 Task: Search one way flight ticket for 4 adults, 2 children, 2 infants in seat and 1 infant on lap in economy from Rochester: Frederick Douglass/greater Rochester International Airport to Rock Springs: Southwest Wyoming Regional Airport (rock Springs Sweetwater County Airport) on 8-5-2023. Choice of flights is Alaska. Number of bags: 1 carry on bag. Price is upto 95000. Outbound departure time preference is 7:30.
Action: Mouse moved to (384, 336)
Screenshot: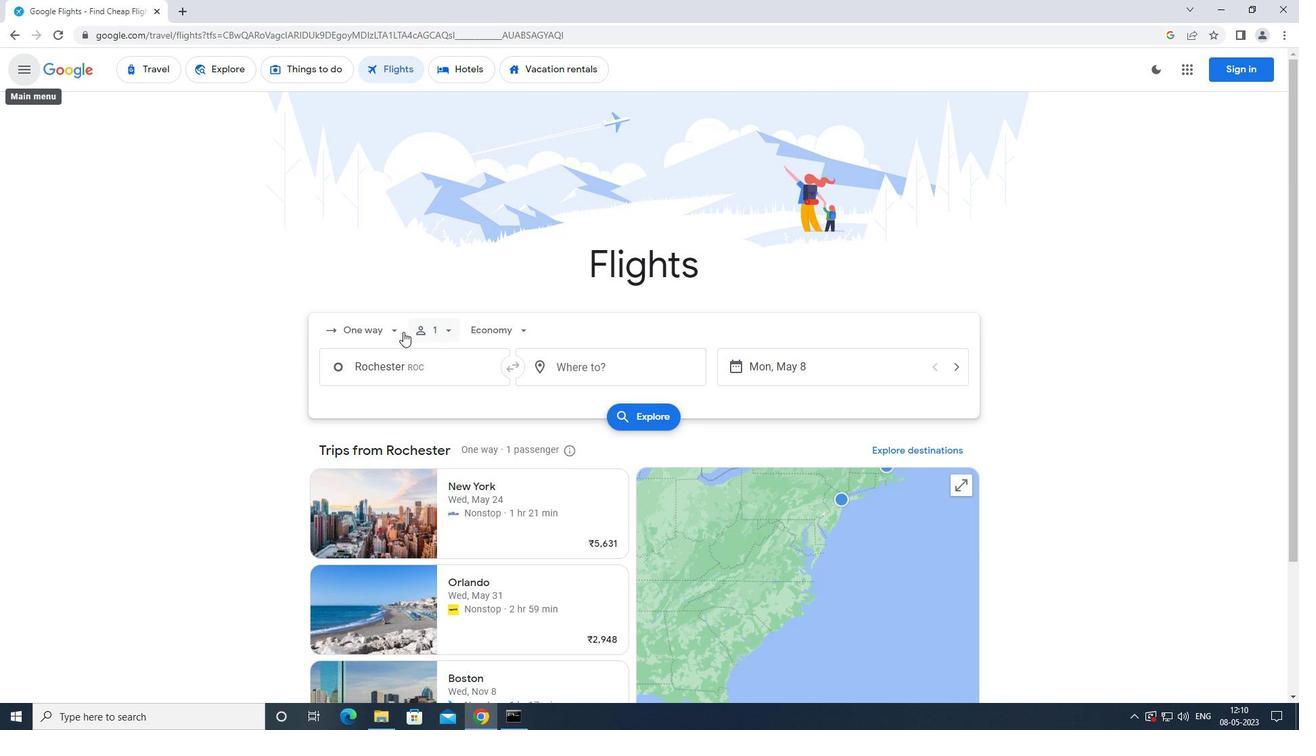 
Action: Mouse pressed left at (384, 336)
Screenshot: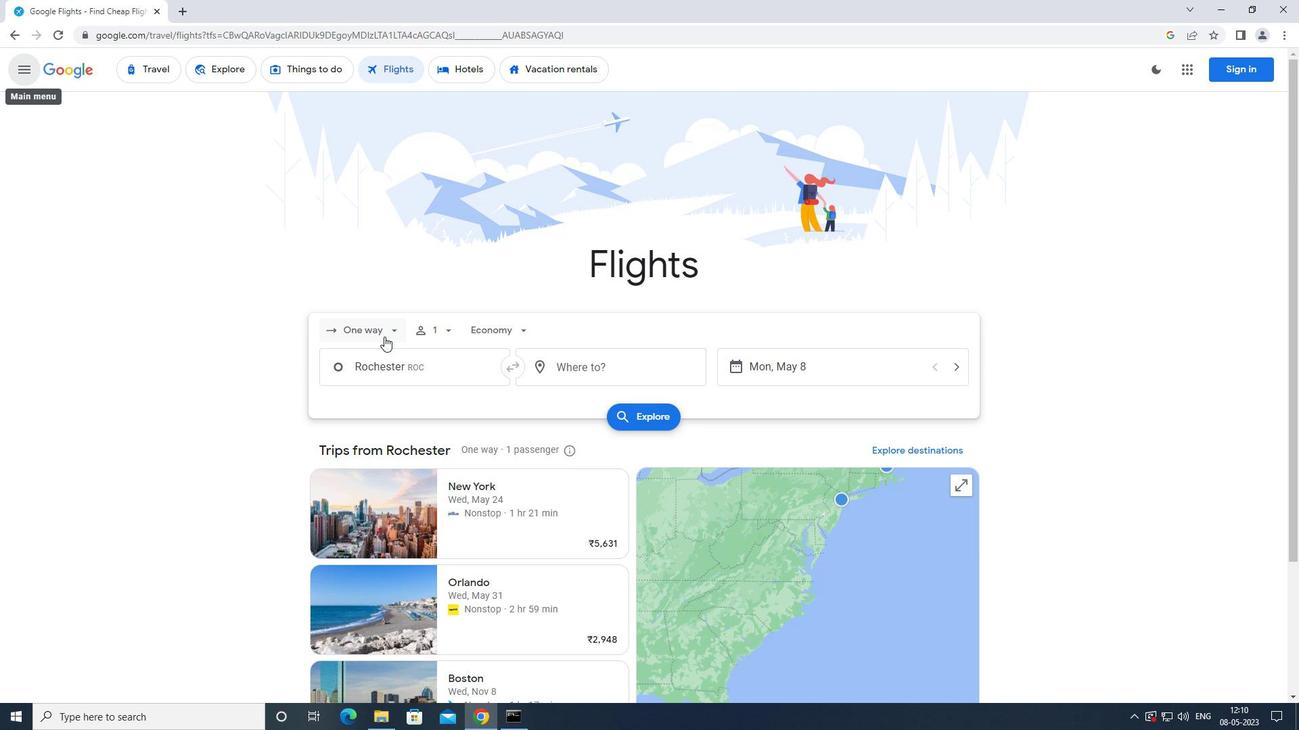 
Action: Mouse moved to (387, 391)
Screenshot: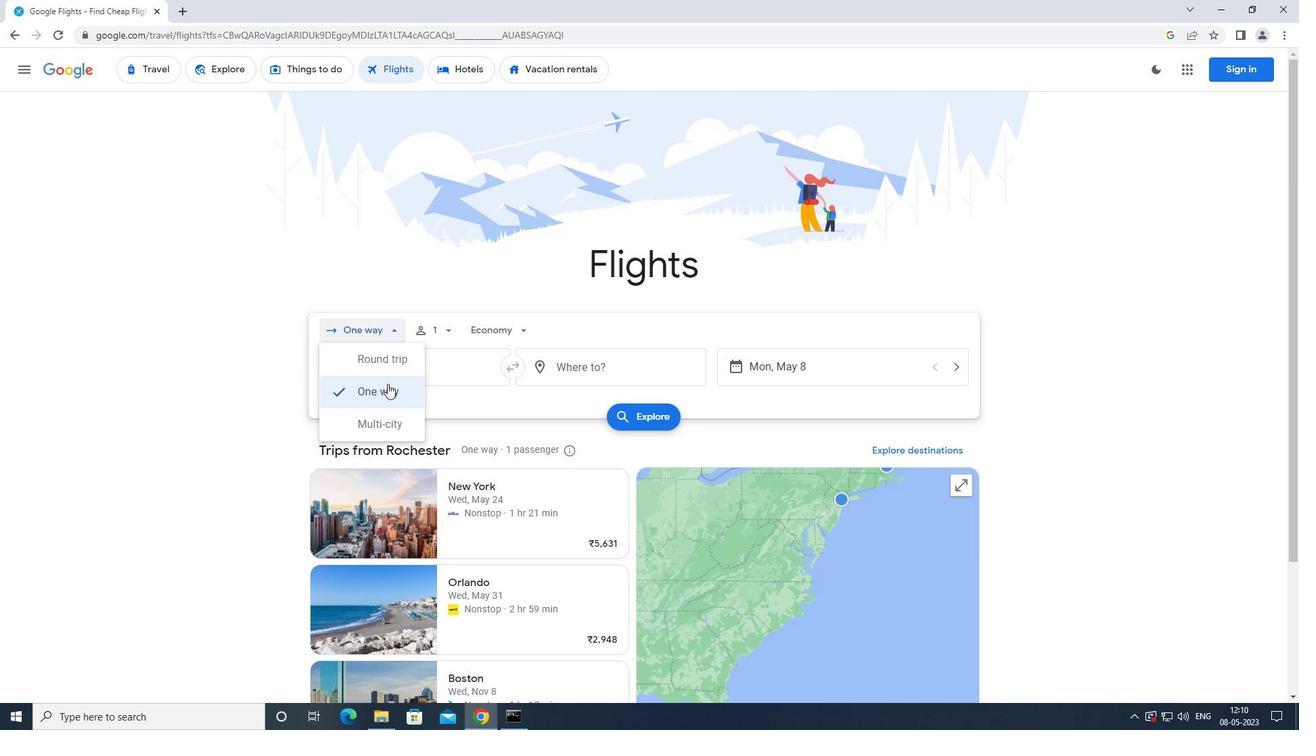 
Action: Mouse pressed left at (387, 391)
Screenshot: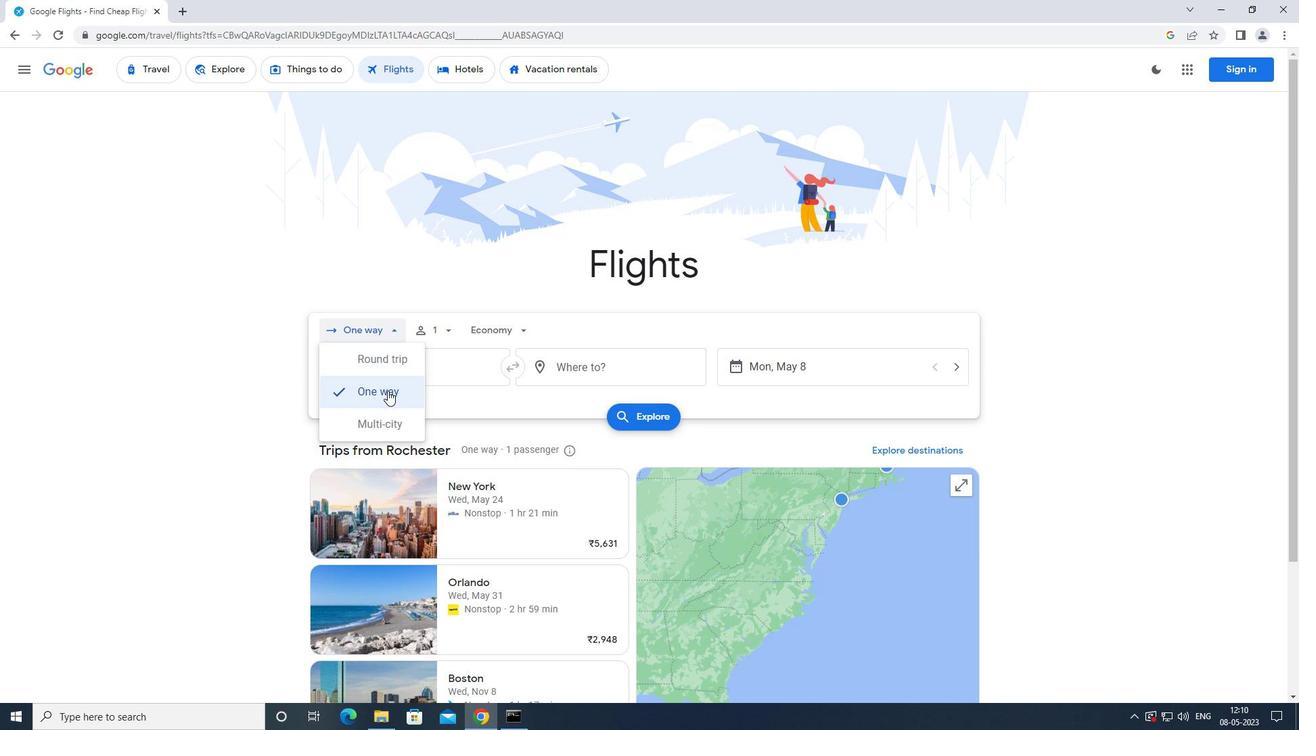 
Action: Mouse moved to (435, 322)
Screenshot: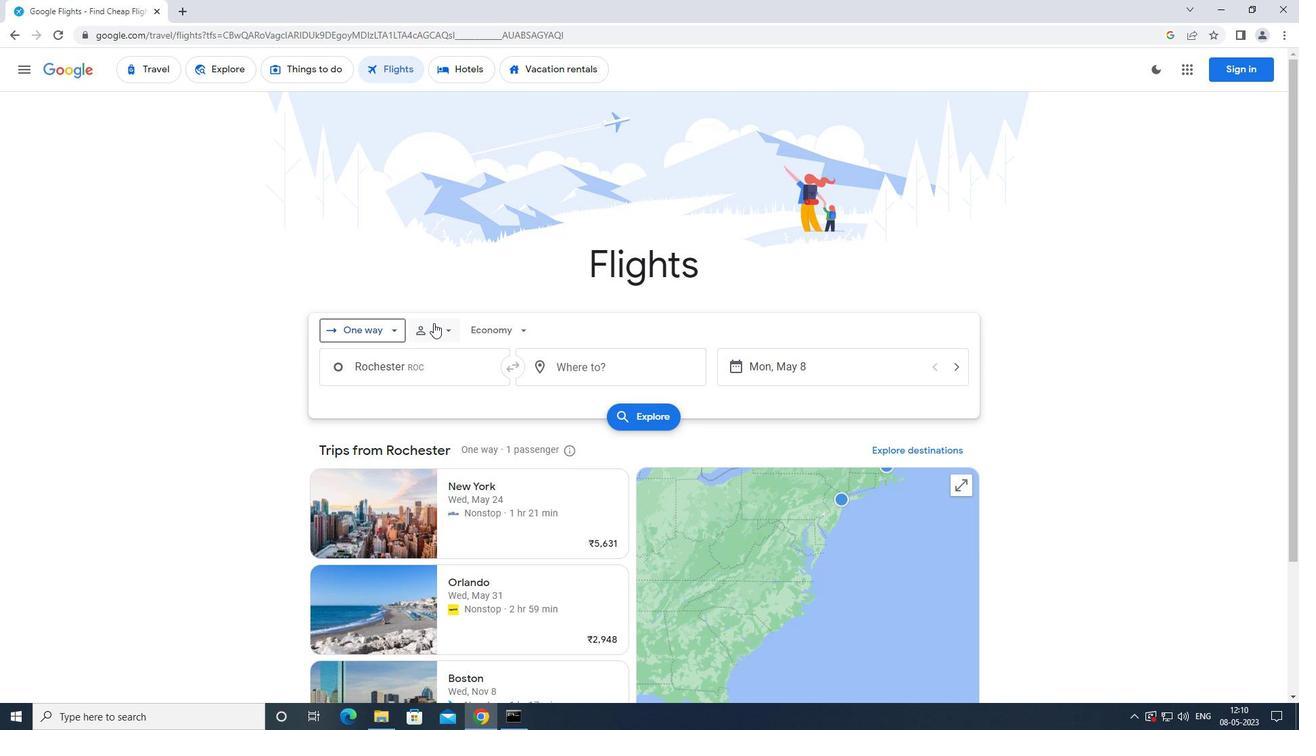 
Action: Mouse pressed left at (435, 322)
Screenshot: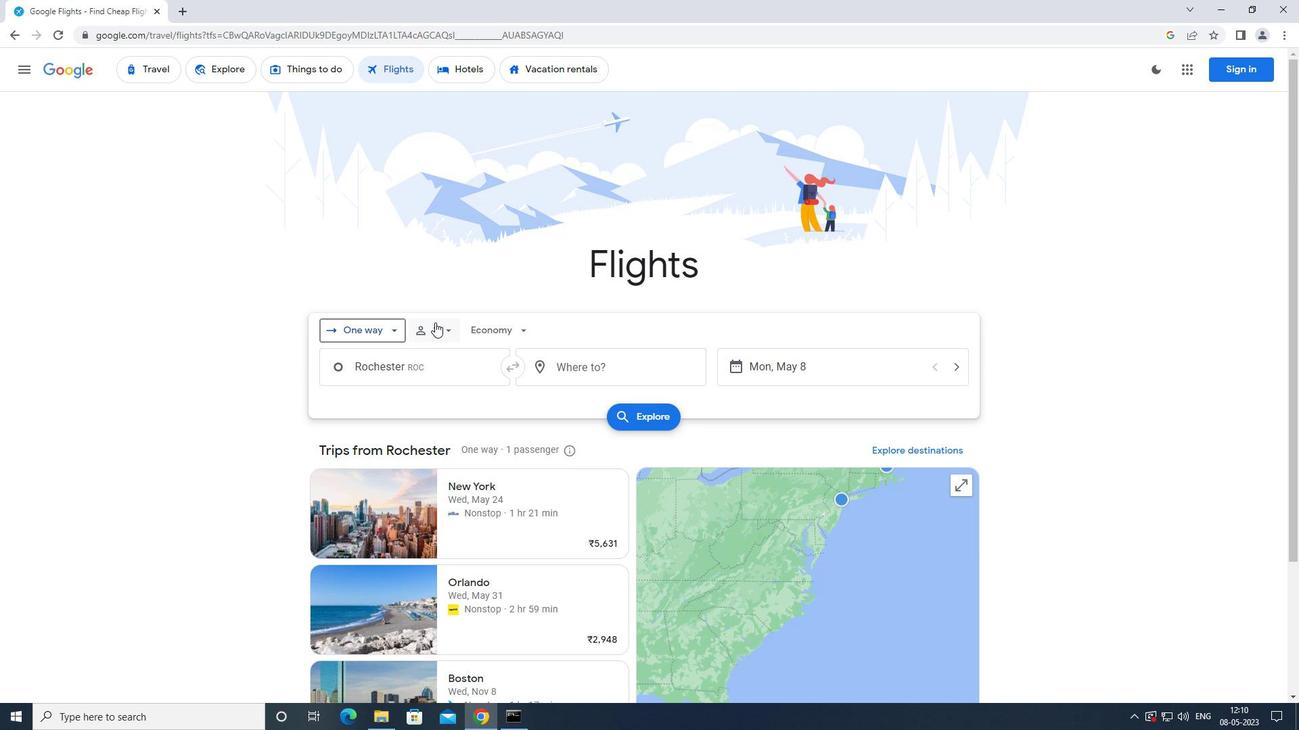 
Action: Mouse moved to (548, 365)
Screenshot: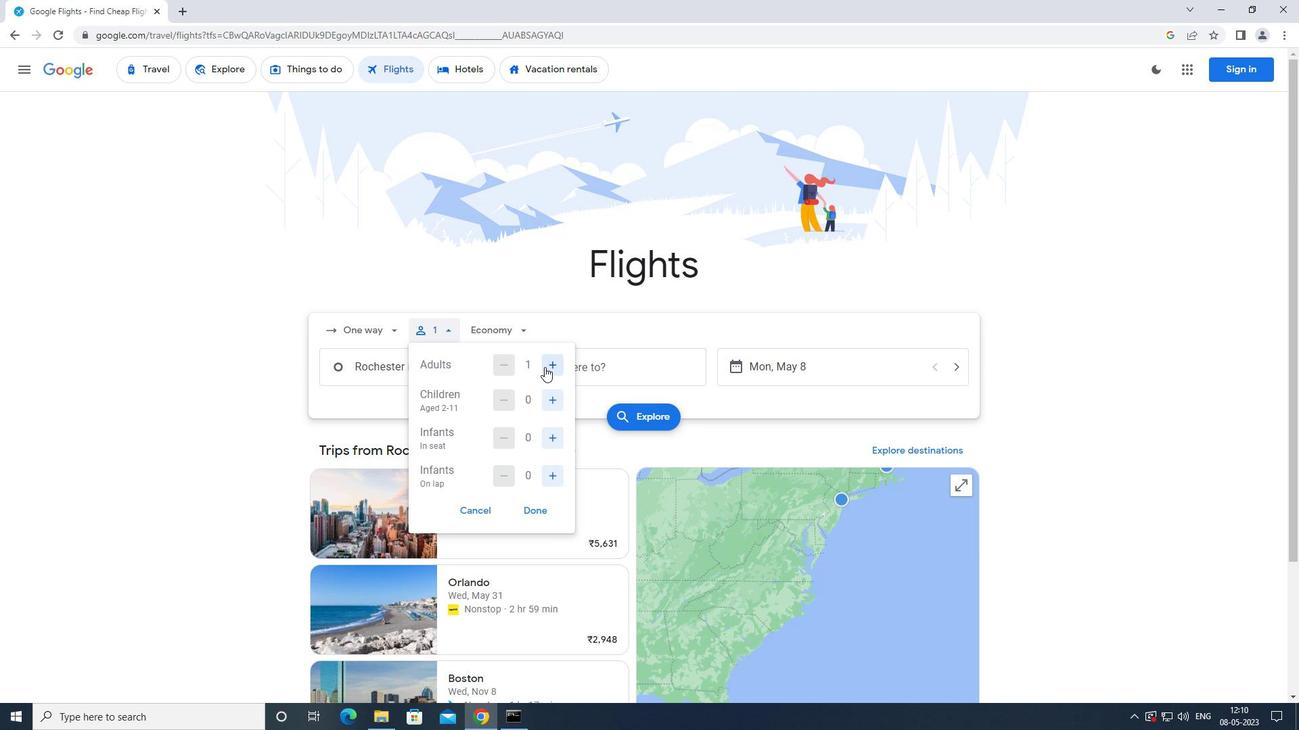 
Action: Mouse pressed left at (548, 365)
Screenshot: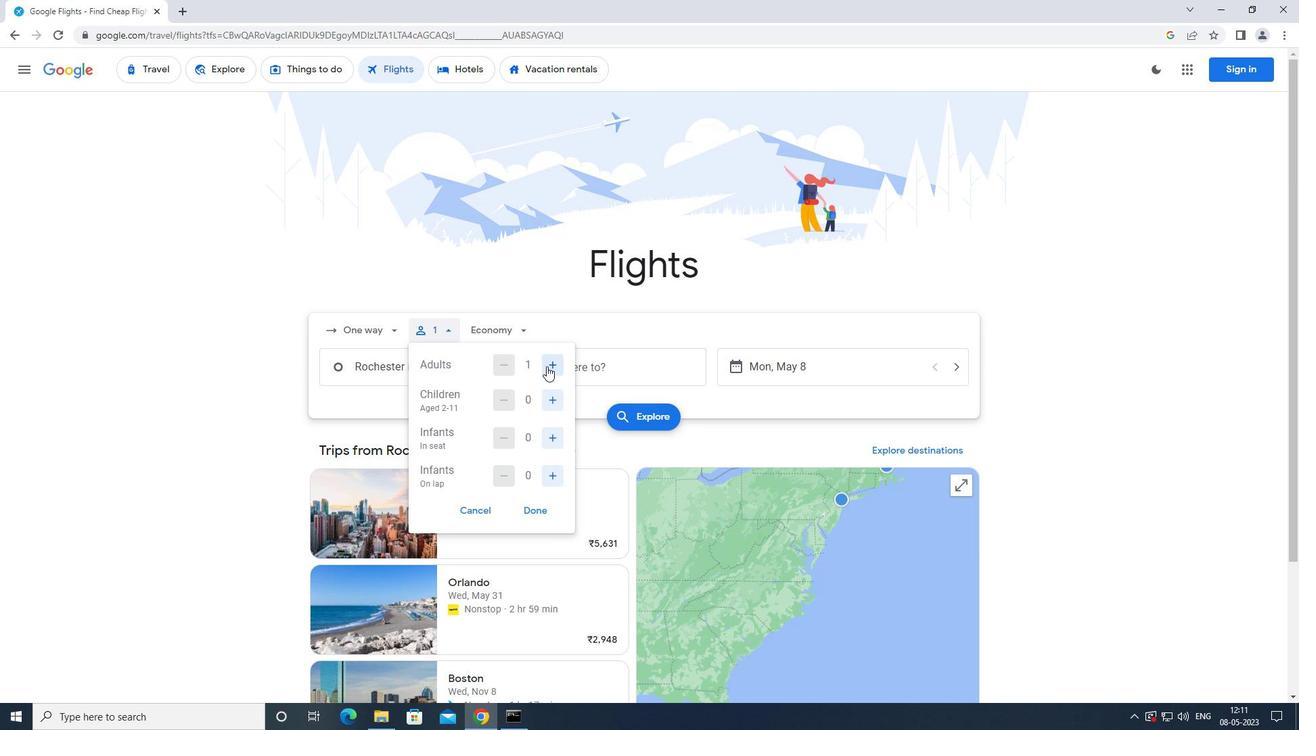 
Action: Mouse moved to (548, 364)
Screenshot: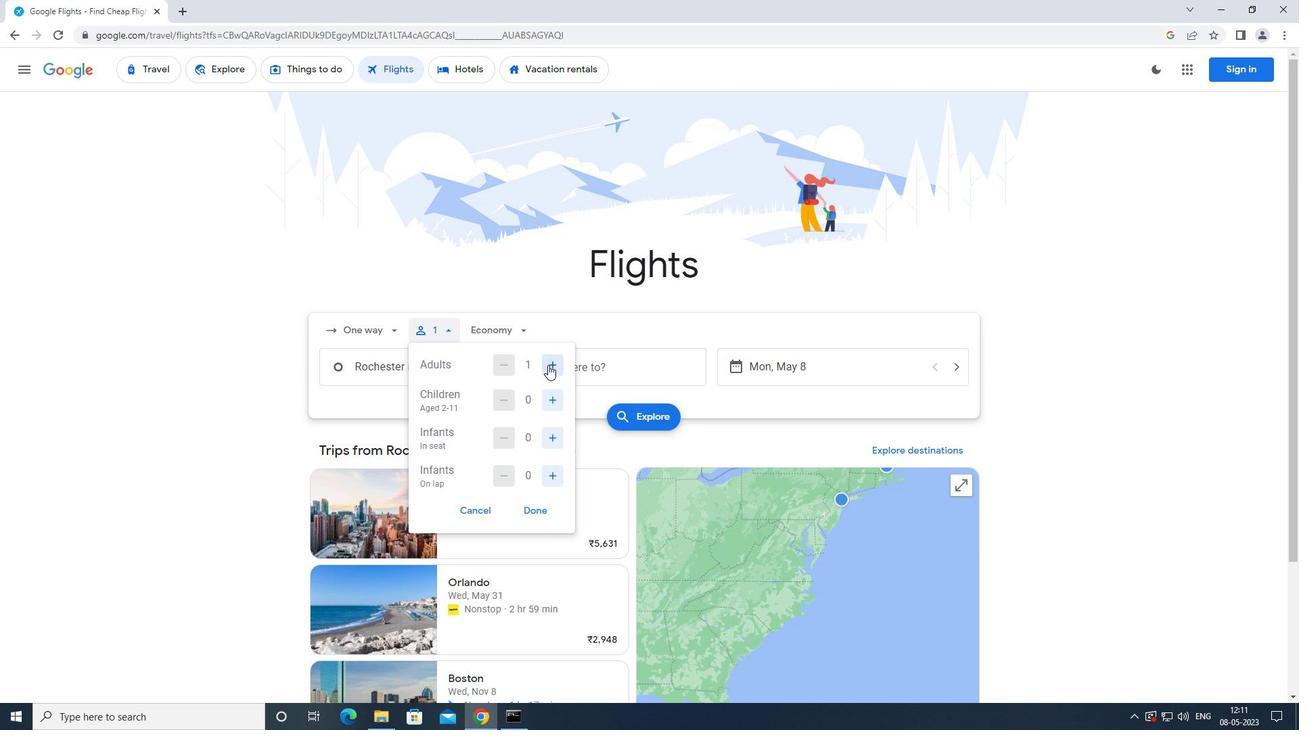 
Action: Mouse pressed left at (548, 364)
Screenshot: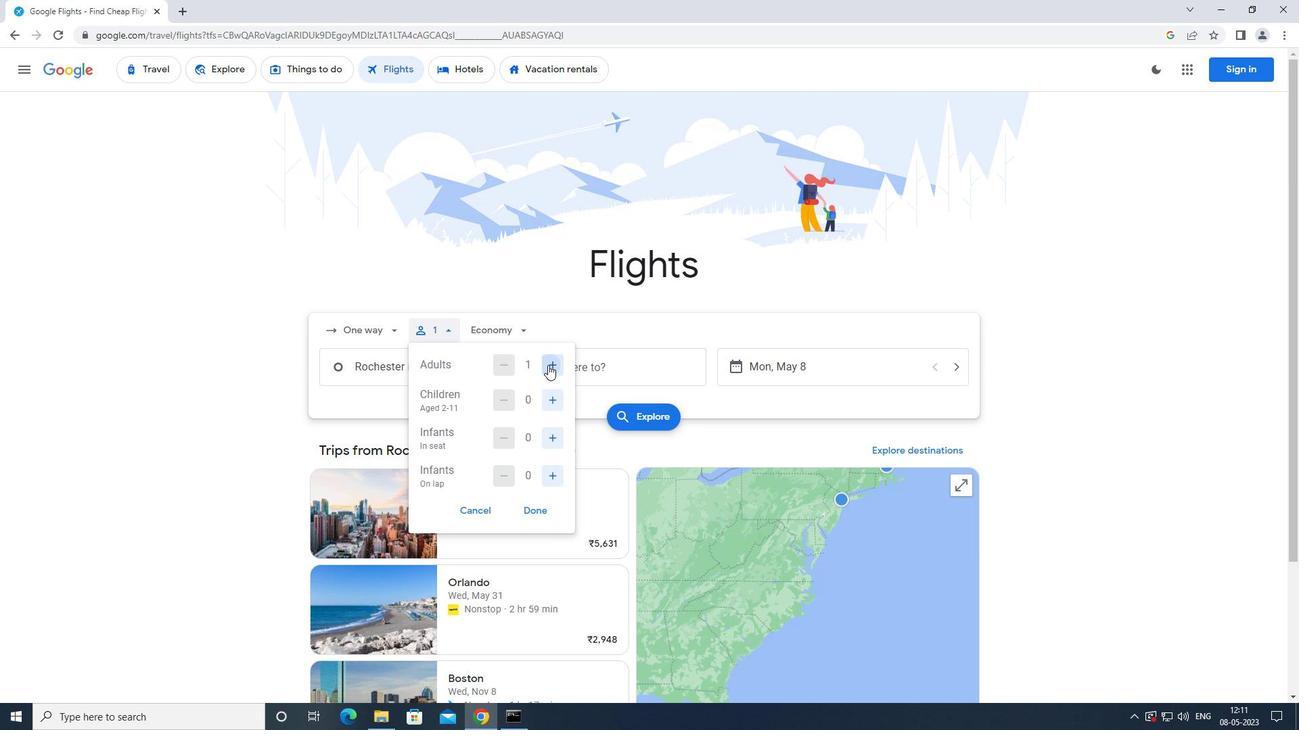 
Action: Mouse pressed left at (548, 364)
Screenshot: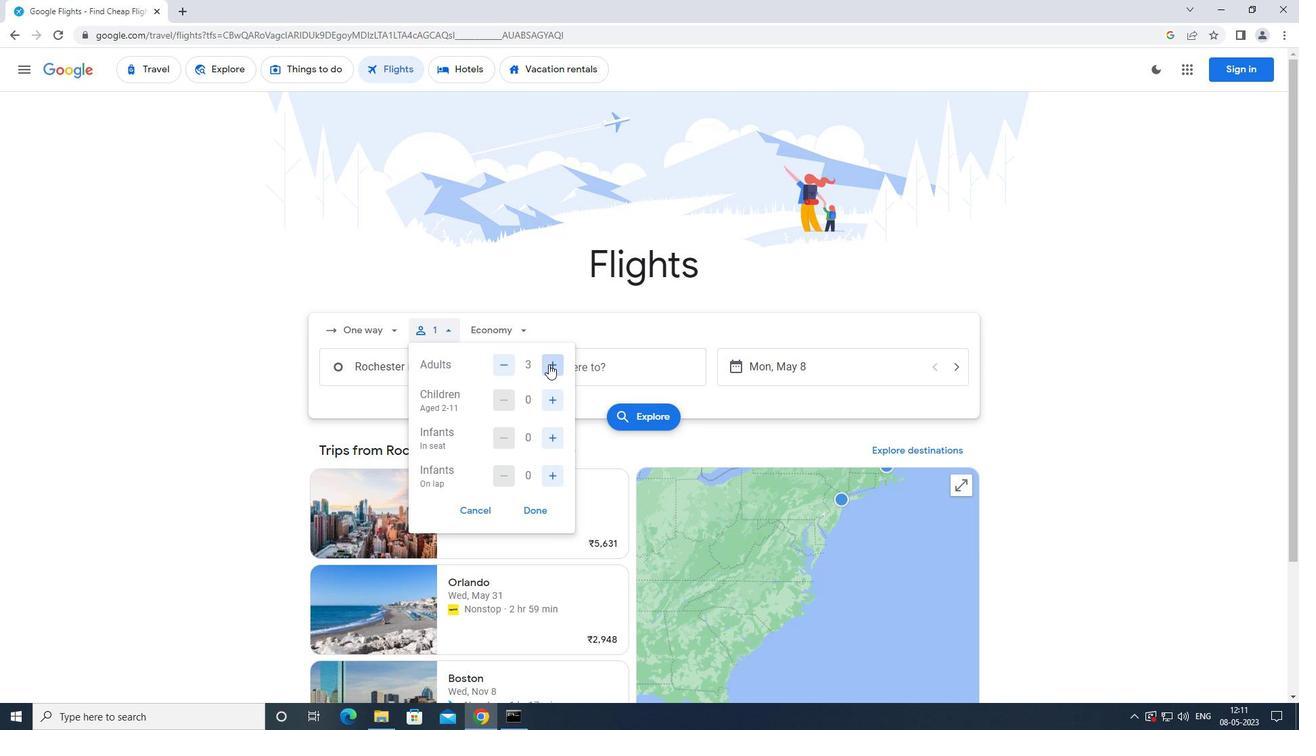 
Action: Mouse moved to (551, 396)
Screenshot: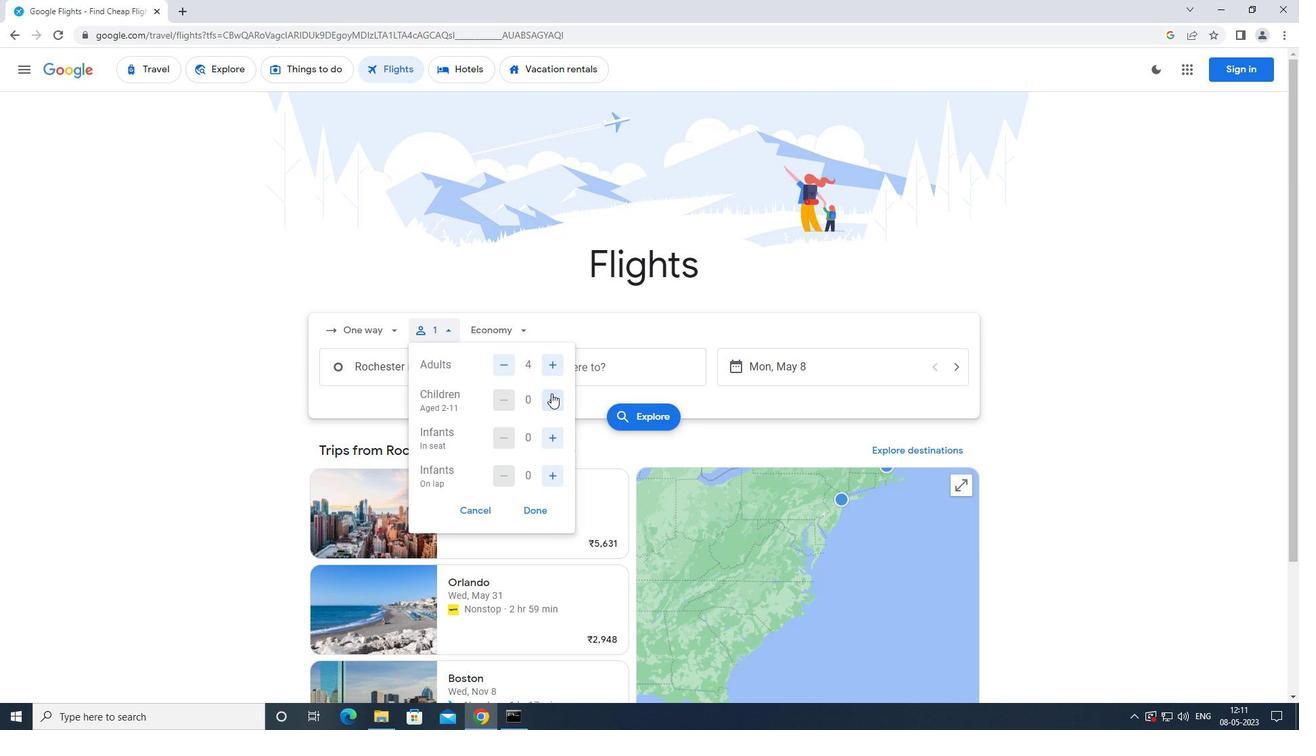 
Action: Mouse pressed left at (551, 396)
Screenshot: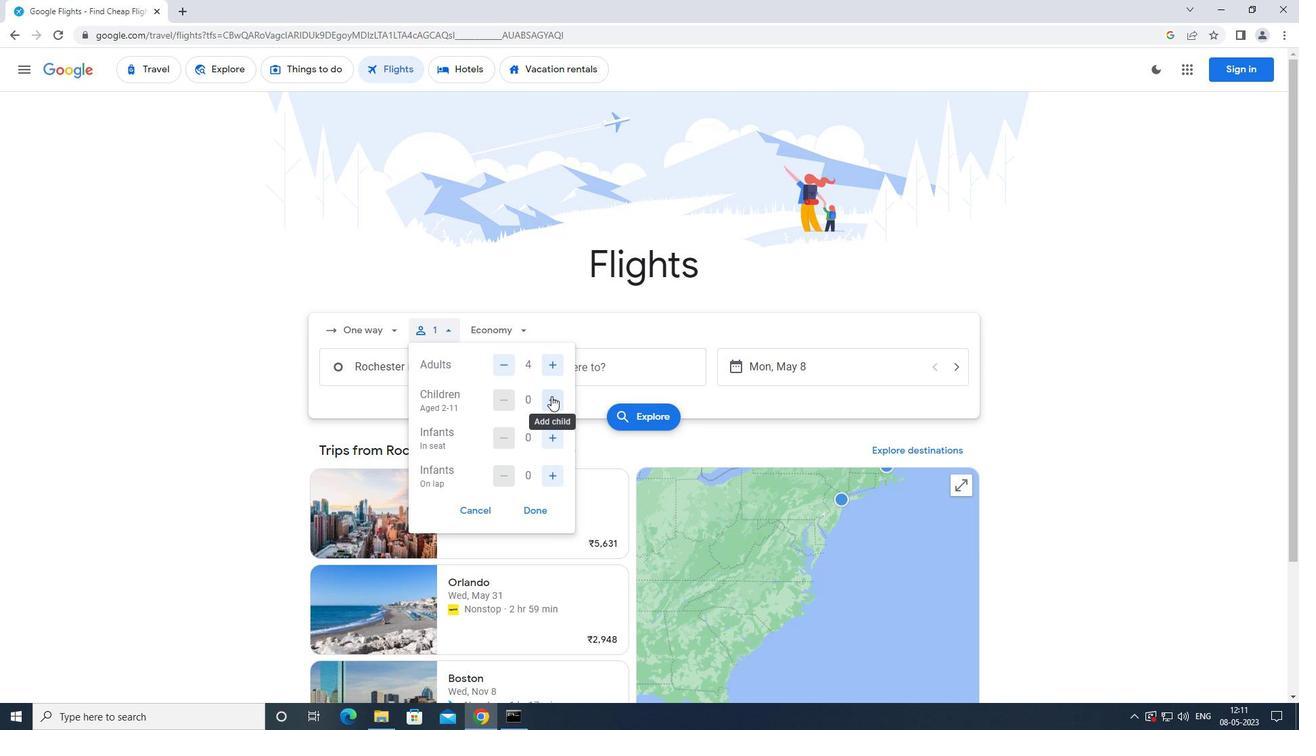 
Action: Mouse pressed left at (551, 396)
Screenshot: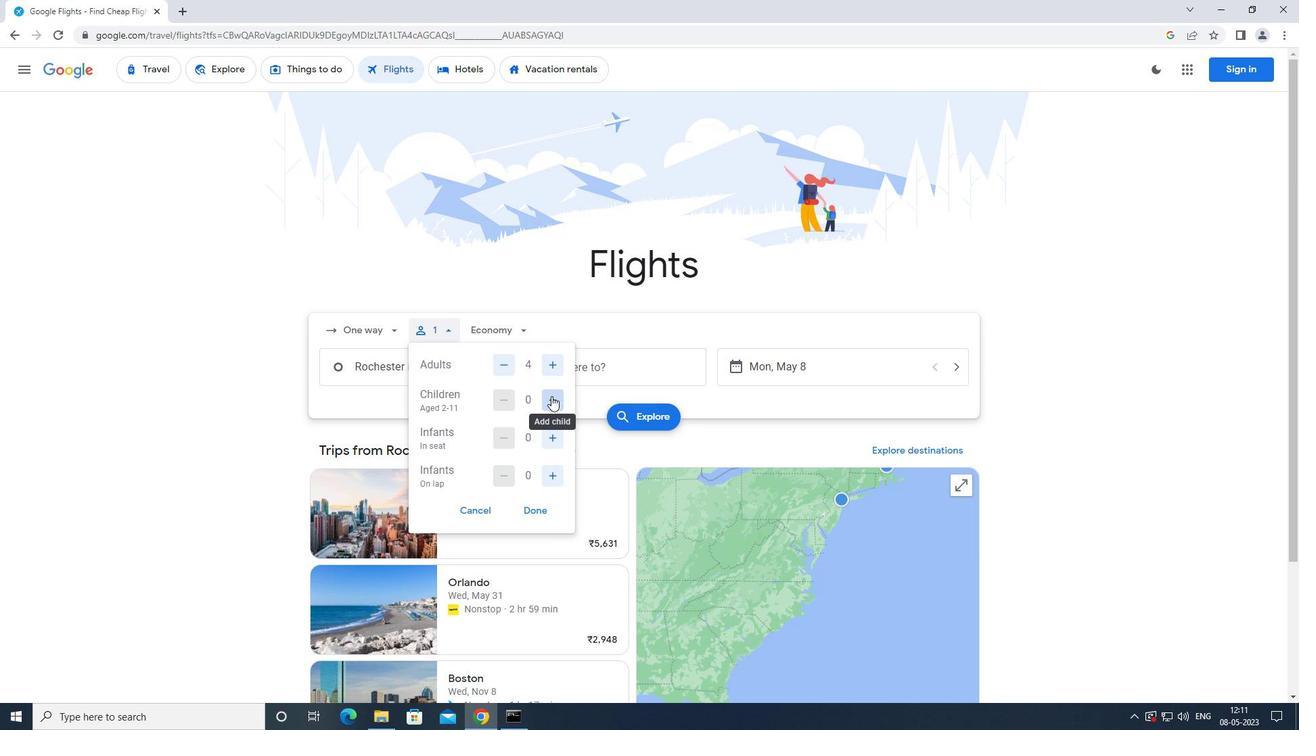 
Action: Mouse moved to (554, 436)
Screenshot: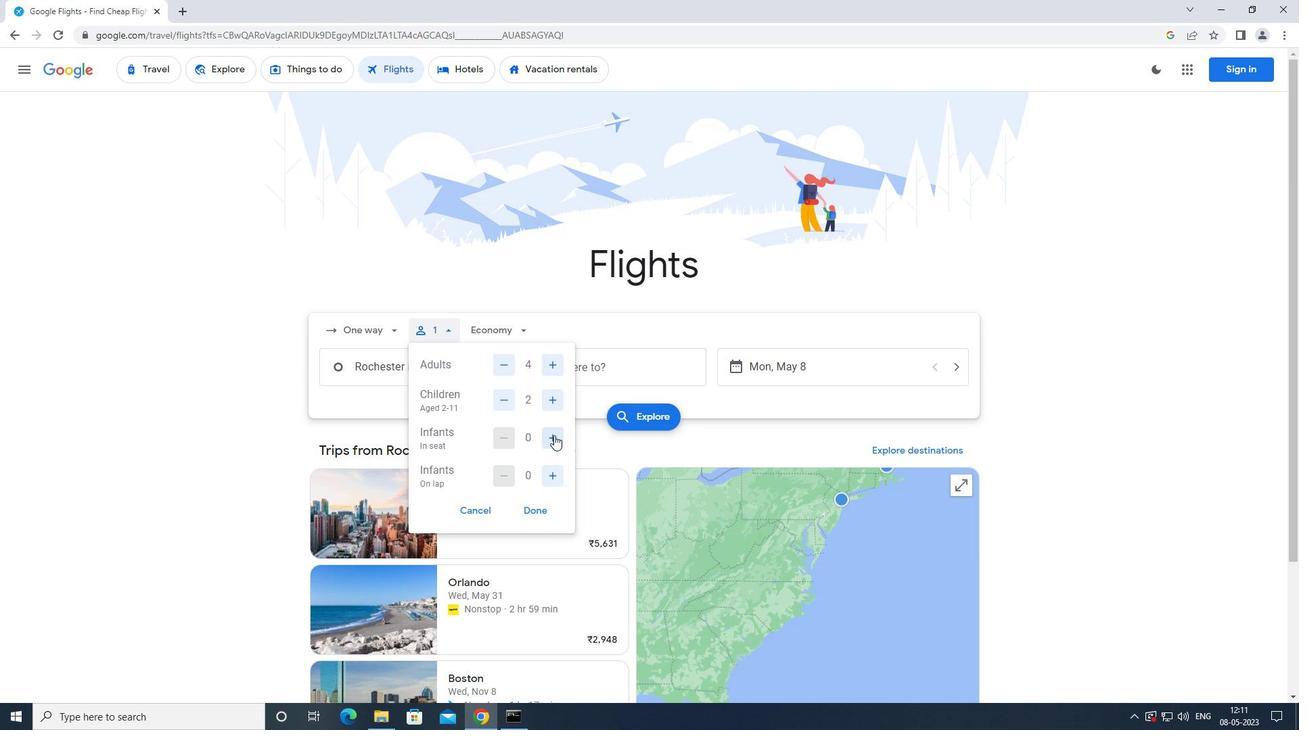 
Action: Mouse pressed left at (554, 436)
Screenshot: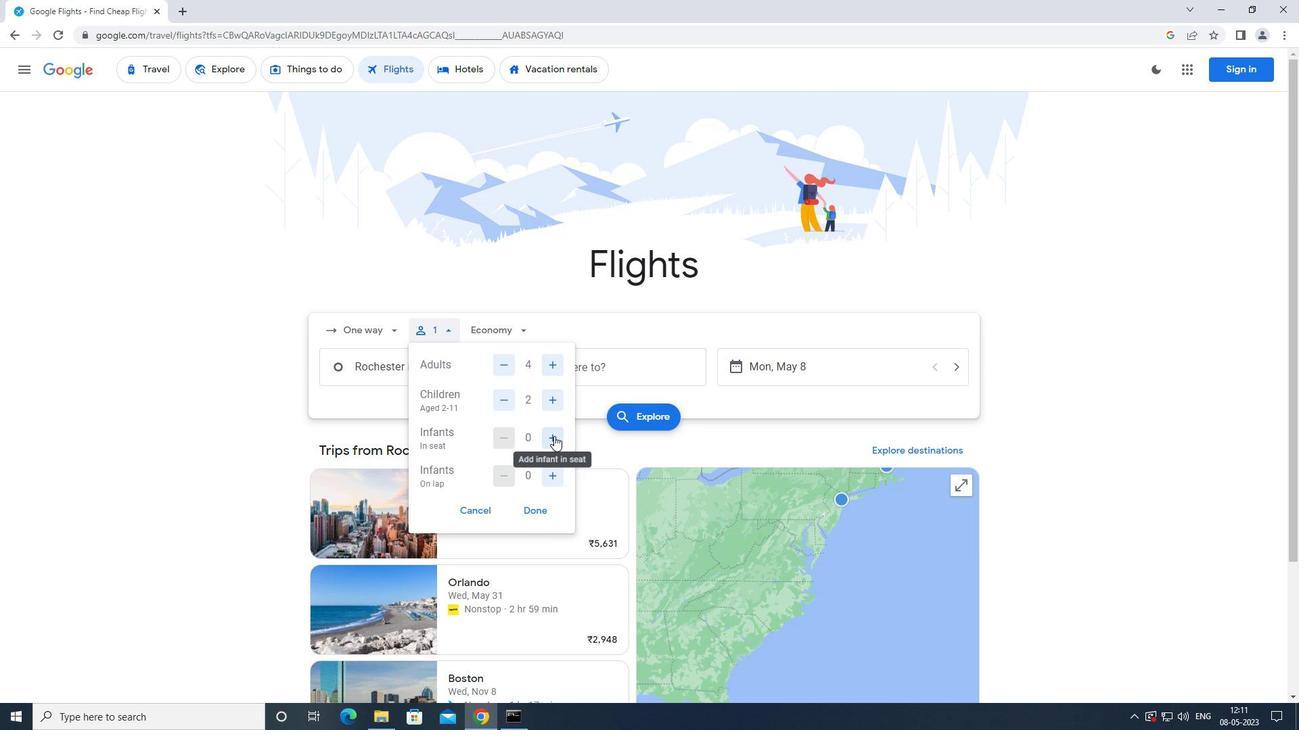 
Action: Mouse pressed left at (554, 436)
Screenshot: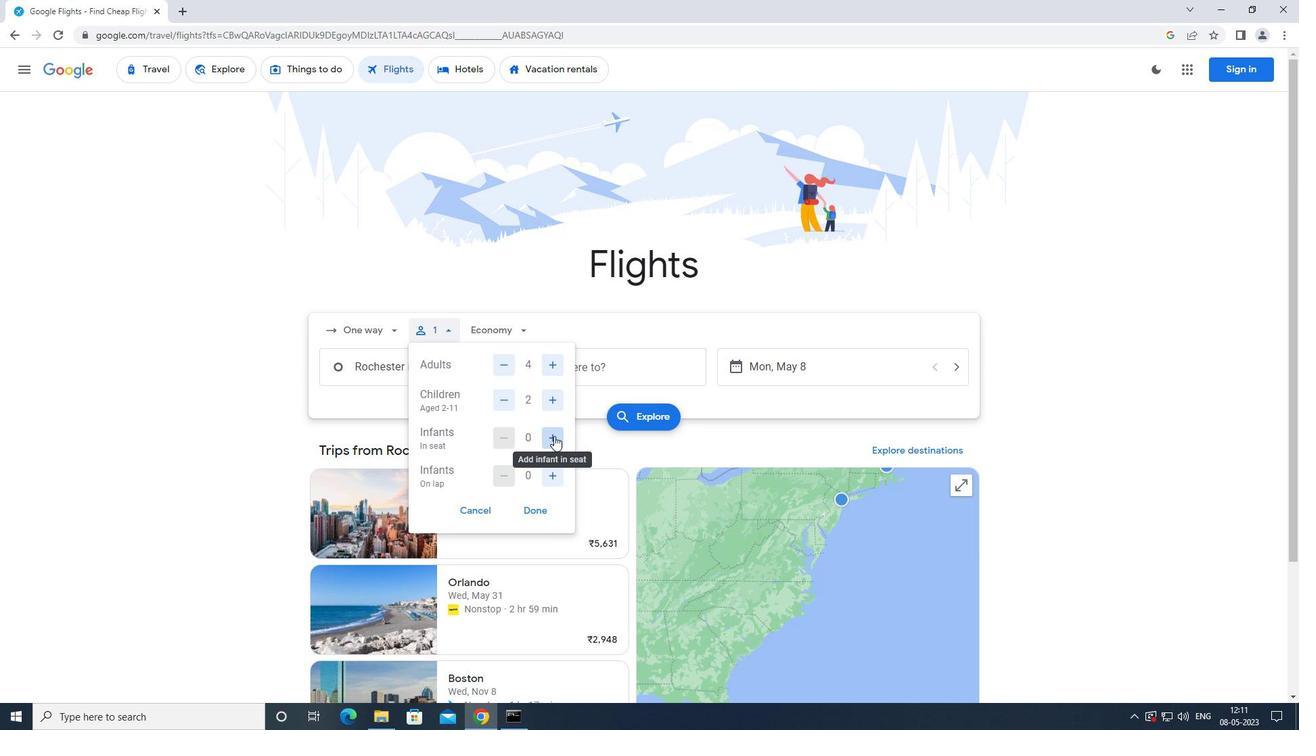 
Action: Mouse moved to (556, 475)
Screenshot: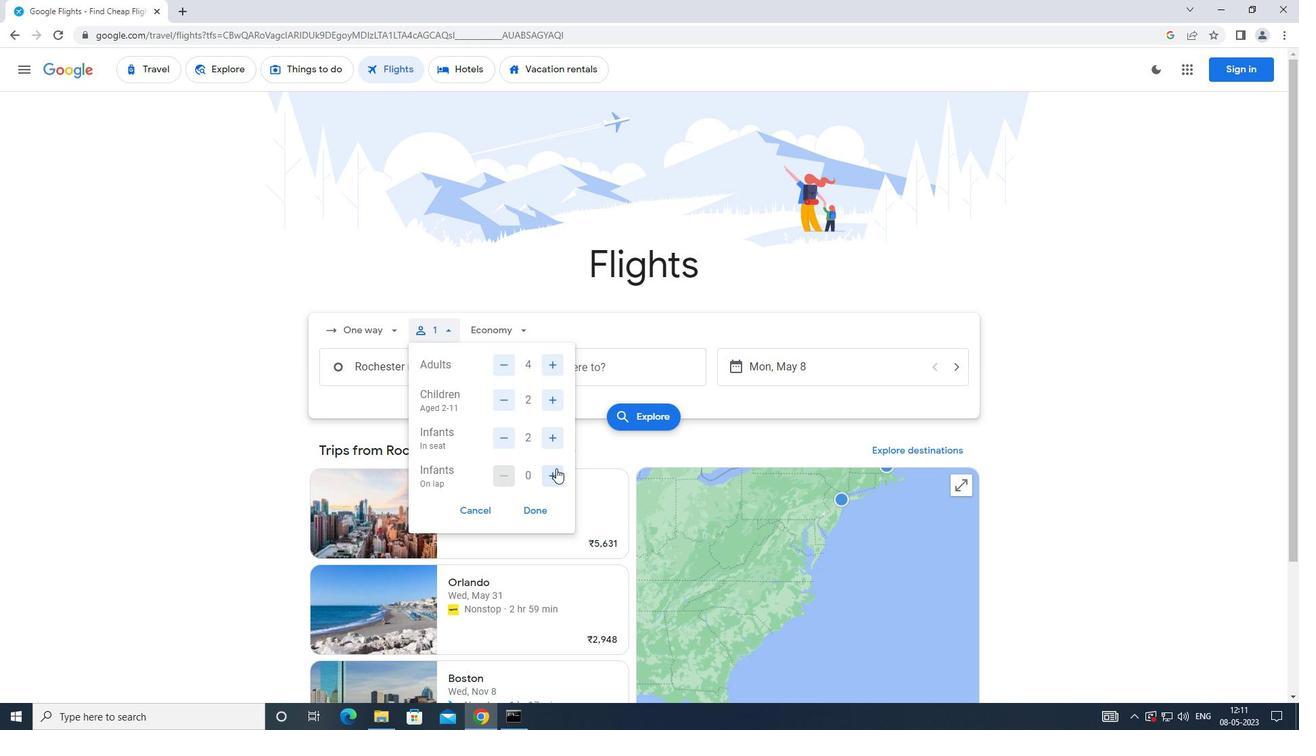 
Action: Mouse pressed left at (556, 475)
Screenshot: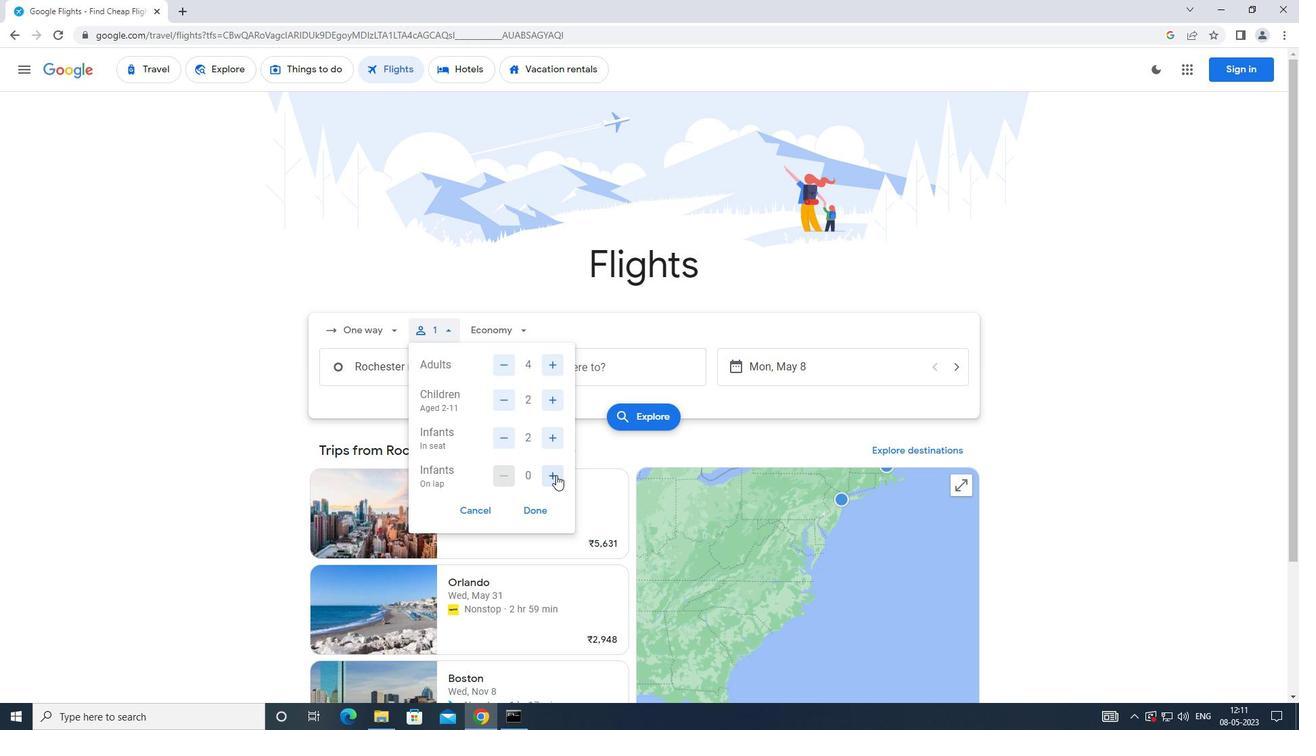 
Action: Mouse moved to (541, 514)
Screenshot: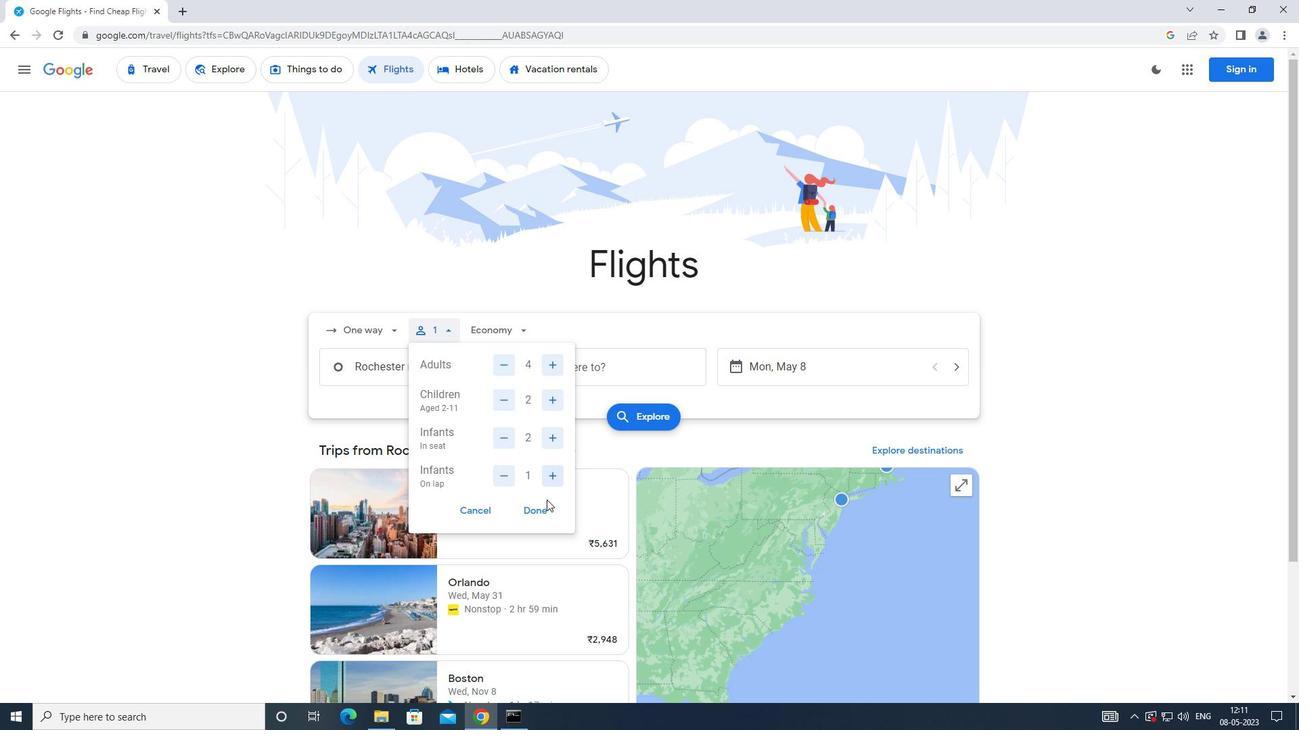 
Action: Mouse pressed left at (541, 514)
Screenshot: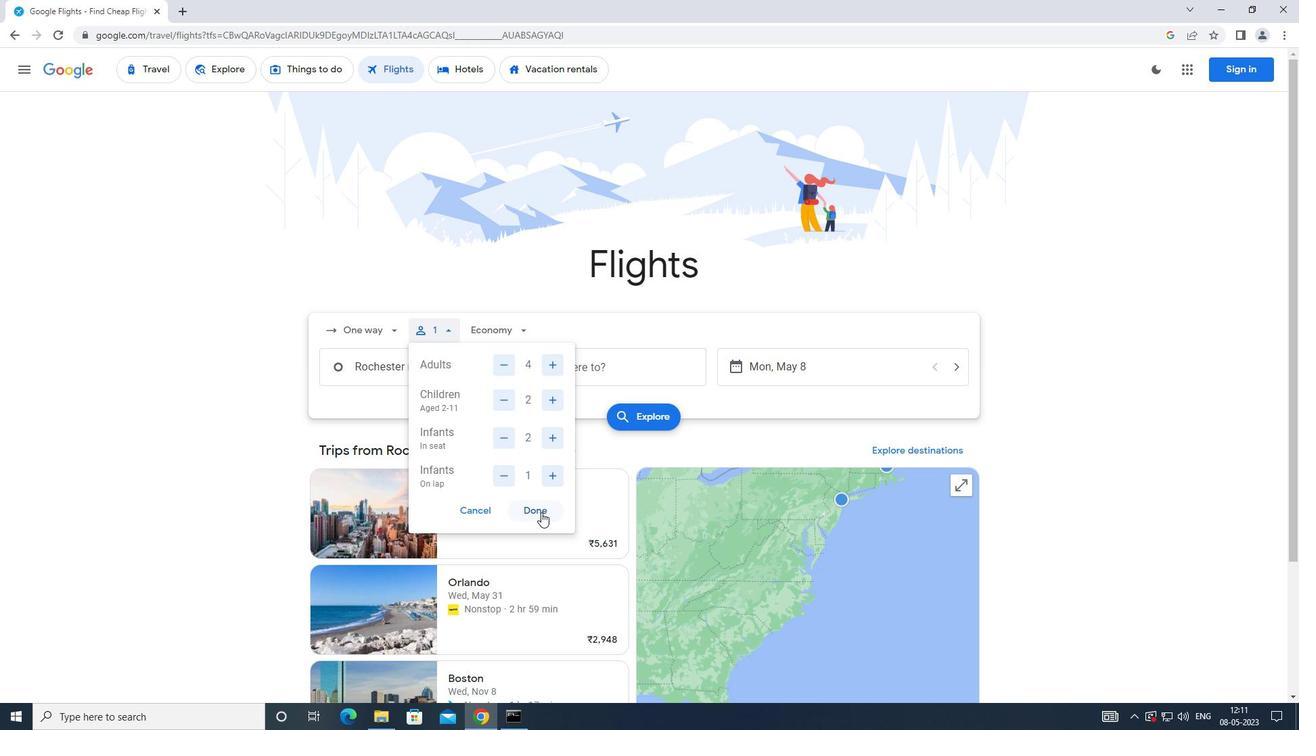 
Action: Mouse moved to (487, 337)
Screenshot: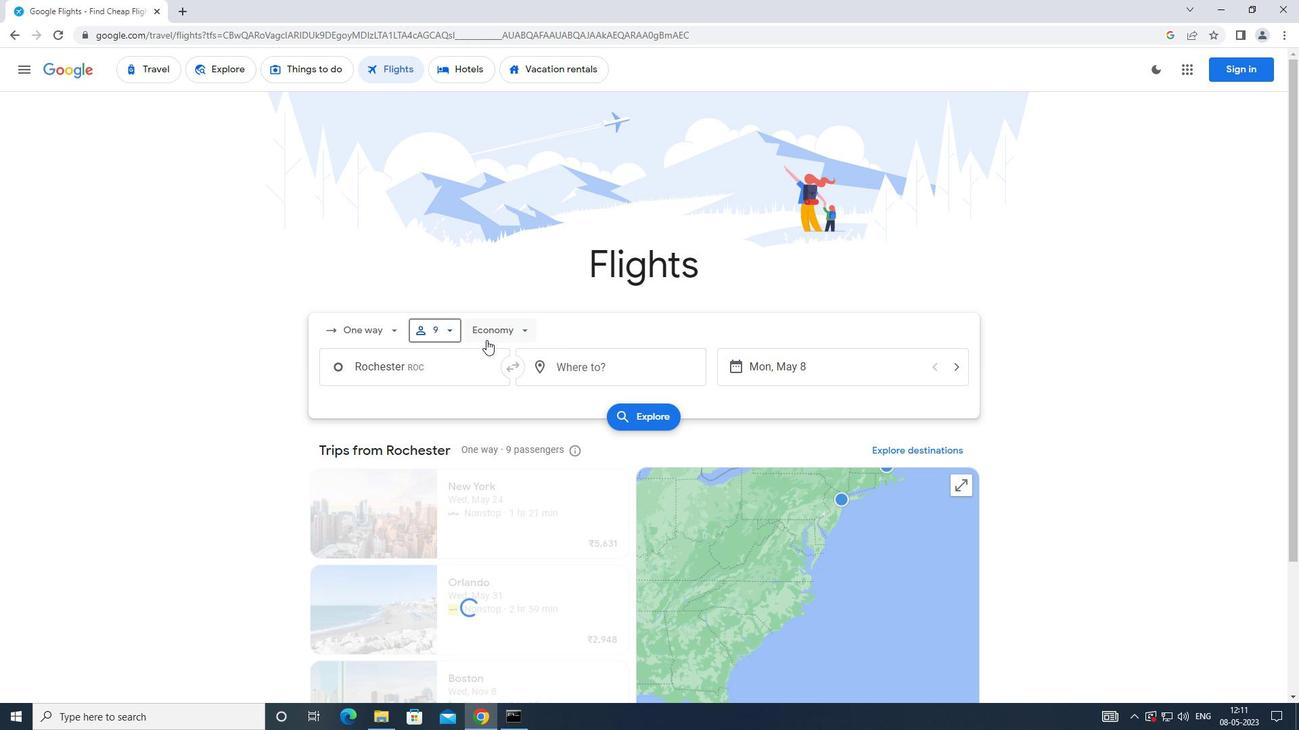 
Action: Mouse pressed left at (487, 337)
Screenshot: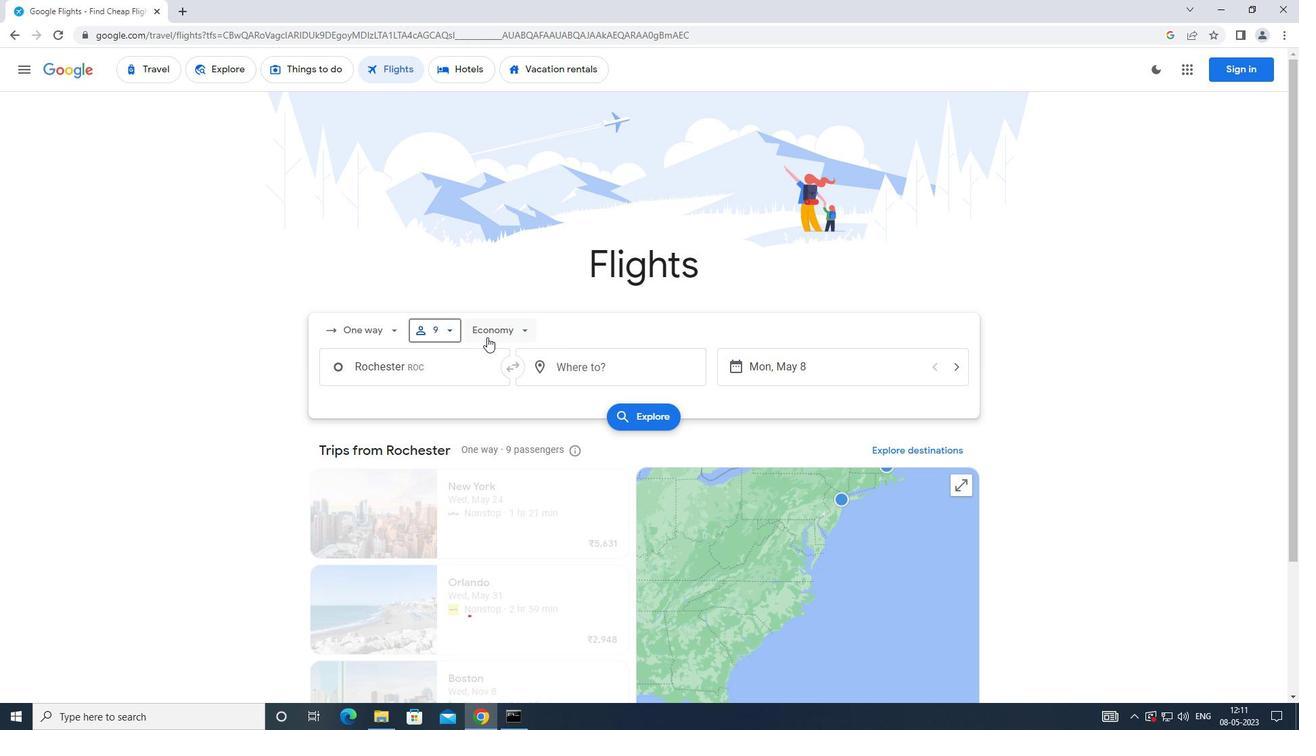 
Action: Mouse moved to (520, 361)
Screenshot: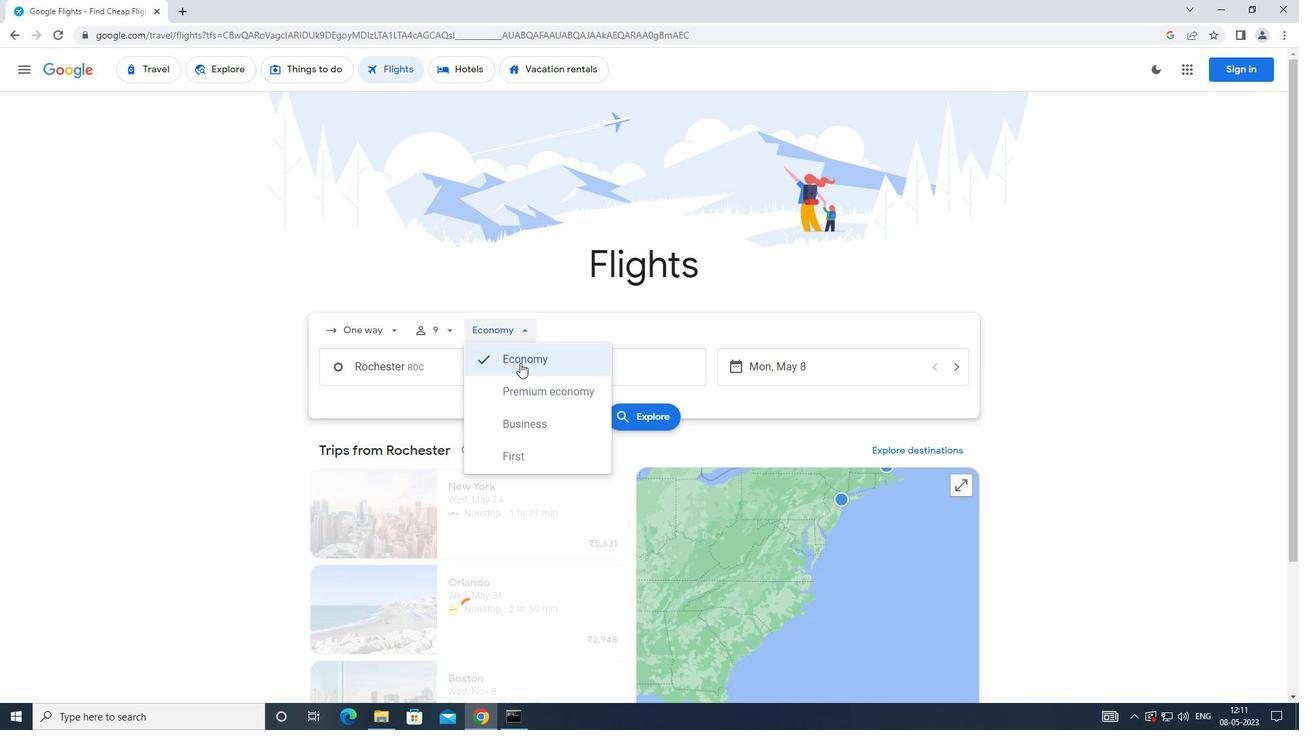 
Action: Mouse pressed left at (520, 361)
Screenshot: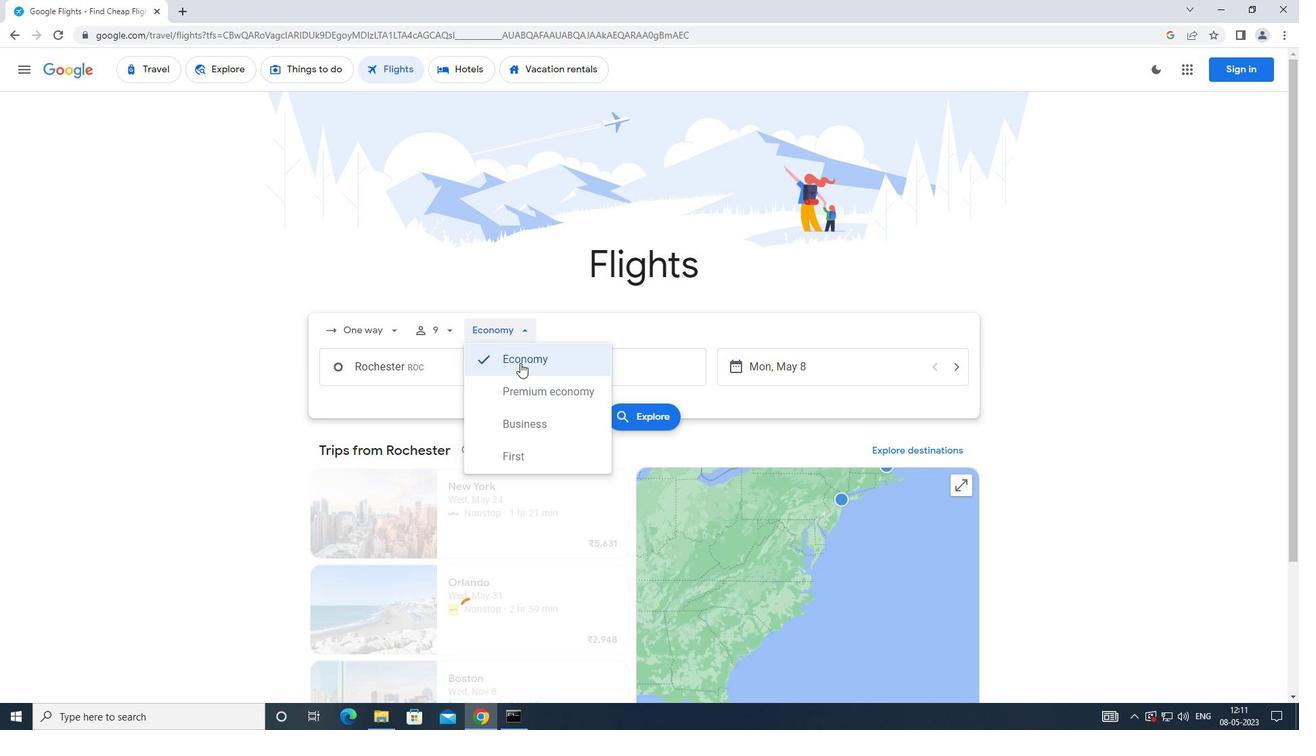 
Action: Mouse moved to (442, 379)
Screenshot: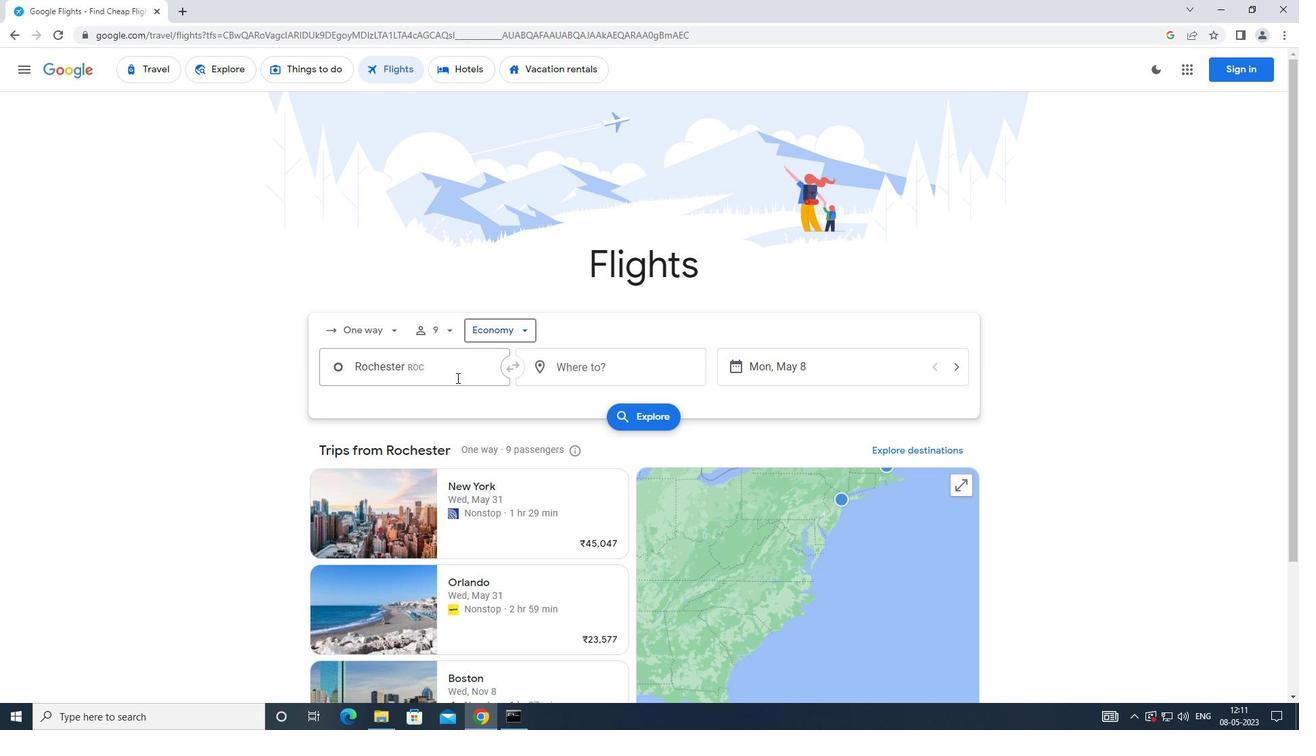 
Action: Mouse pressed left at (442, 379)
Screenshot: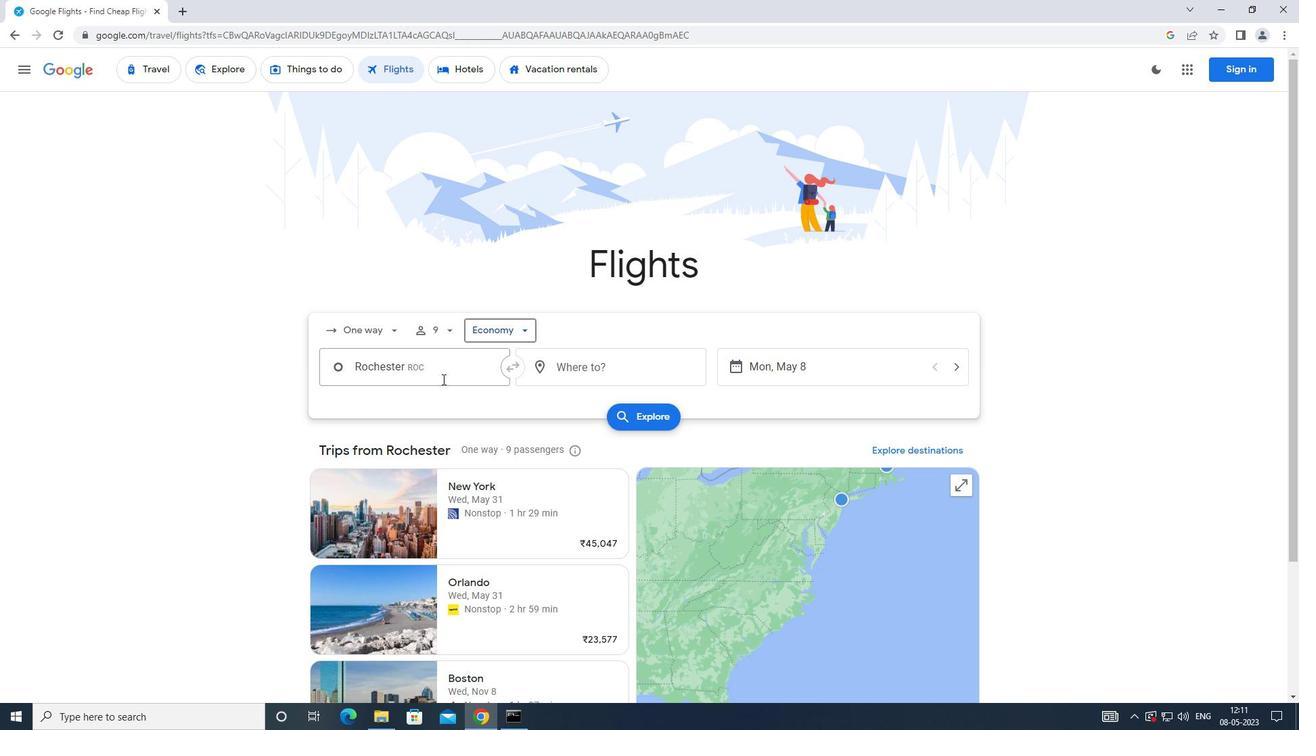 
Action: Mouse moved to (447, 375)
Screenshot: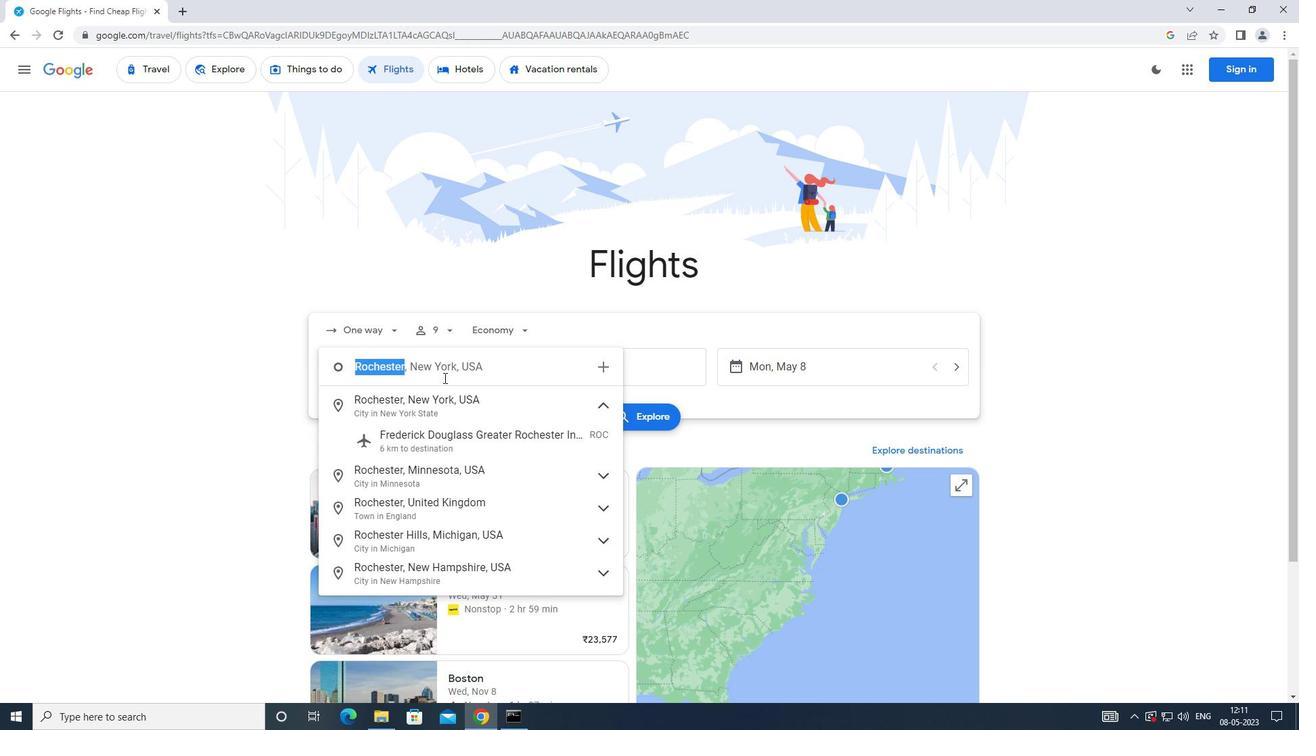 
Action: Key pressed <Key.caps_lock>f<Key.caps_lock>rederick<Key.space>d
Screenshot: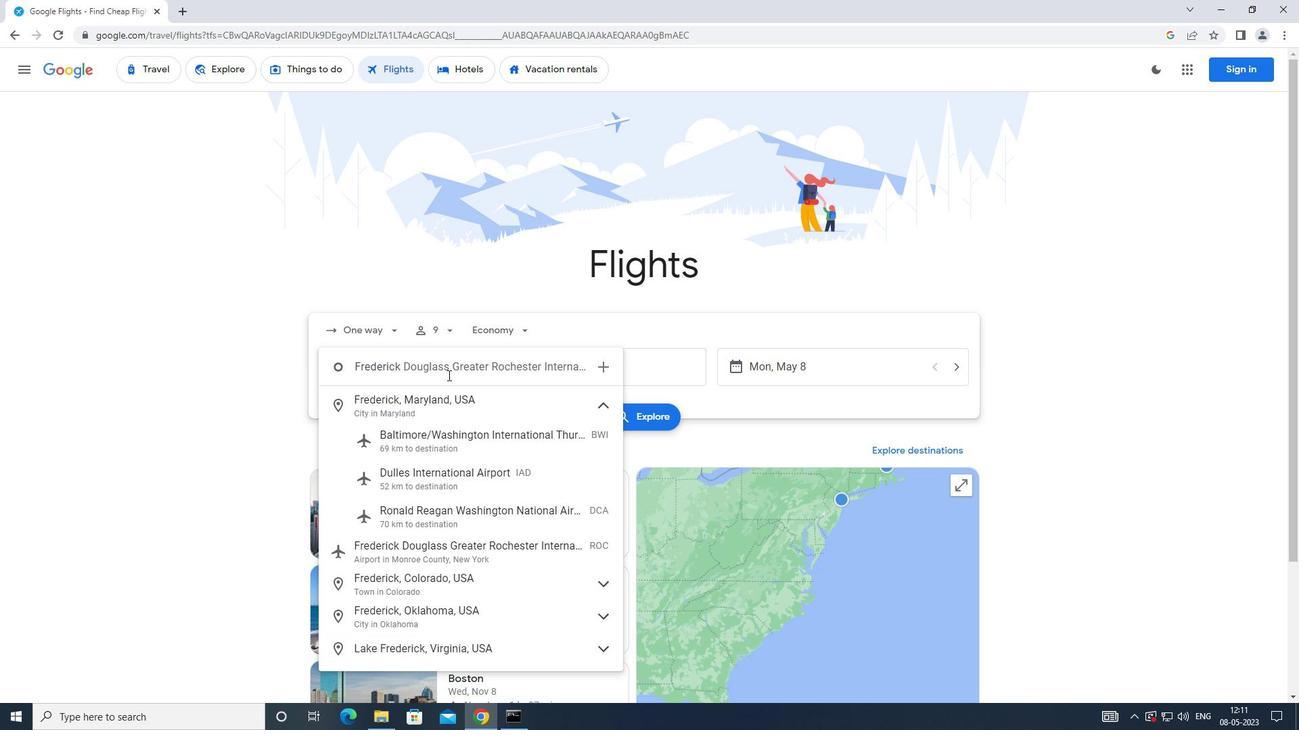 
Action: Mouse moved to (420, 400)
Screenshot: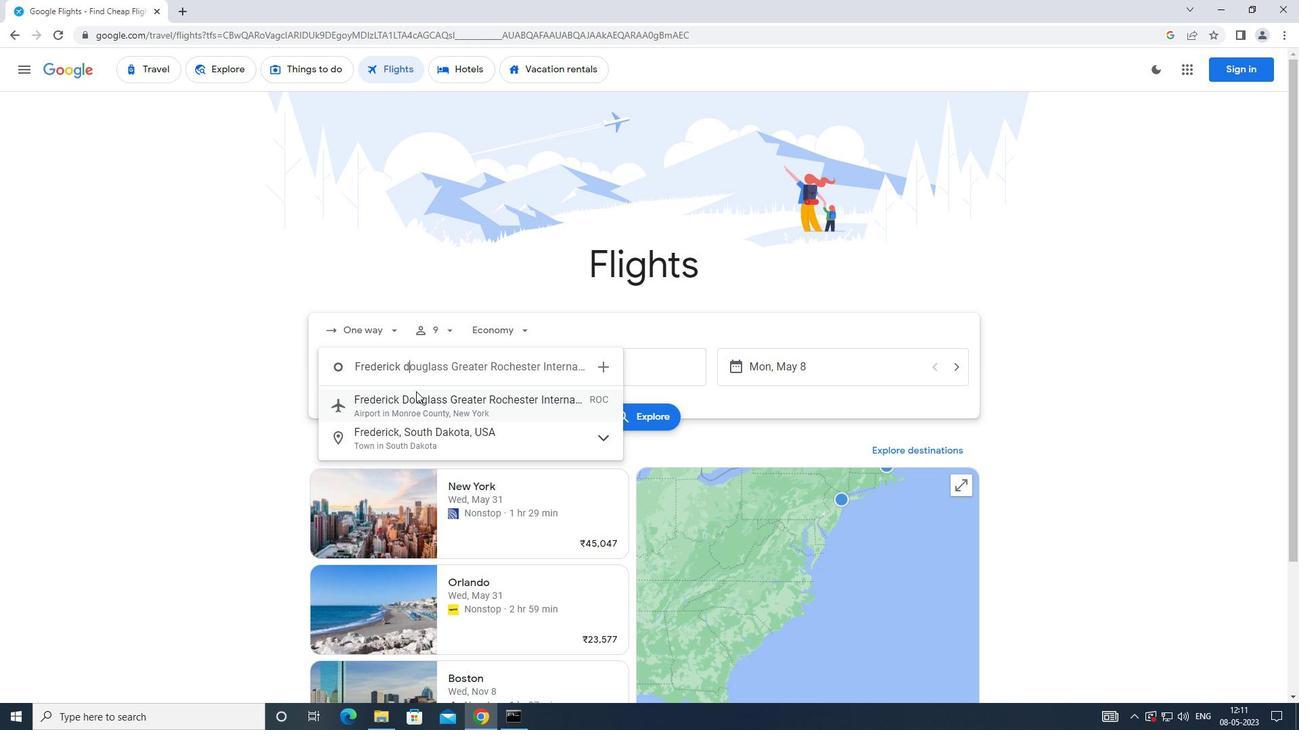 
Action: Mouse pressed left at (420, 400)
Screenshot: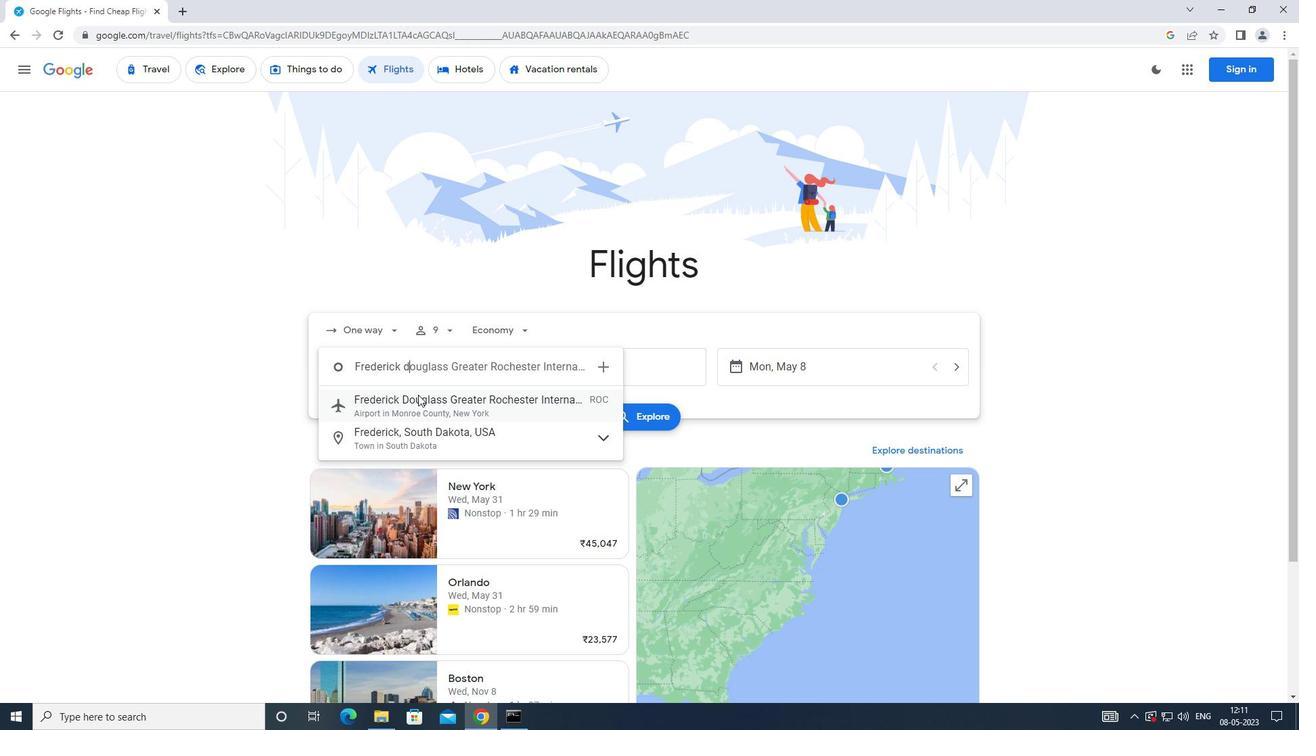 
Action: Mouse moved to (547, 366)
Screenshot: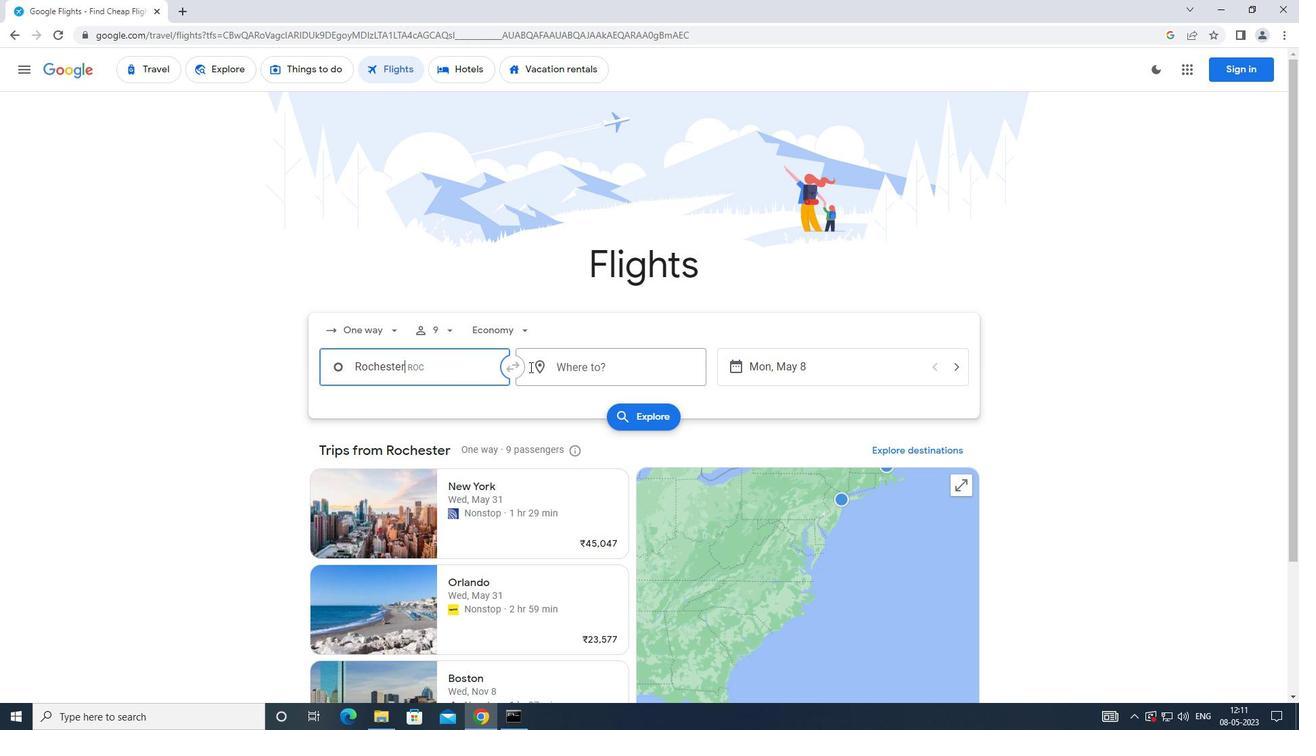 
Action: Mouse pressed left at (547, 366)
Screenshot: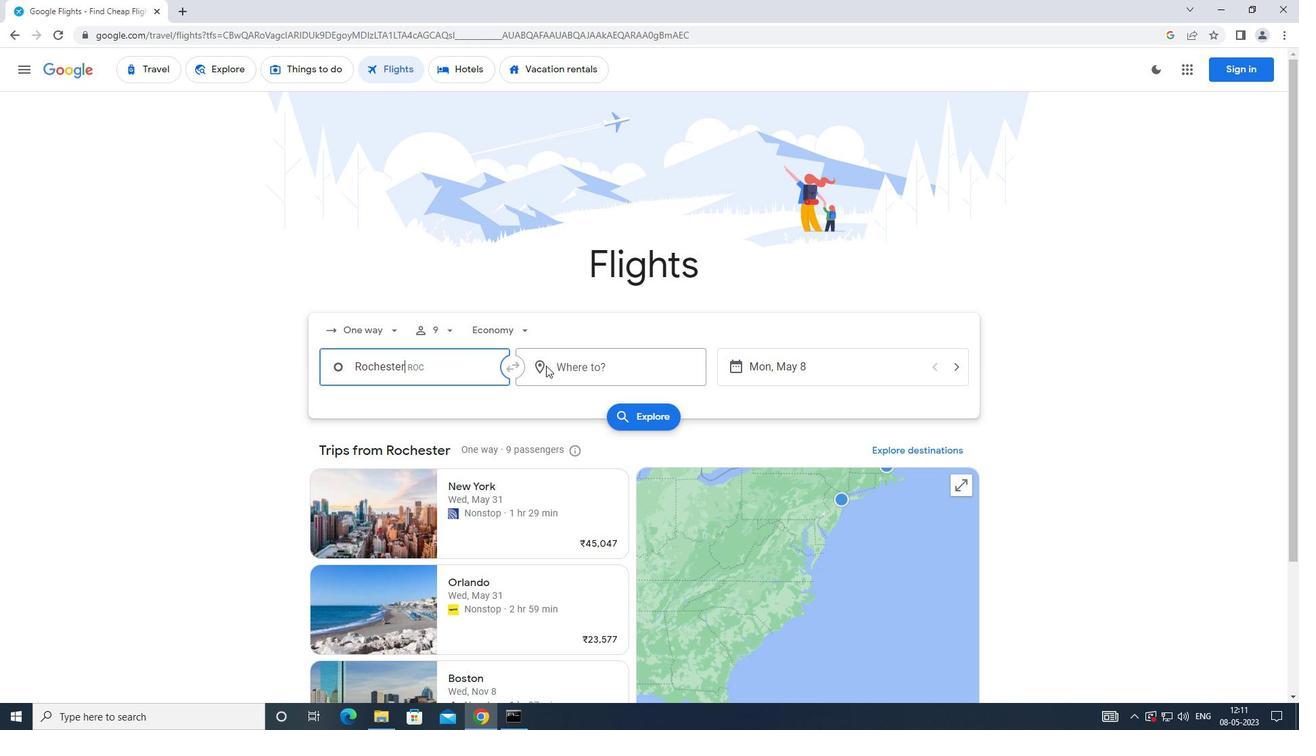
Action: Mouse moved to (560, 369)
Screenshot: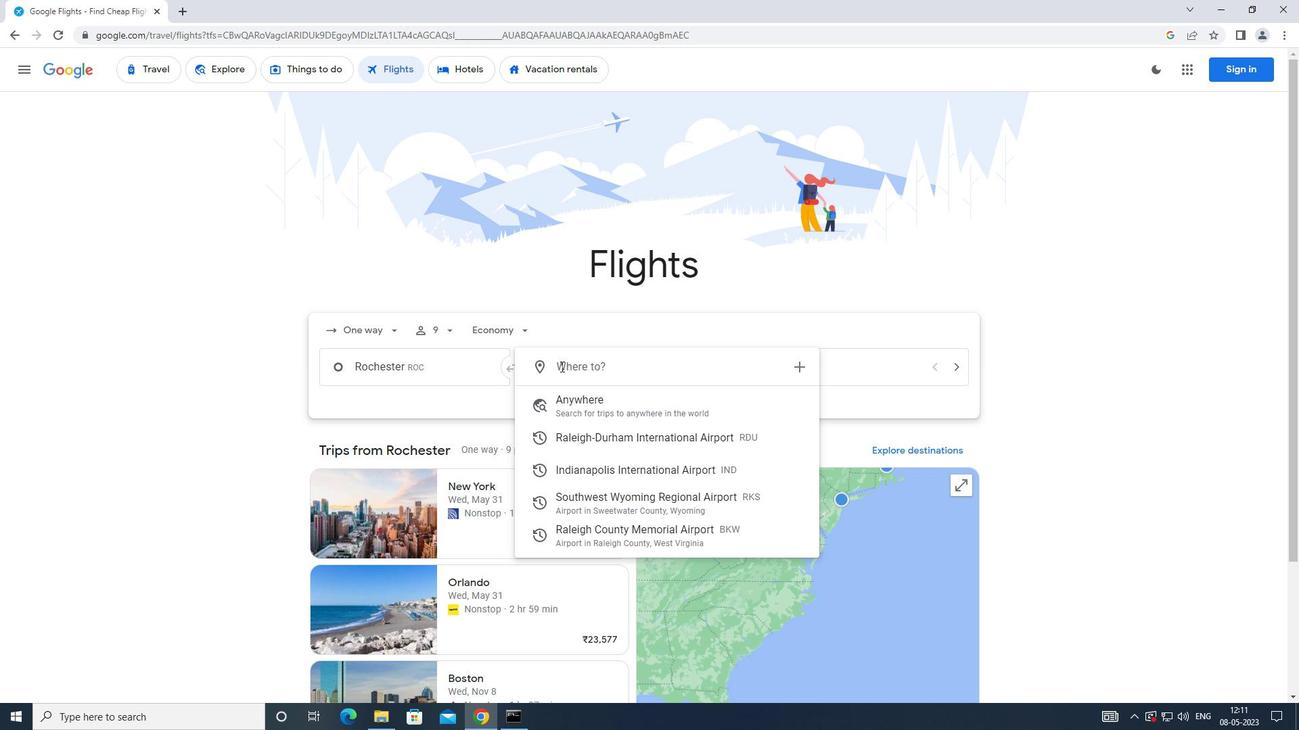 
Action: Key pressed <Key.caps_lock>s<Key.caps_lock>outhwest
Screenshot: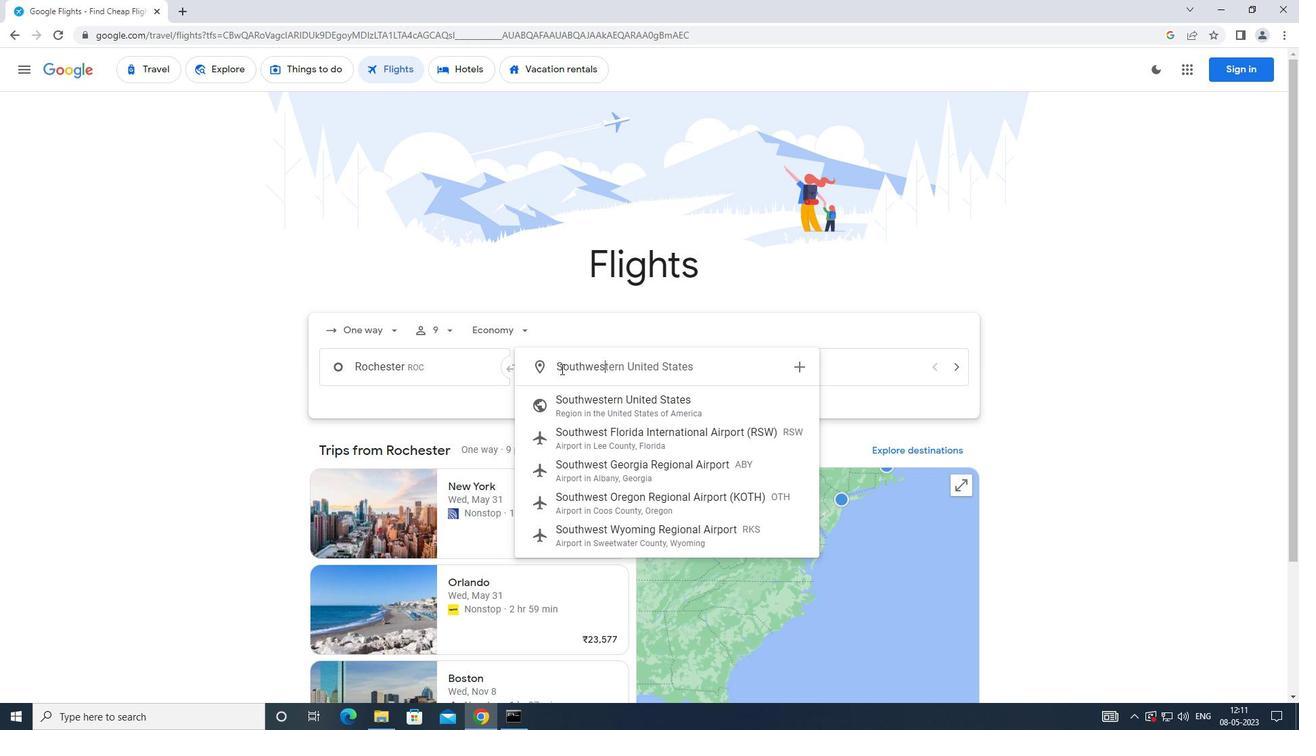 
Action: Mouse moved to (623, 544)
Screenshot: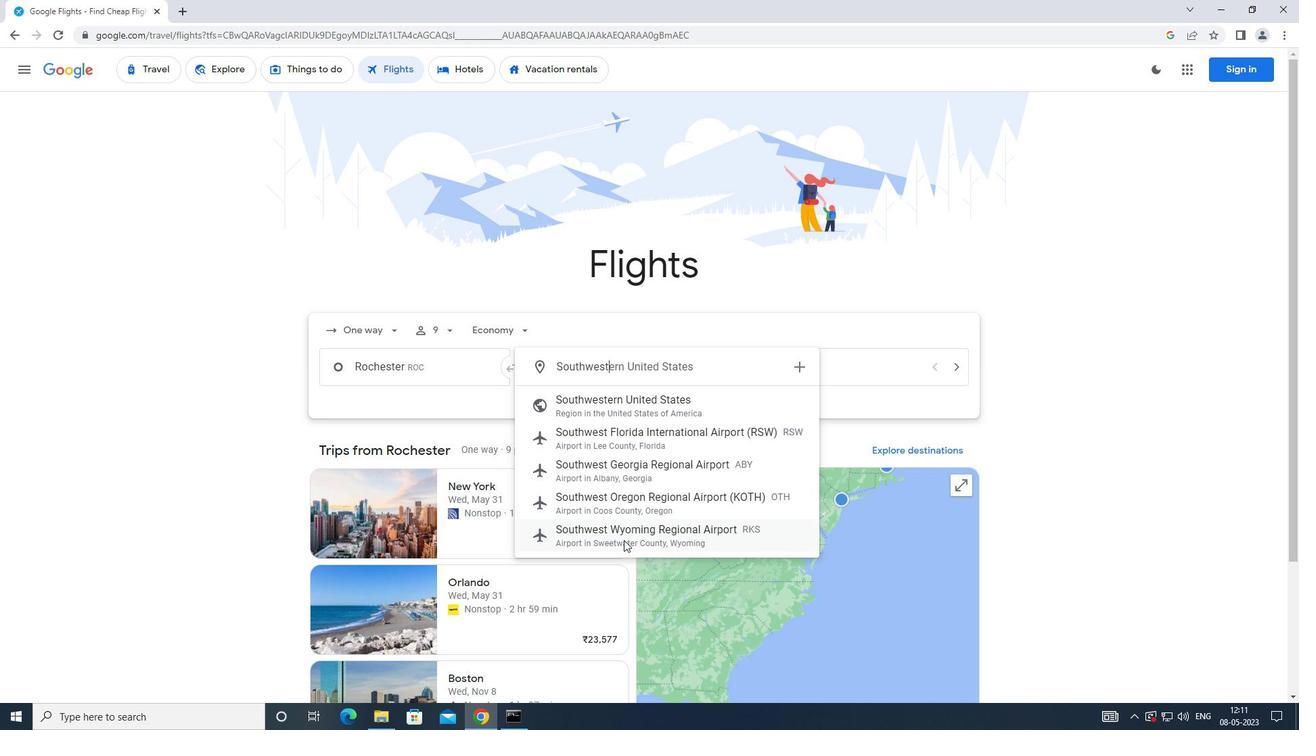 
Action: Mouse pressed left at (623, 544)
Screenshot: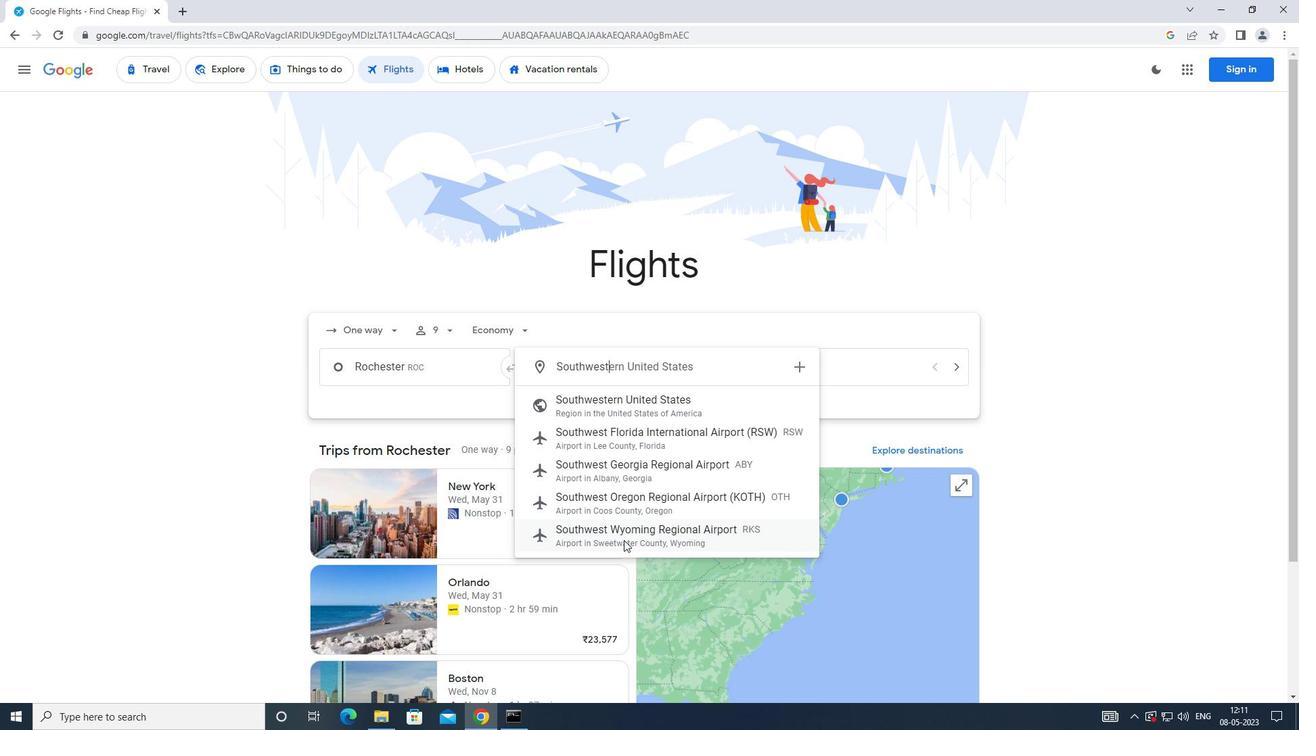
Action: Mouse moved to (743, 372)
Screenshot: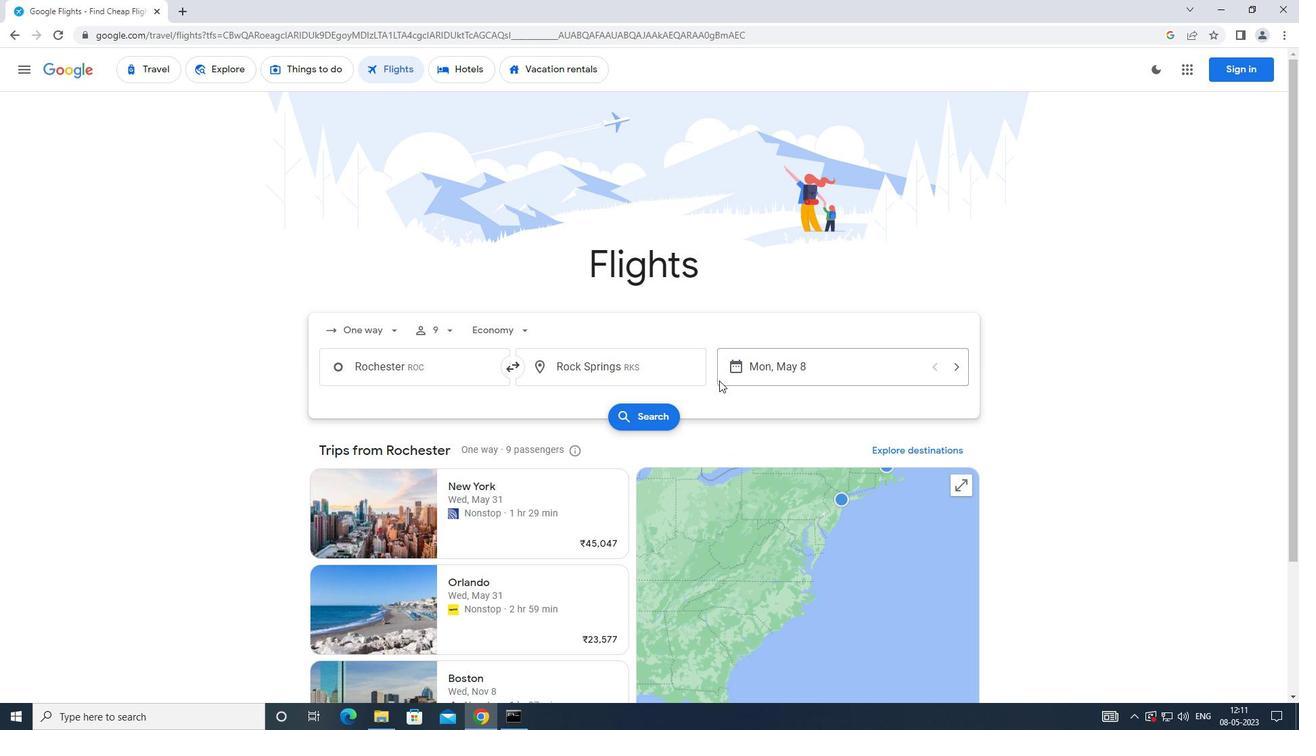 
Action: Mouse pressed left at (743, 372)
Screenshot: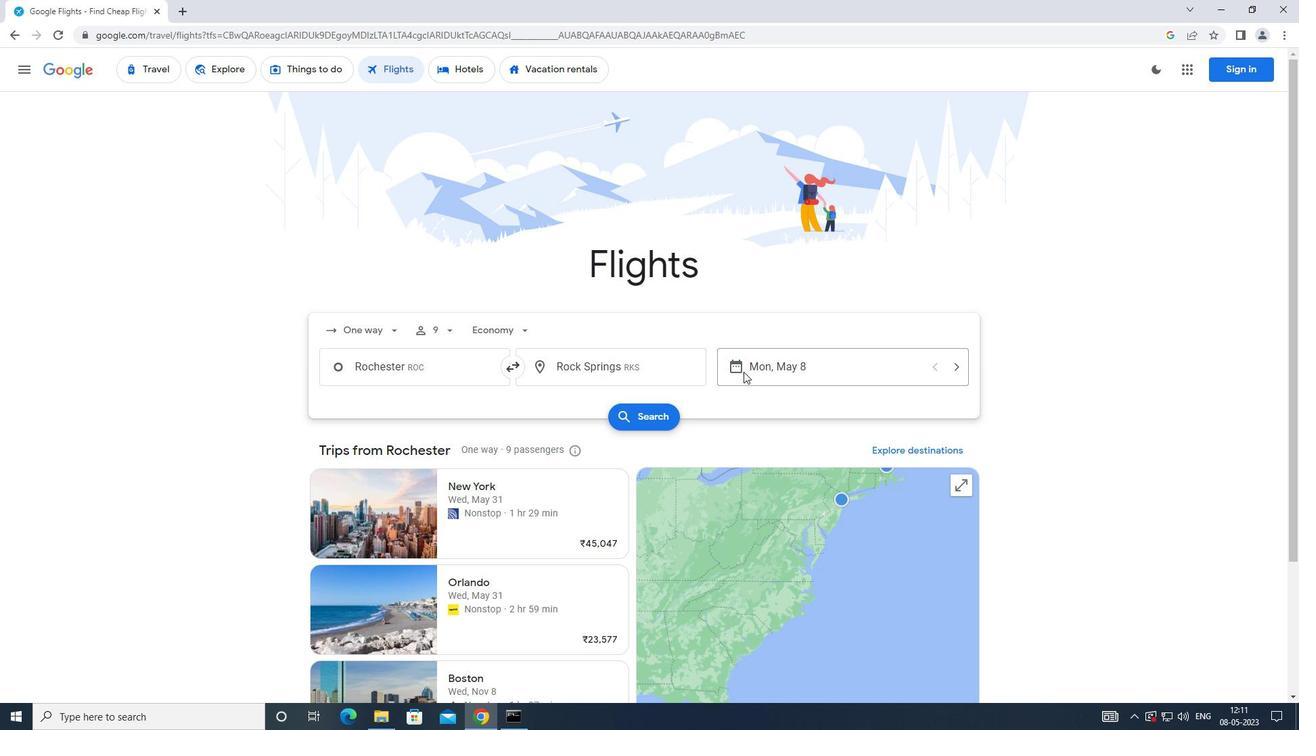 
Action: Mouse moved to (531, 495)
Screenshot: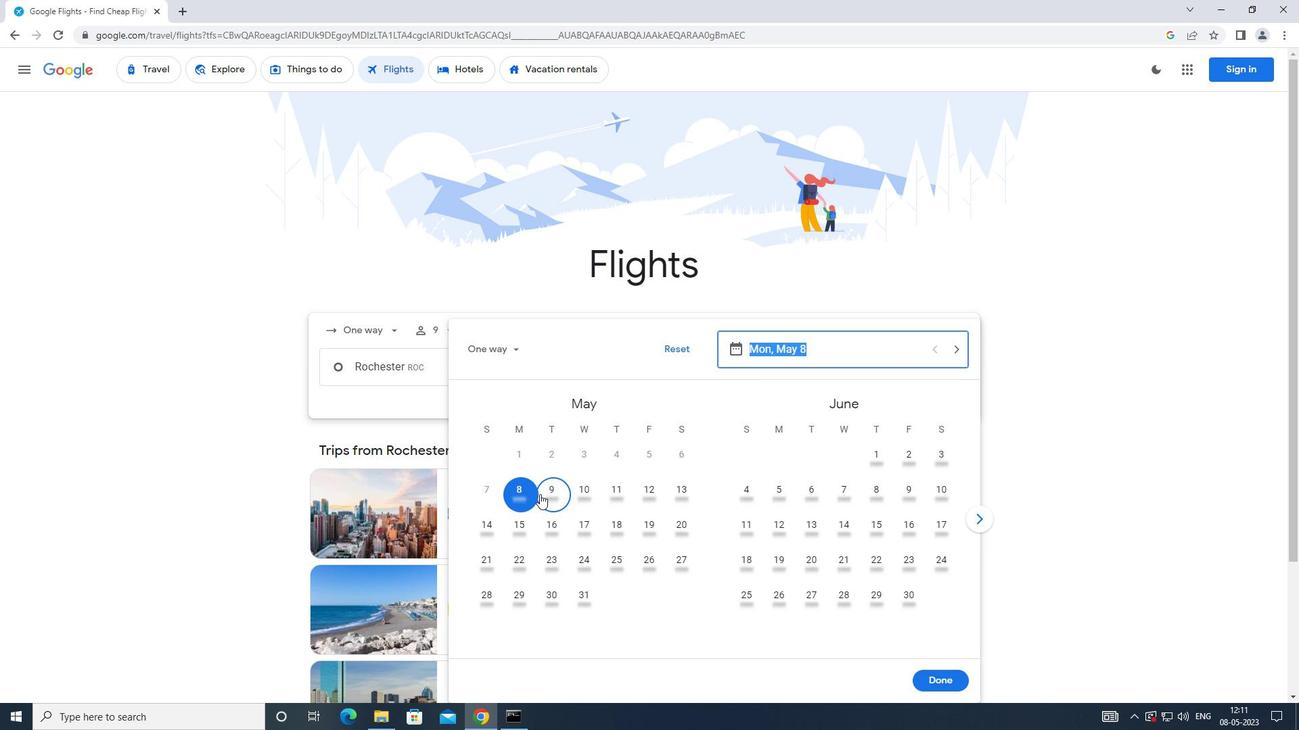 
Action: Mouse pressed left at (531, 495)
Screenshot: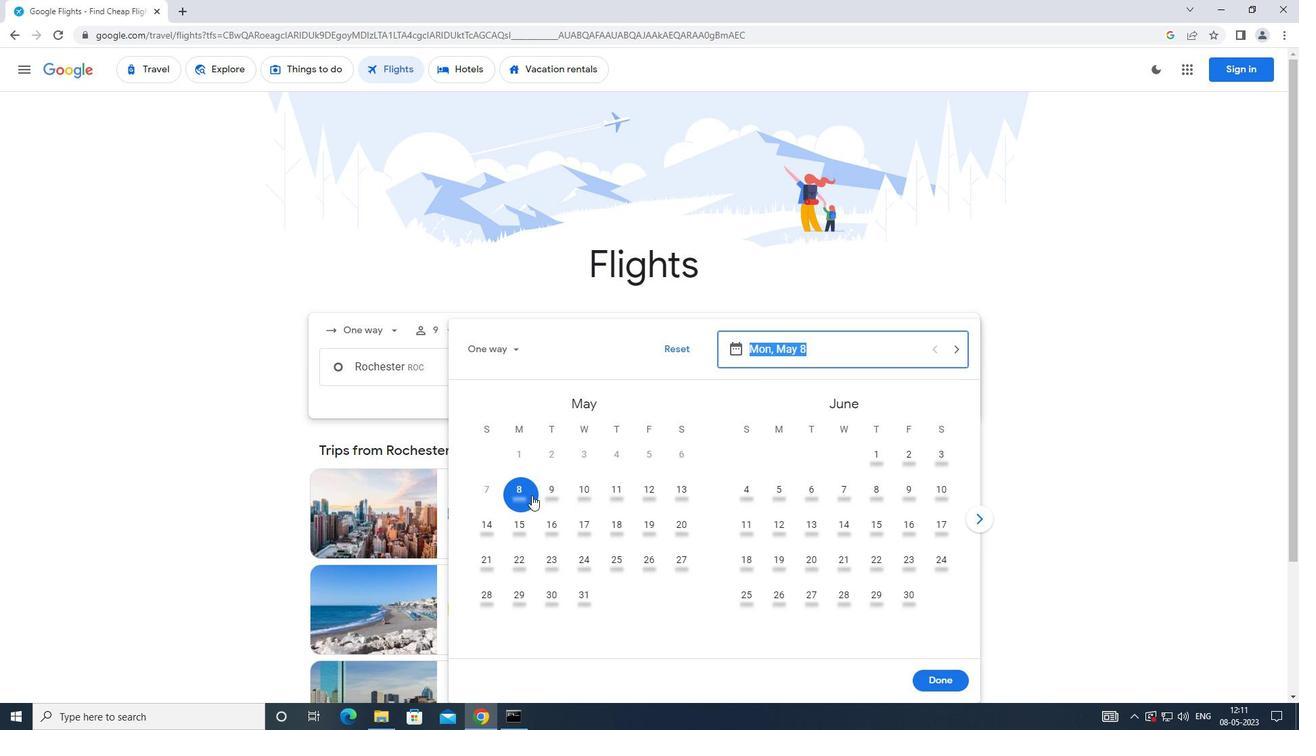 
Action: Mouse moved to (937, 676)
Screenshot: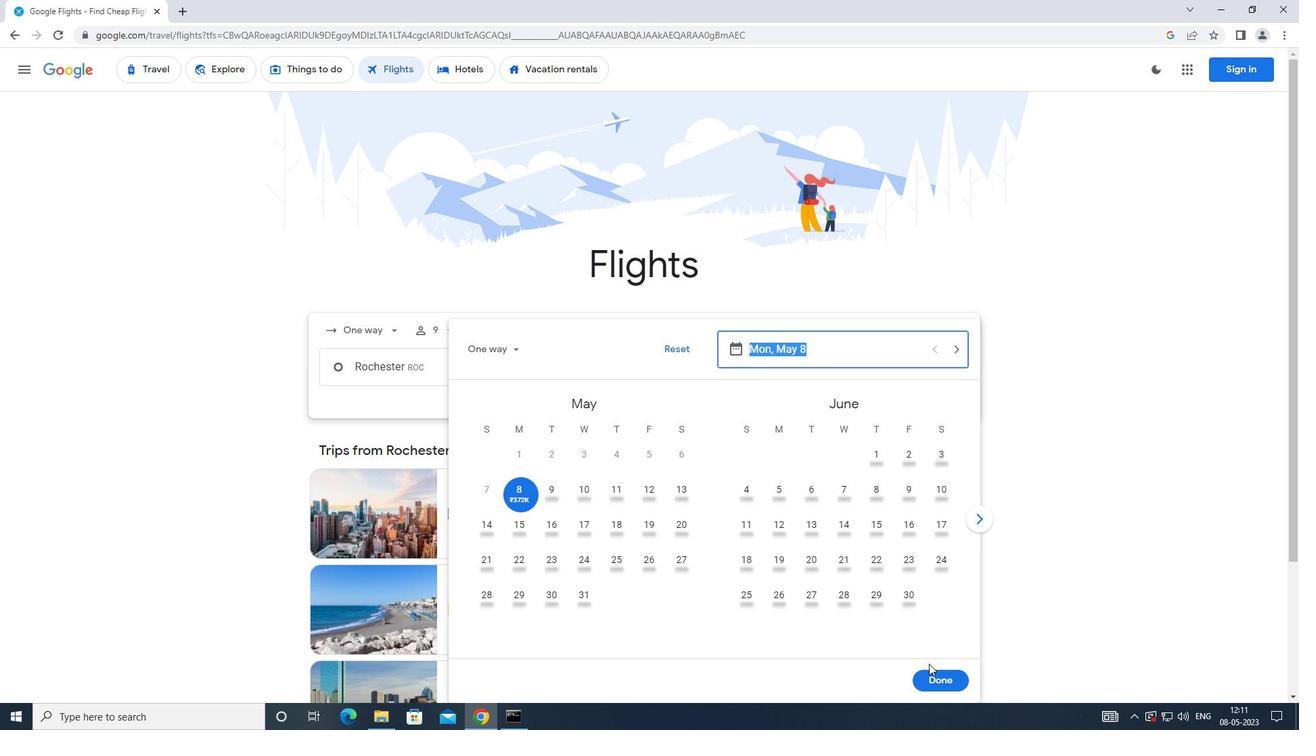 
Action: Mouse pressed left at (937, 676)
Screenshot: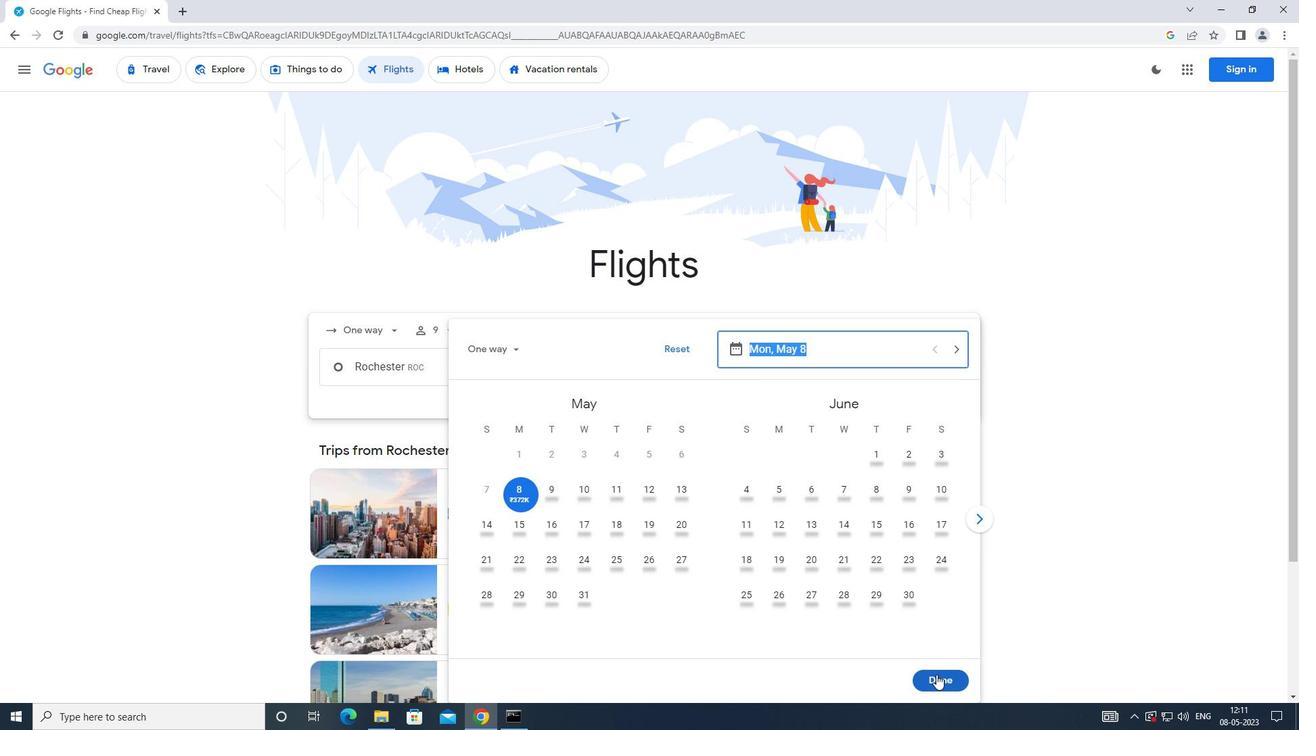 
Action: Mouse moved to (627, 416)
Screenshot: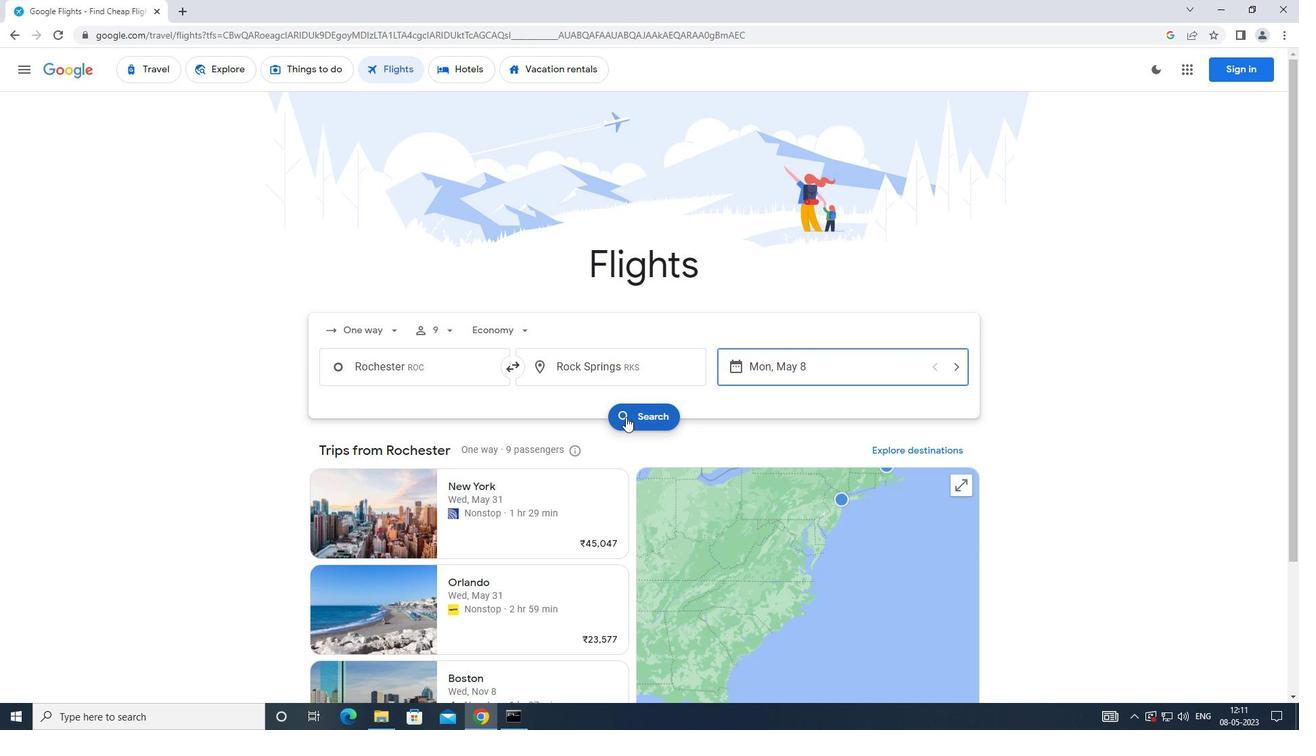 
Action: Mouse pressed left at (627, 416)
Screenshot: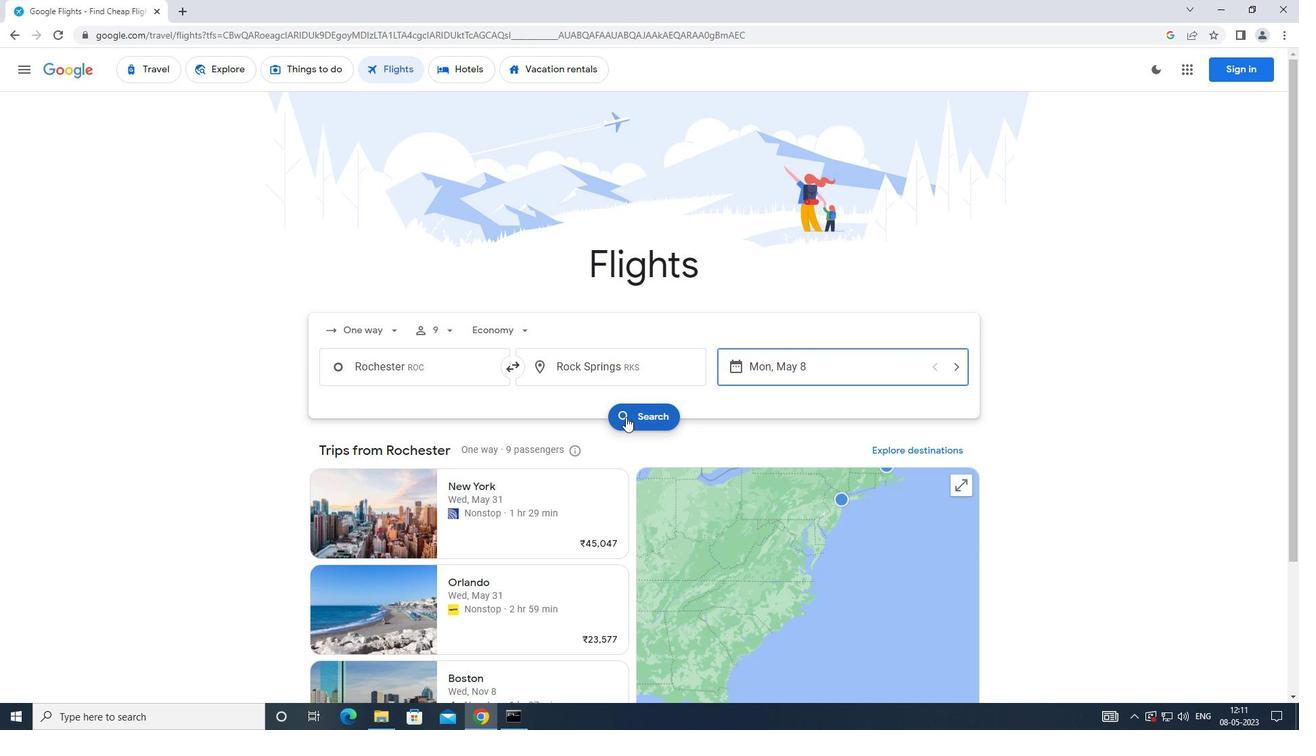 
Action: Mouse moved to (335, 195)
Screenshot: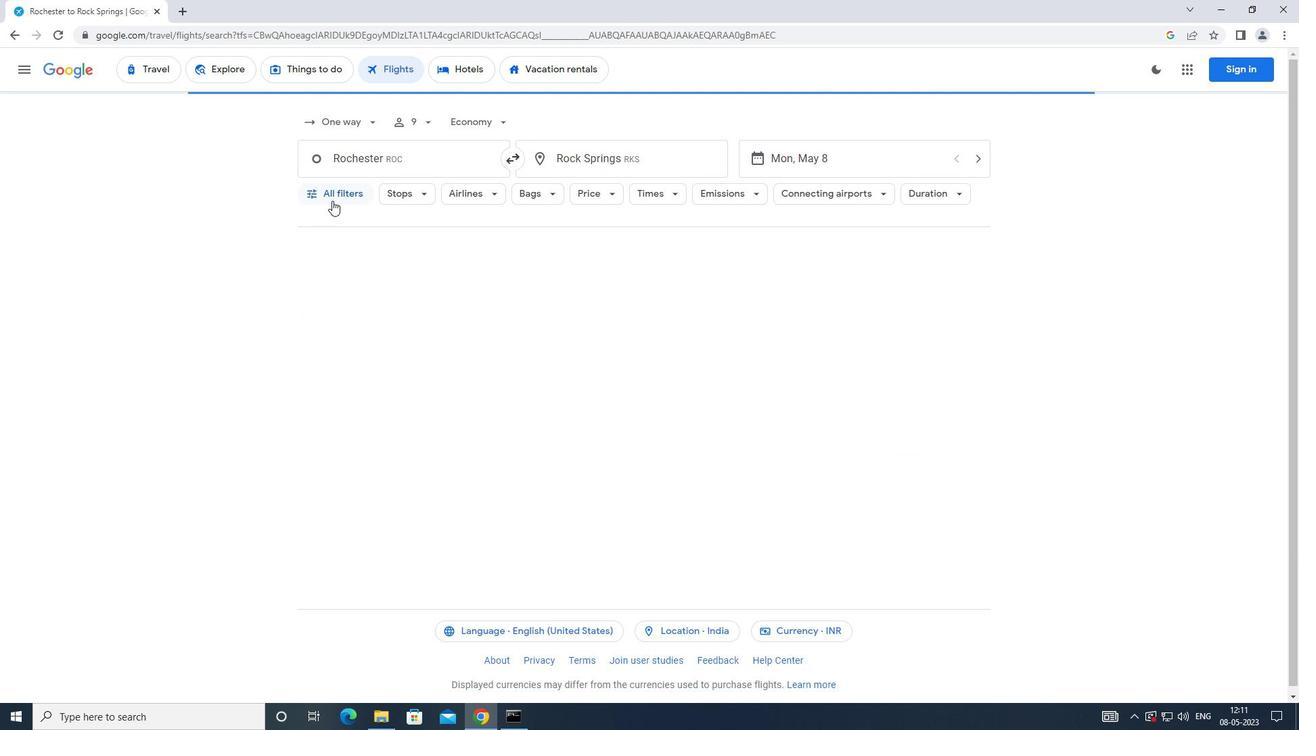 
Action: Mouse pressed left at (335, 195)
Screenshot: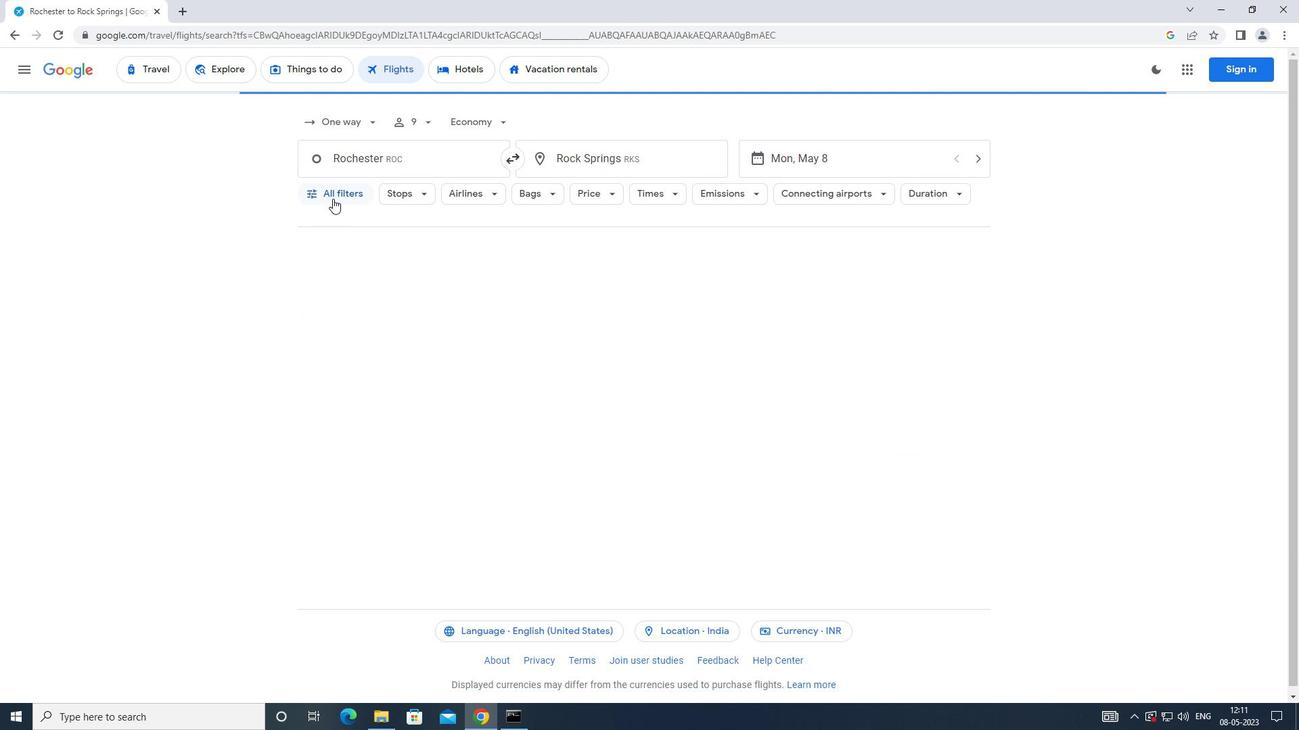 
Action: Mouse moved to (489, 487)
Screenshot: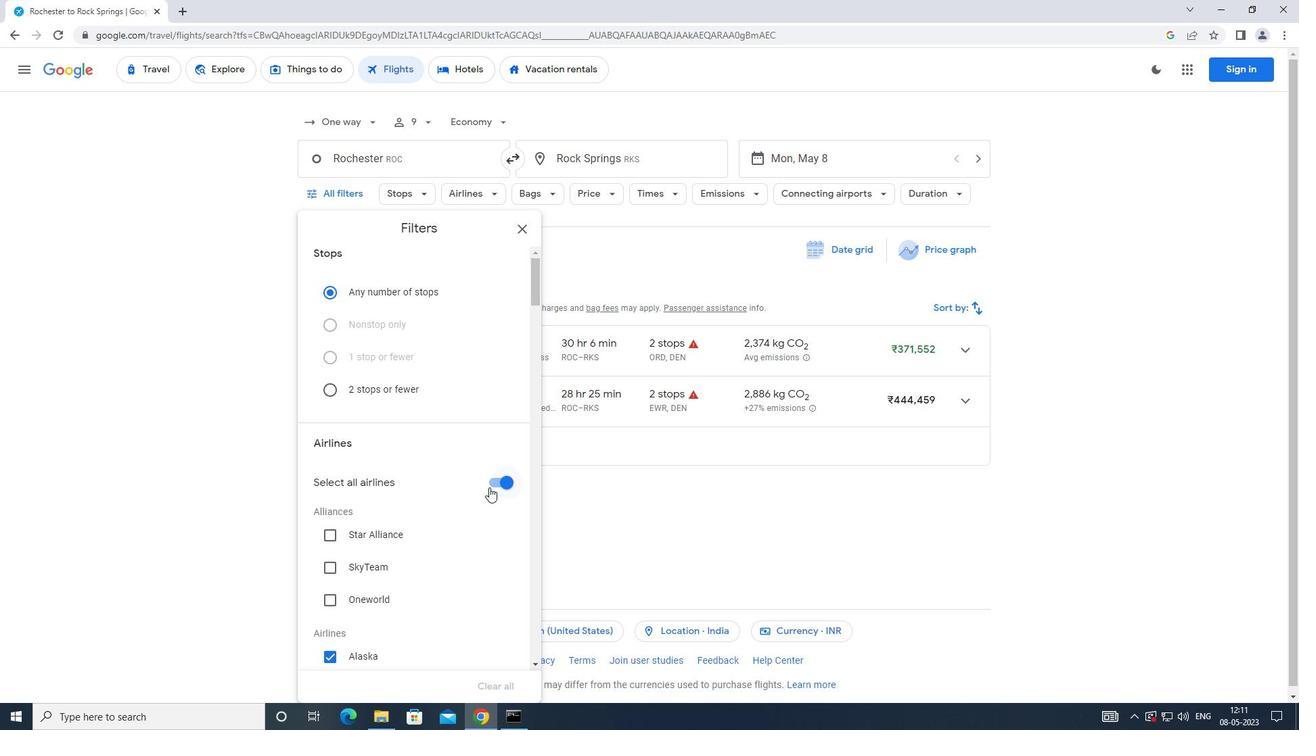 
Action: Mouse pressed left at (489, 487)
Screenshot: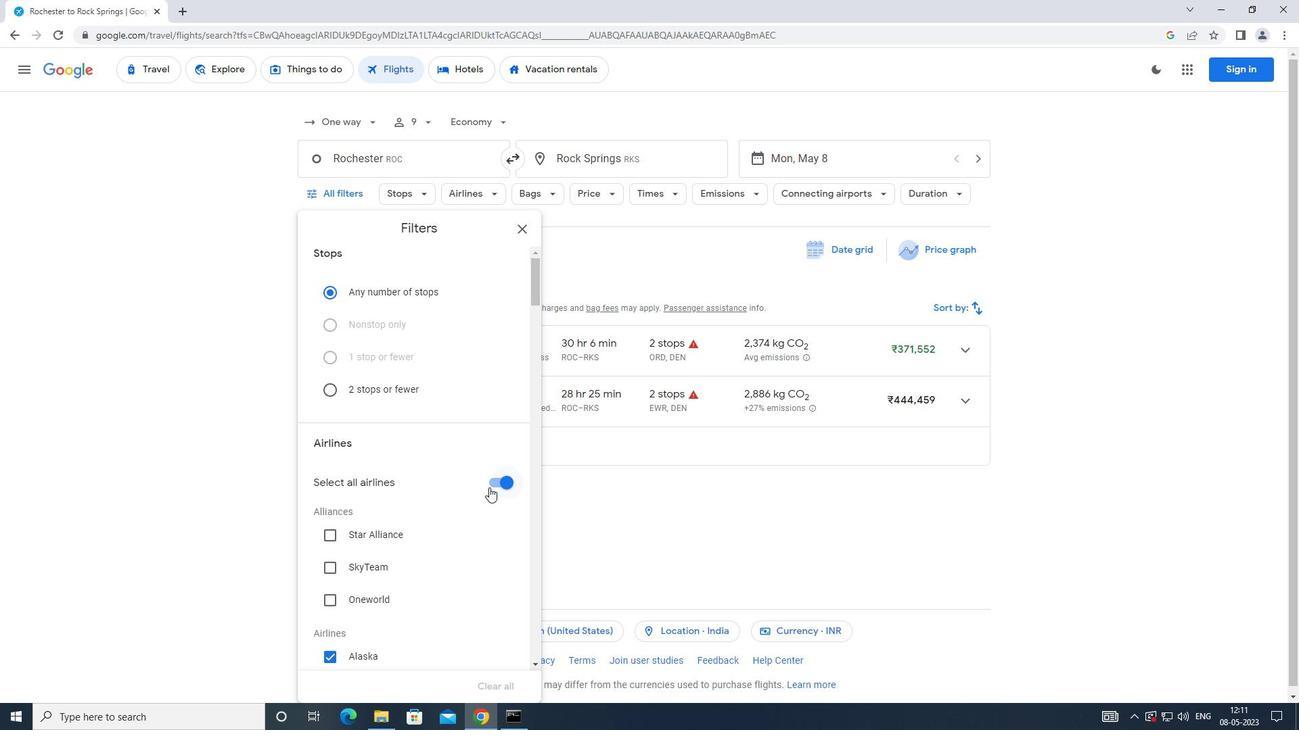 
Action: Mouse moved to (416, 440)
Screenshot: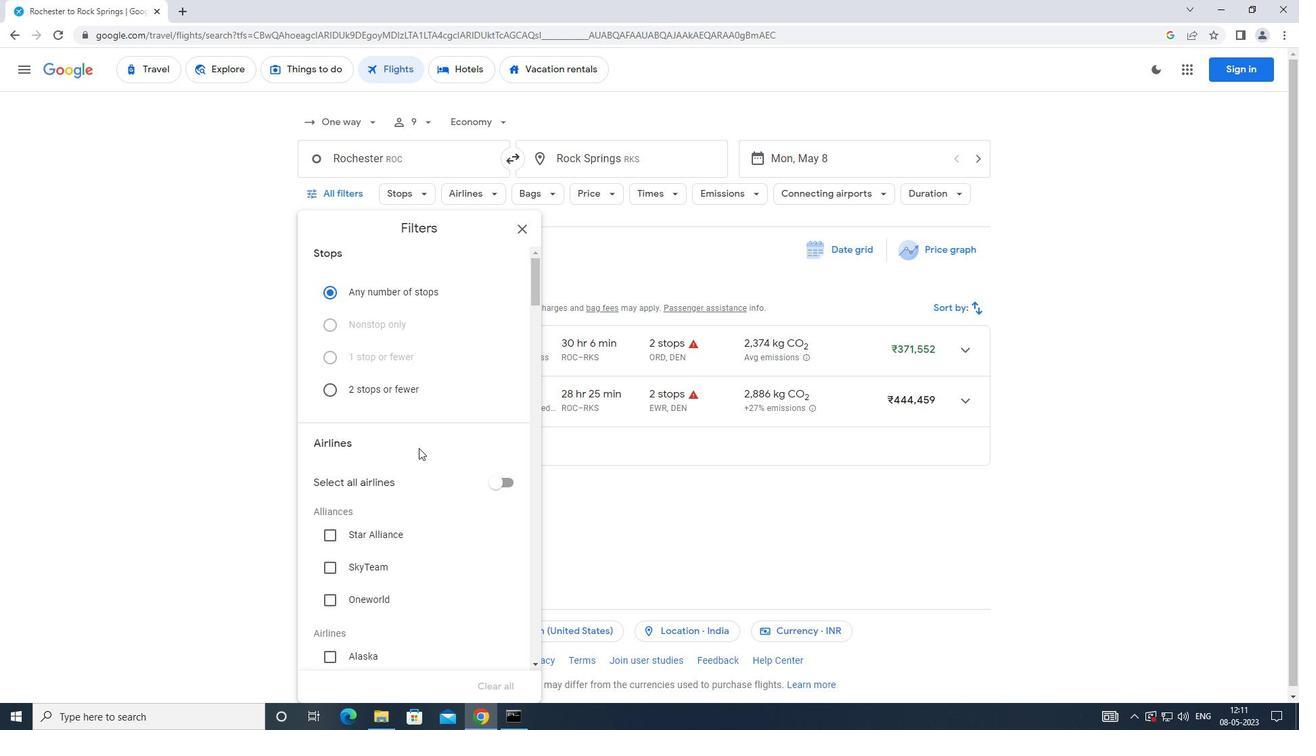 
Action: Mouse scrolled (416, 439) with delta (0, 0)
Screenshot: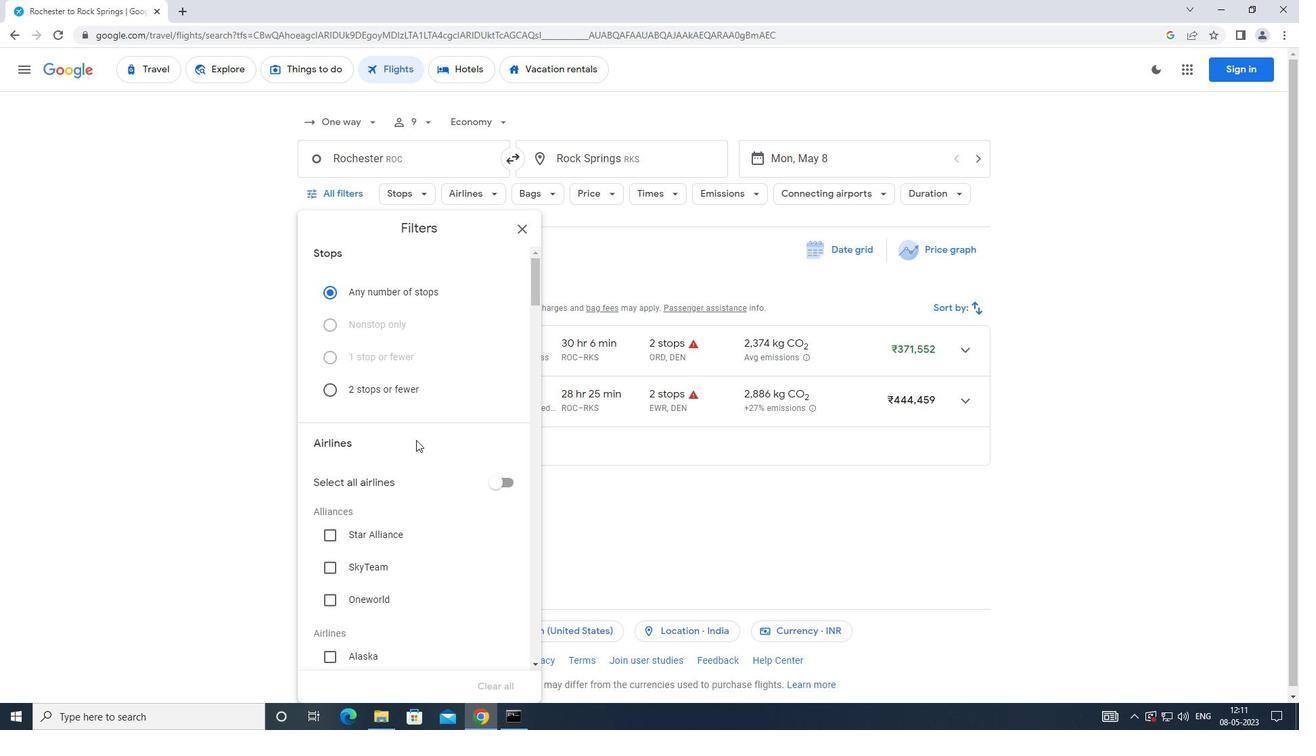 
Action: Mouse scrolled (416, 439) with delta (0, 0)
Screenshot: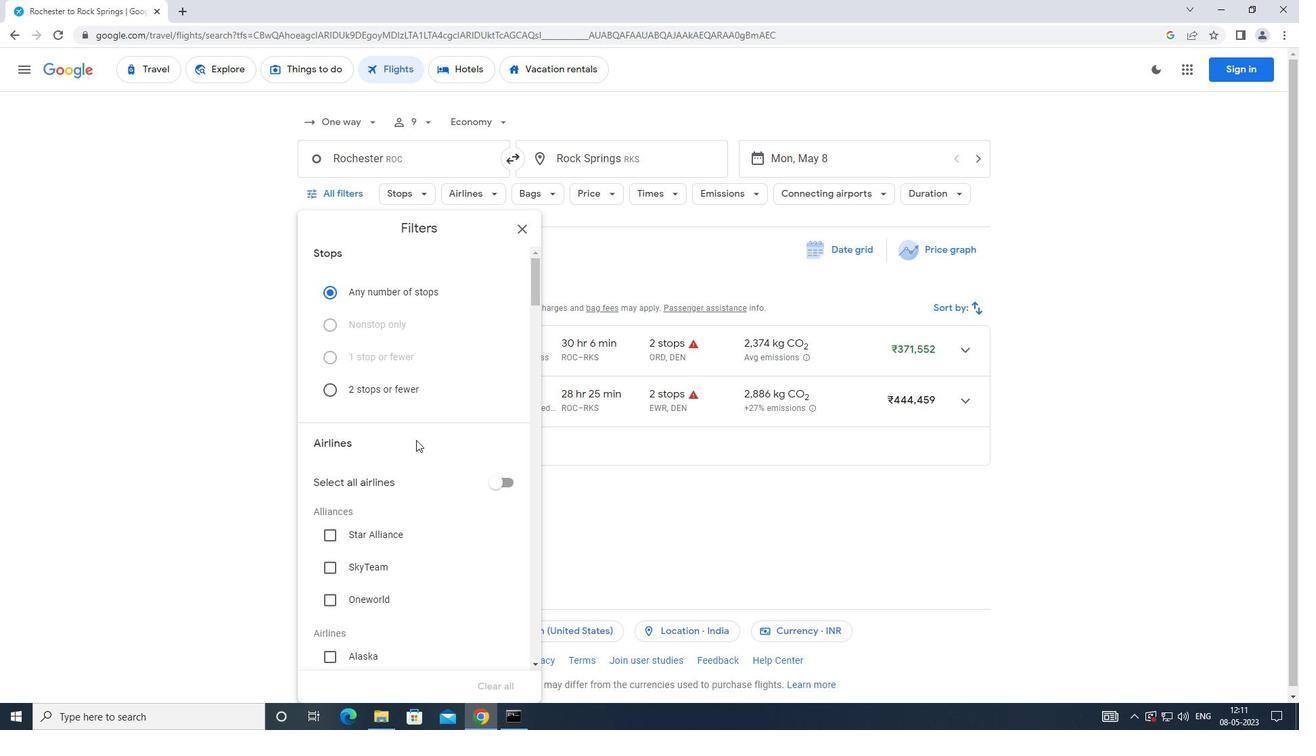 
Action: Mouse moved to (416, 439)
Screenshot: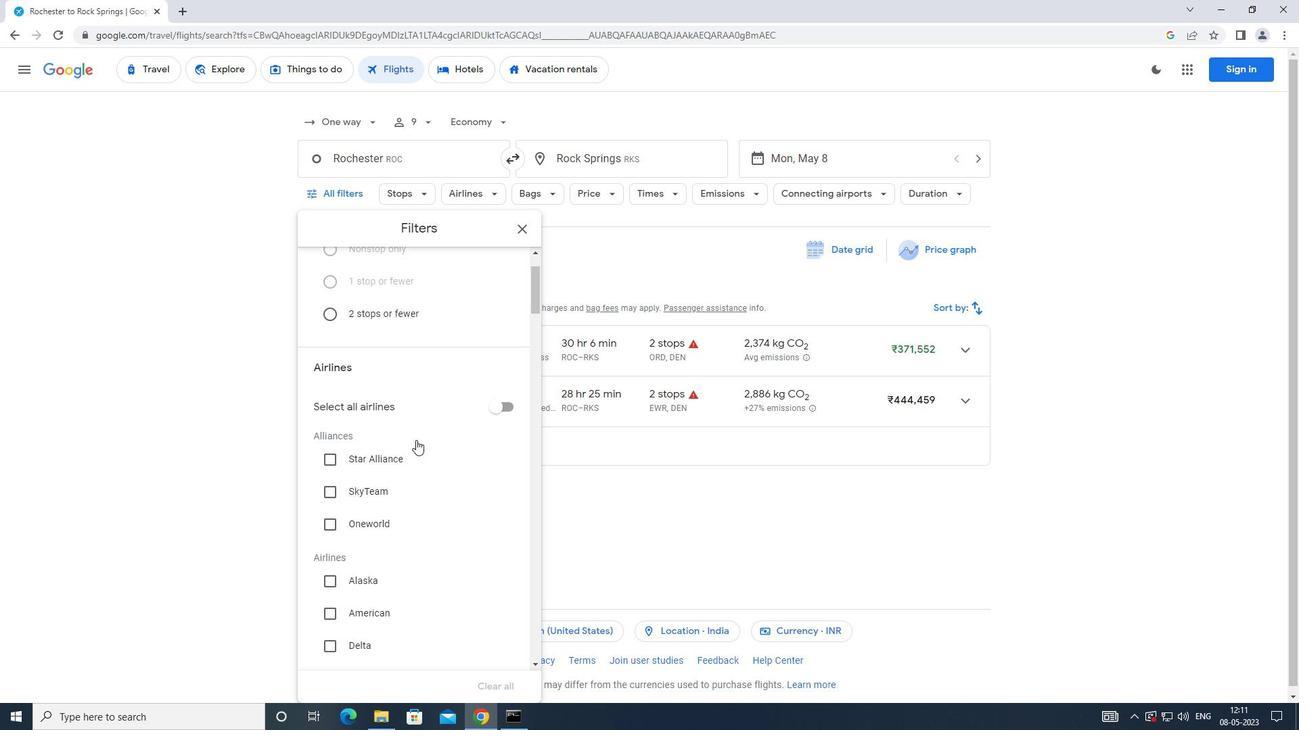 
Action: Mouse scrolled (416, 439) with delta (0, 0)
Screenshot: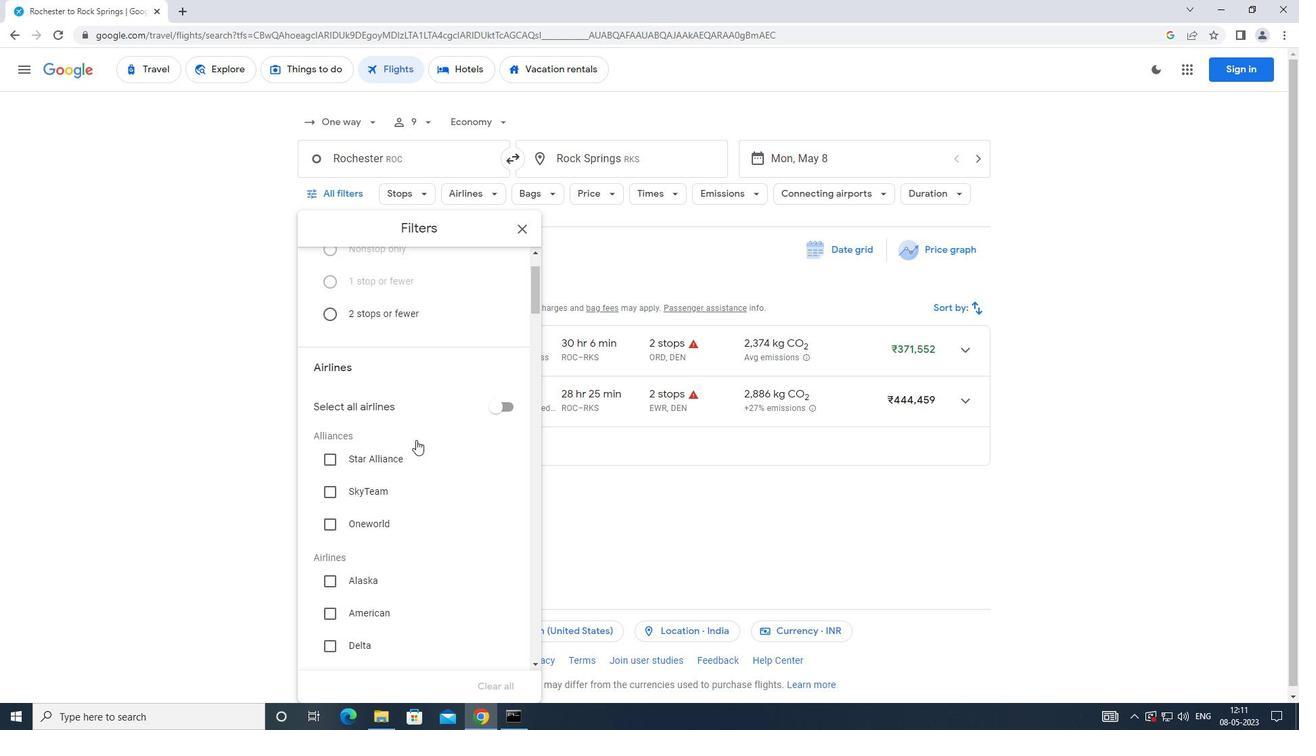 
Action: Mouse moved to (334, 459)
Screenshot: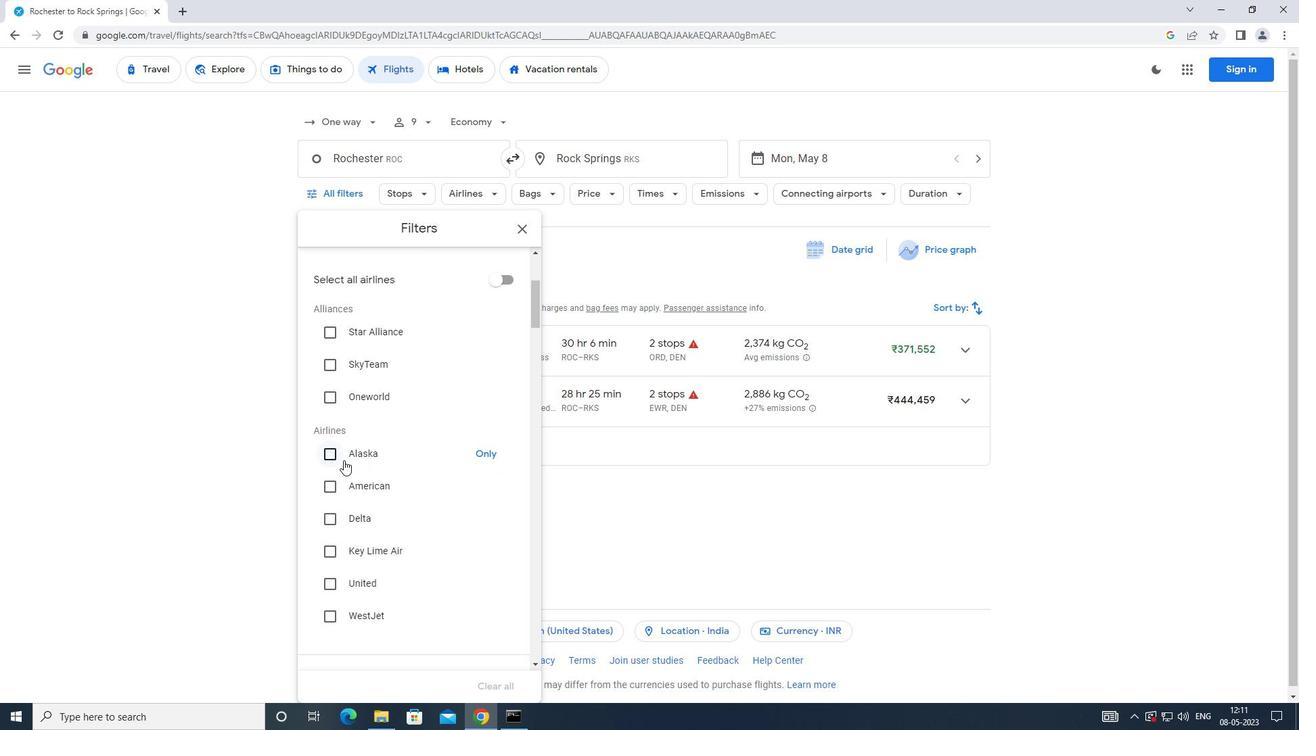 
Action: Mouse pressed left at (334, 459)
Screenshot: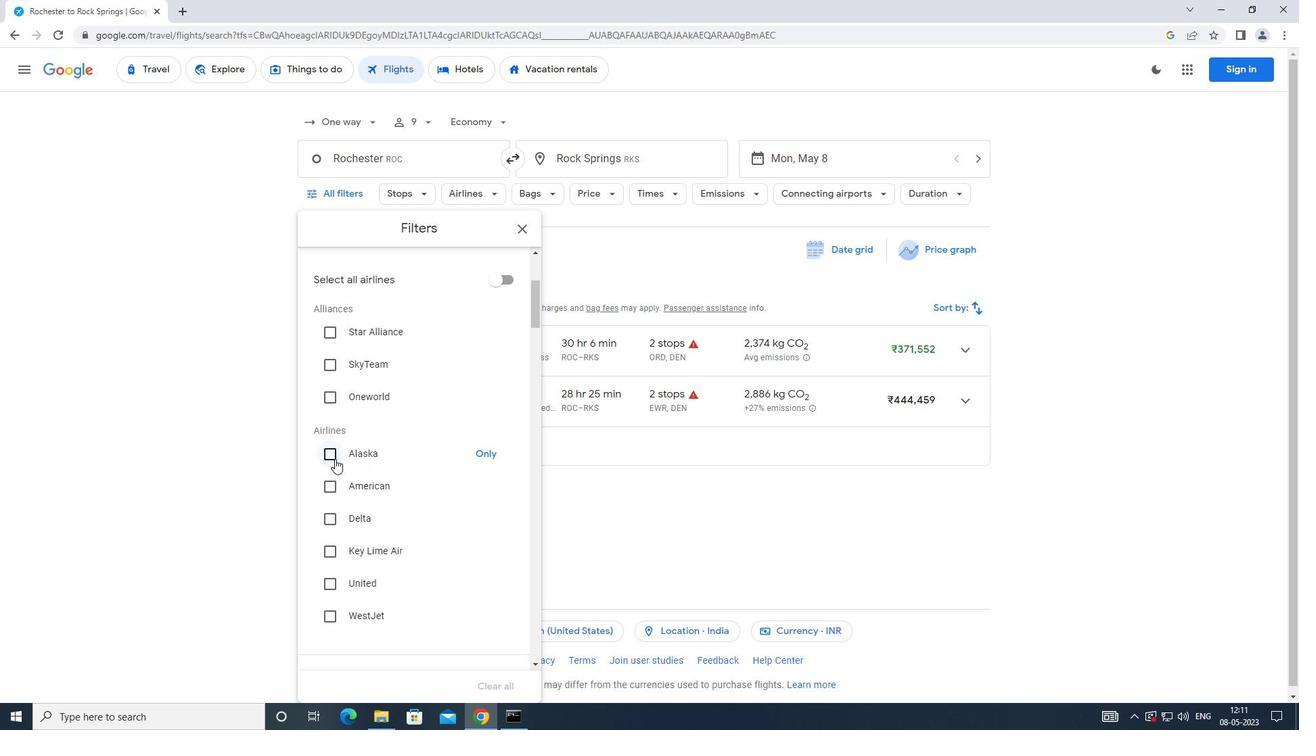 
Action: Mouse moved to (398, 442)
Screenshot: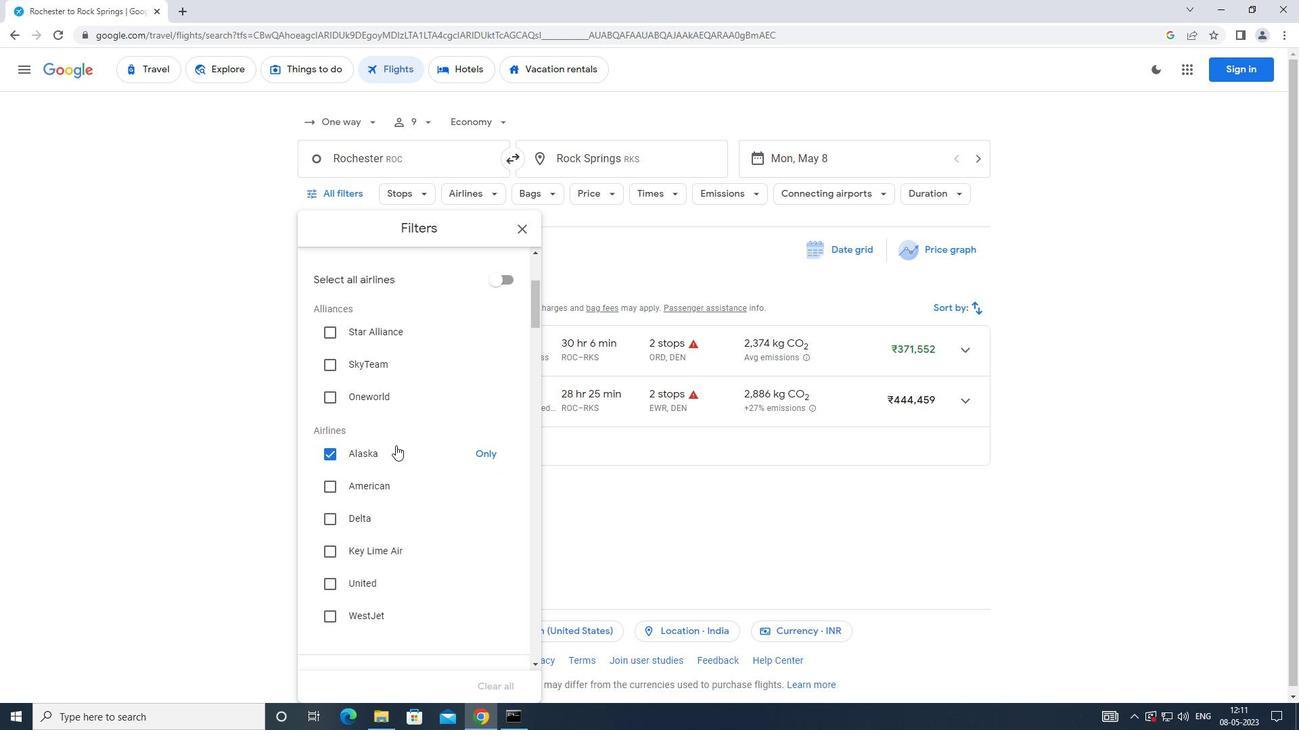 
Action: Mouse scrolled (398, 441) with delta (0, 0)
Screenshot: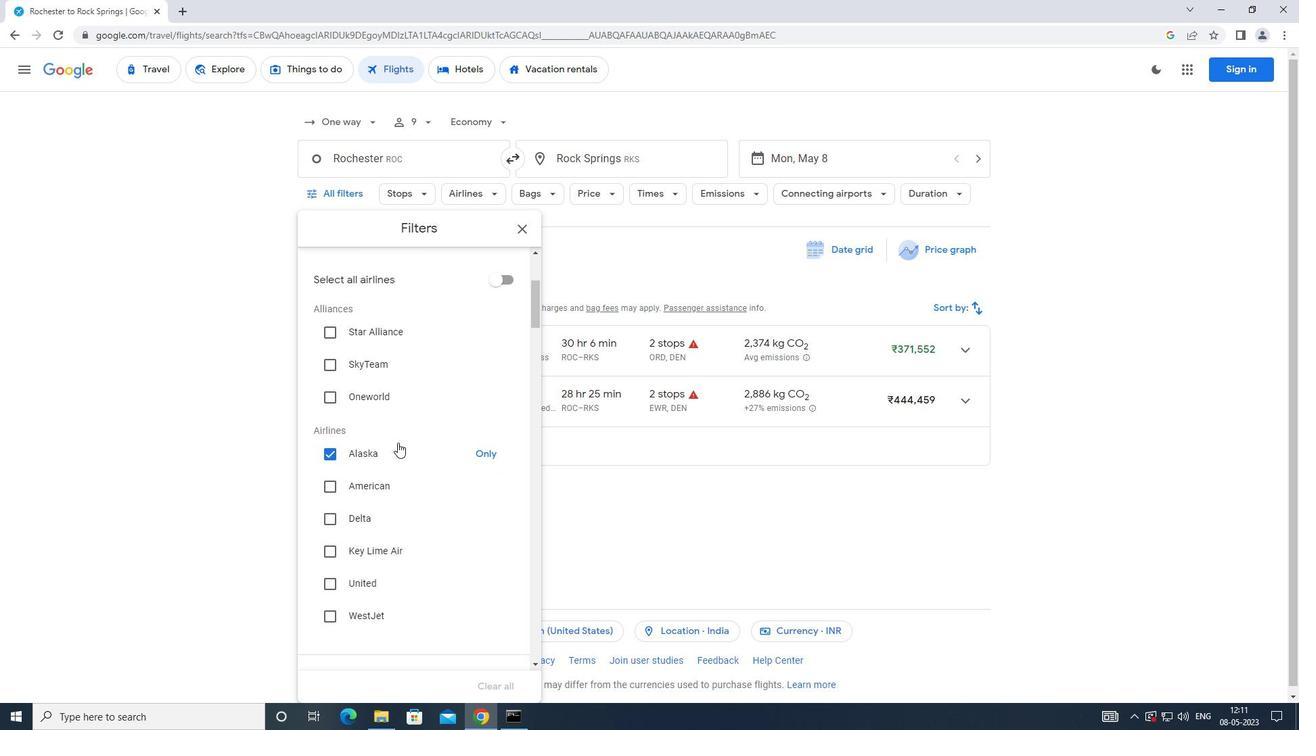 
Action: Mouse scrolled (398, 441) with delta (0, 0)
Screenshot: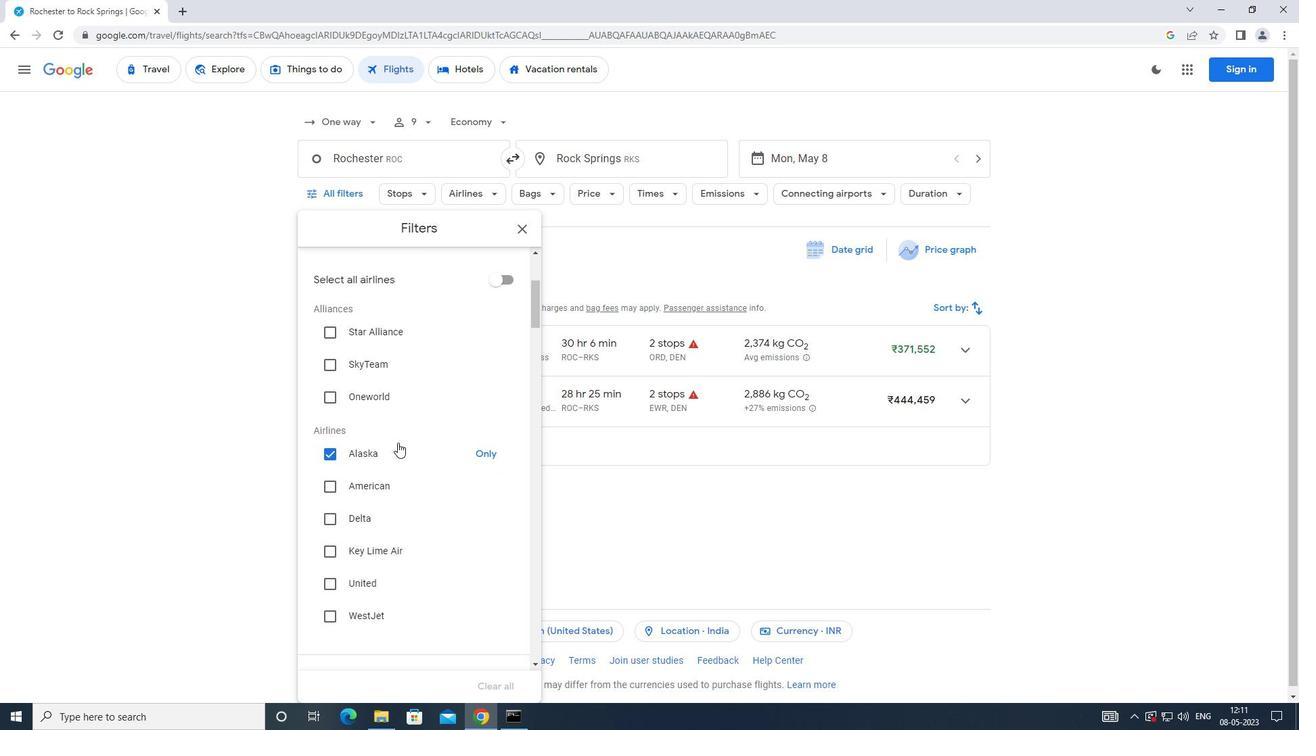 
Action: Mouse scrolled (398, 441) with delta (0, 0)
Screenshot: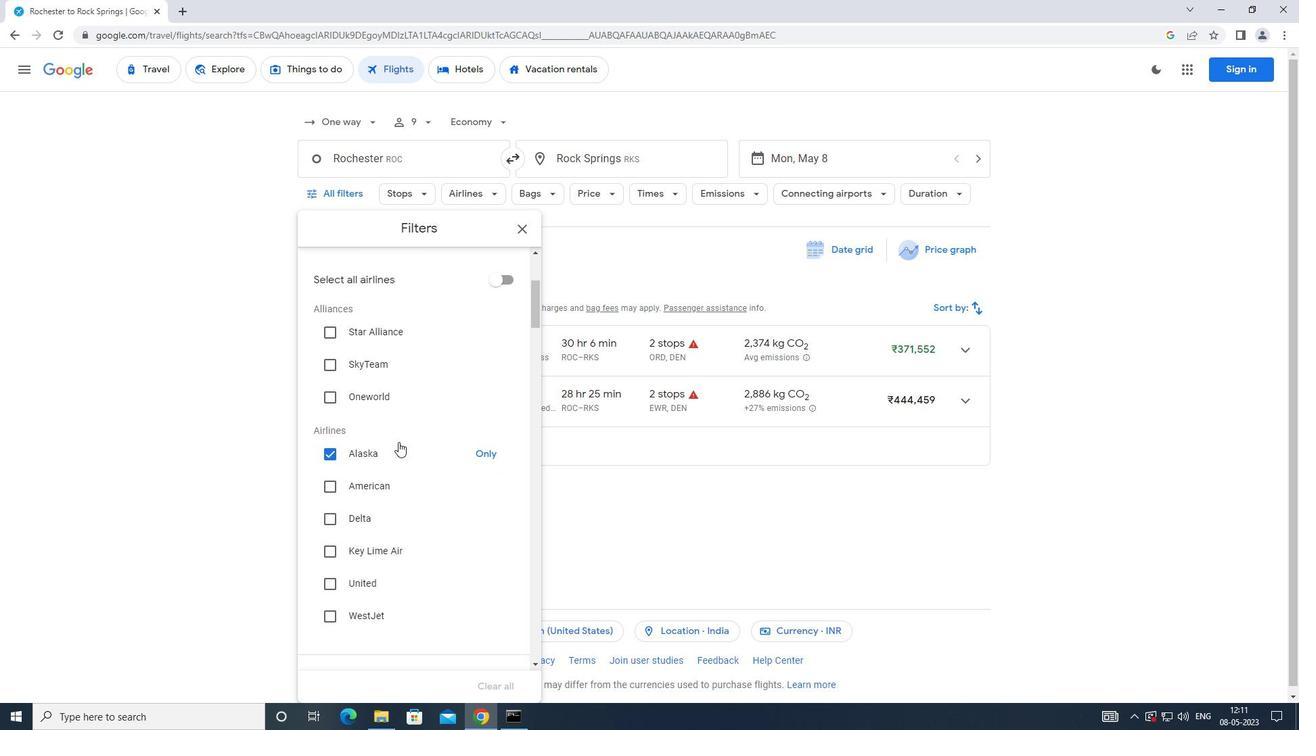 
Action: Mouse moved to (401, 440)
Screenshot: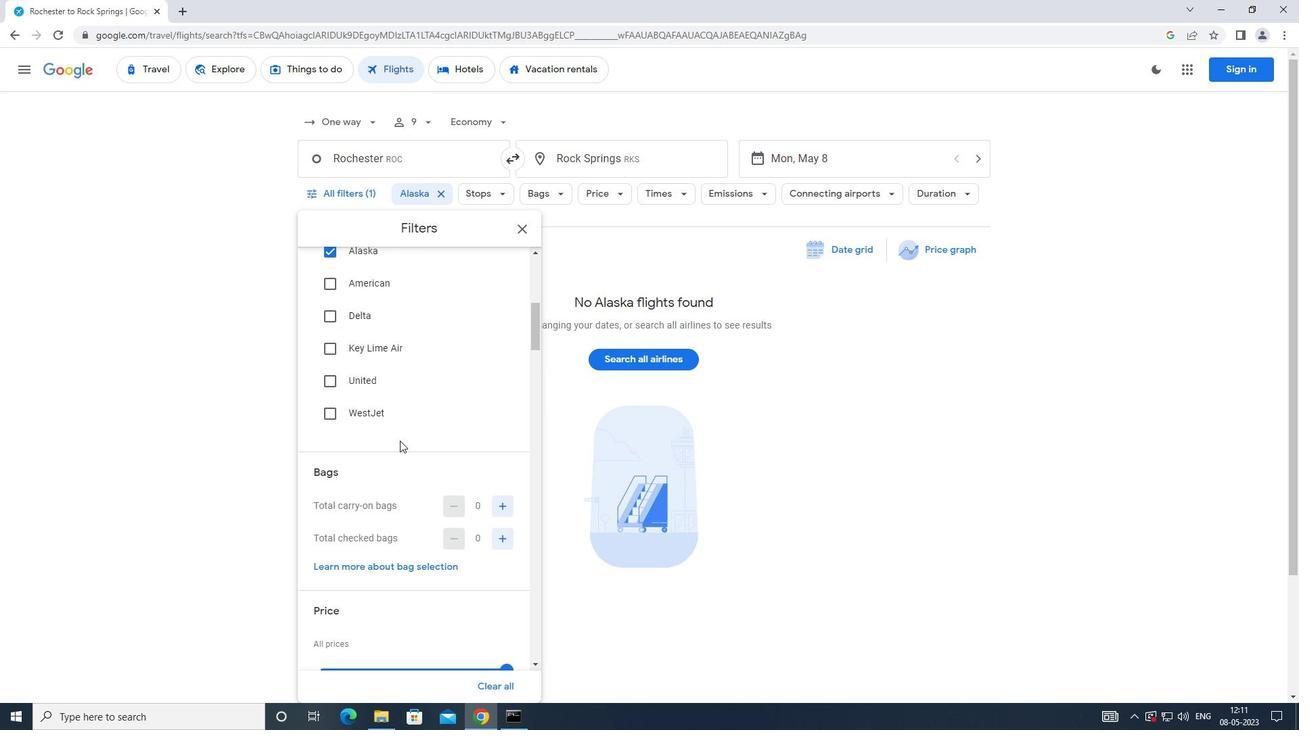 
Action: Mouse scrolled (401, 439) with delta (0, 0)
Screenshot: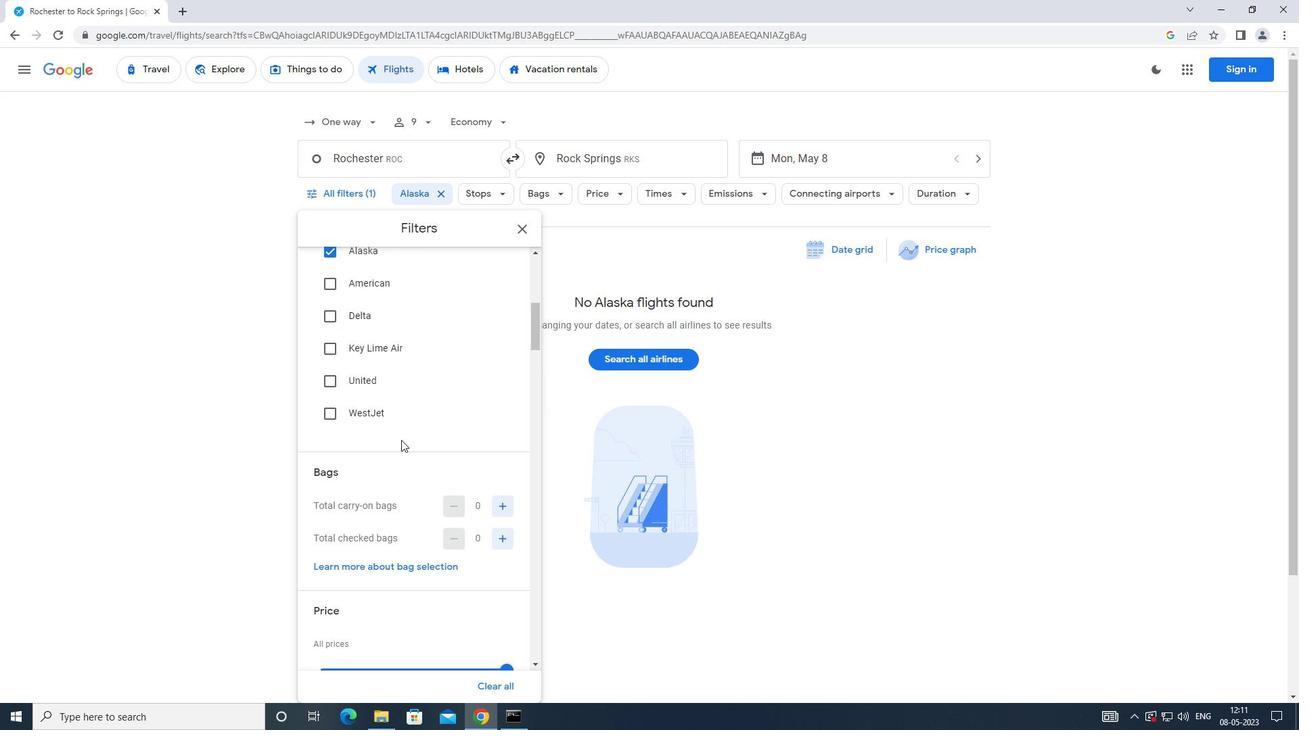 
Action: Mouse moved to (504, 435)
Screenshot: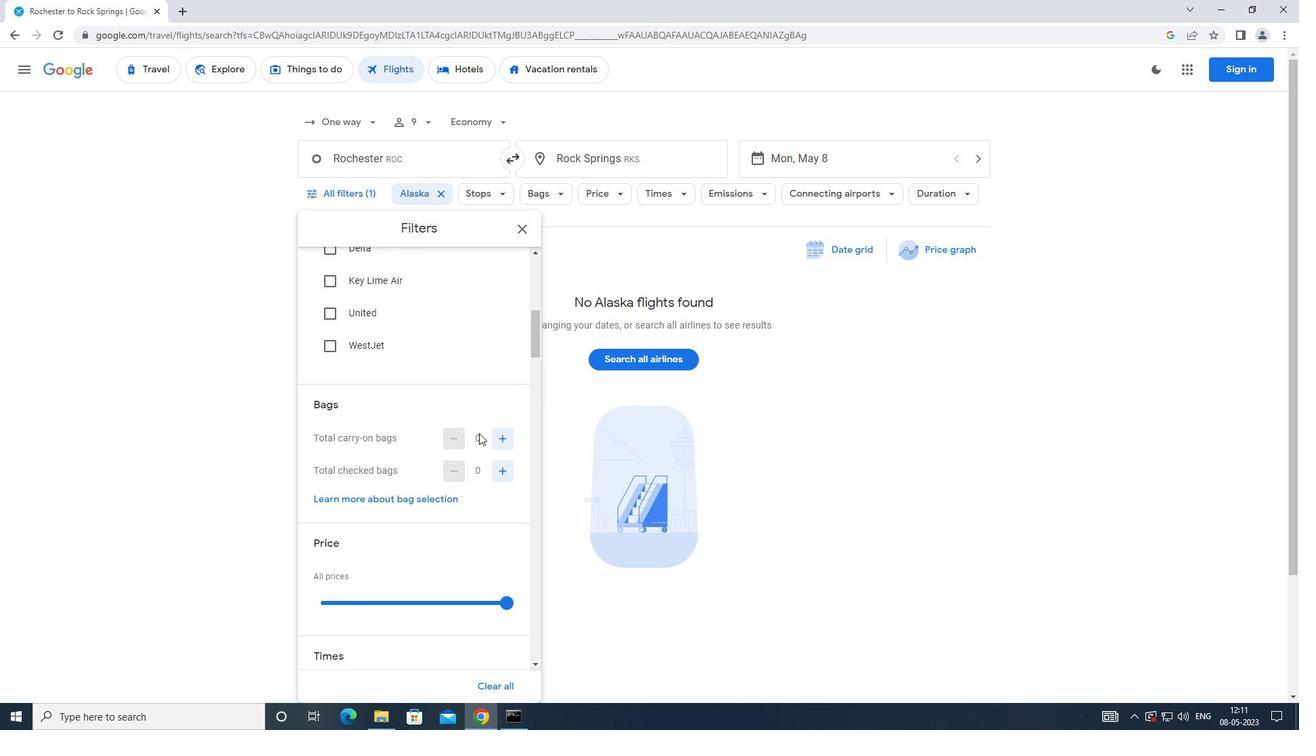 
Action: Mouse pressed left at (504, 435)
Screenshot: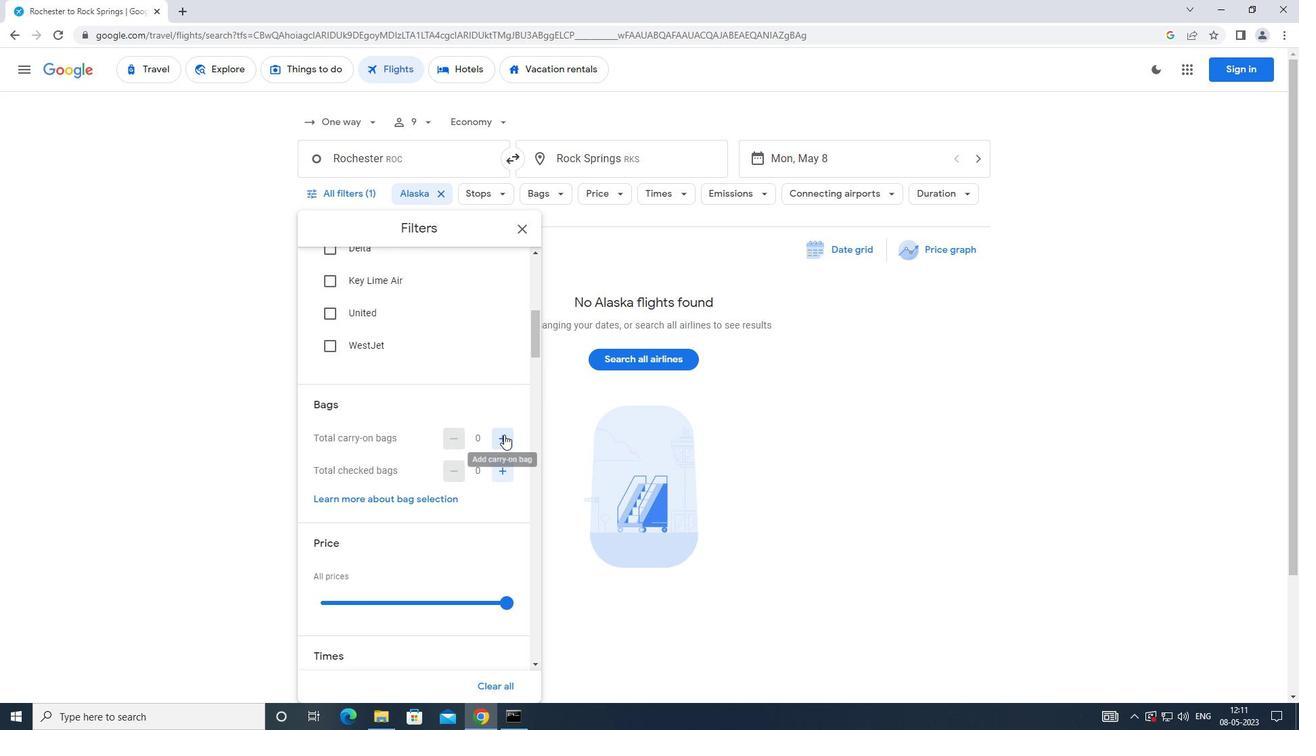 
Action: Mouse moved to (454, 423)
Screenshot: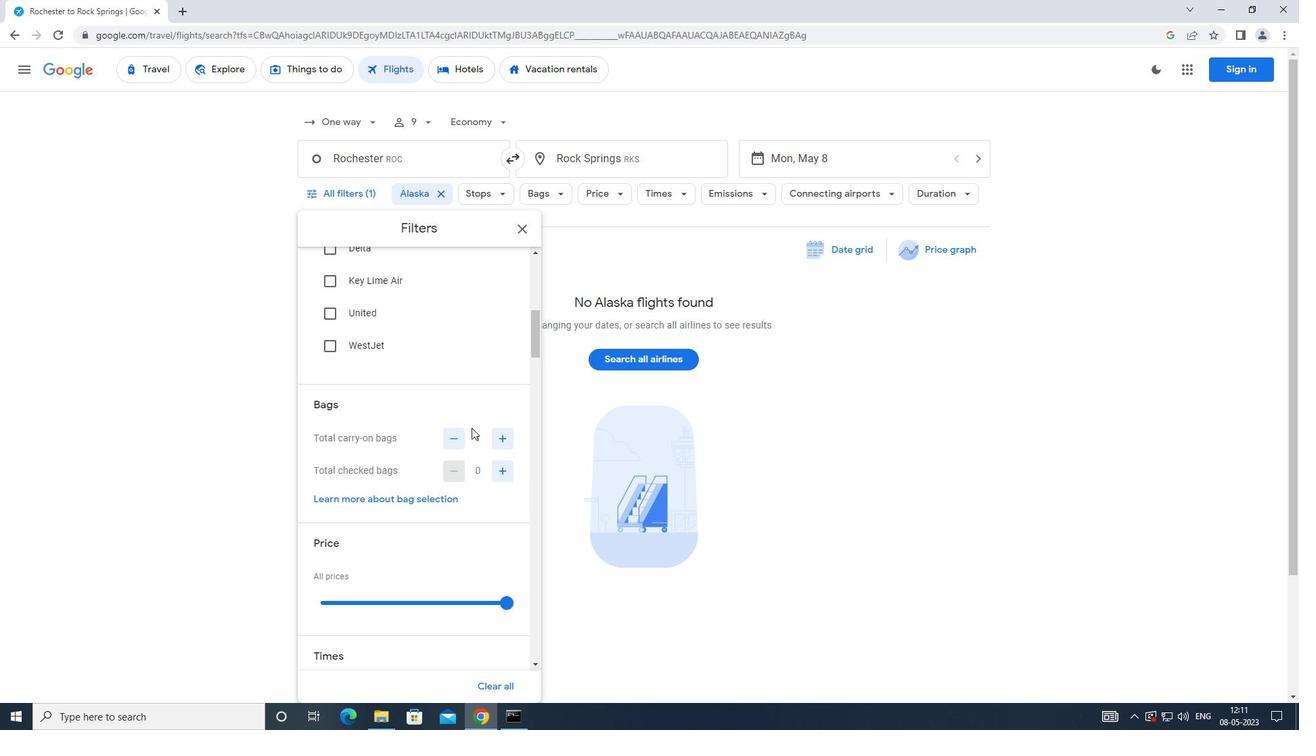 
Action: Mouse scrolled (454, 422) with delta (0, 0)
Screenshot: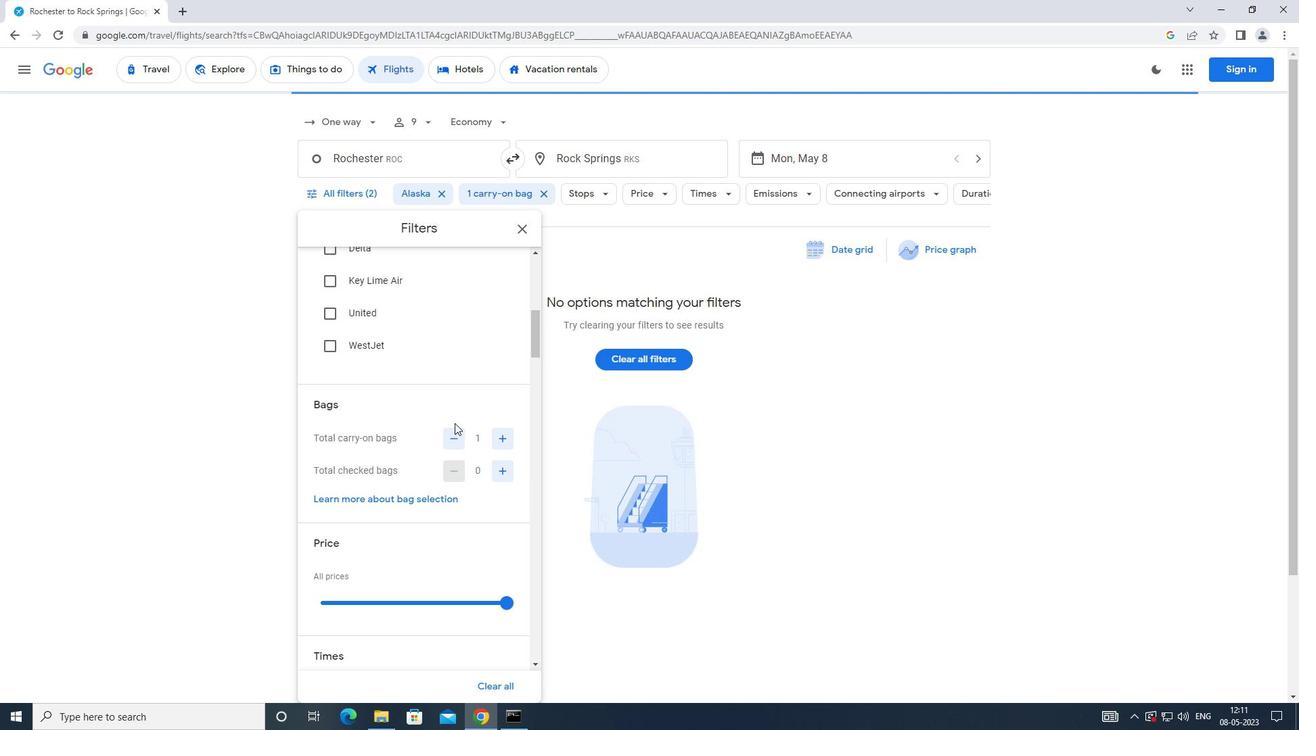 
Action: Mouse scrolled (454, 422) with delta (0, 0)
Screenshot: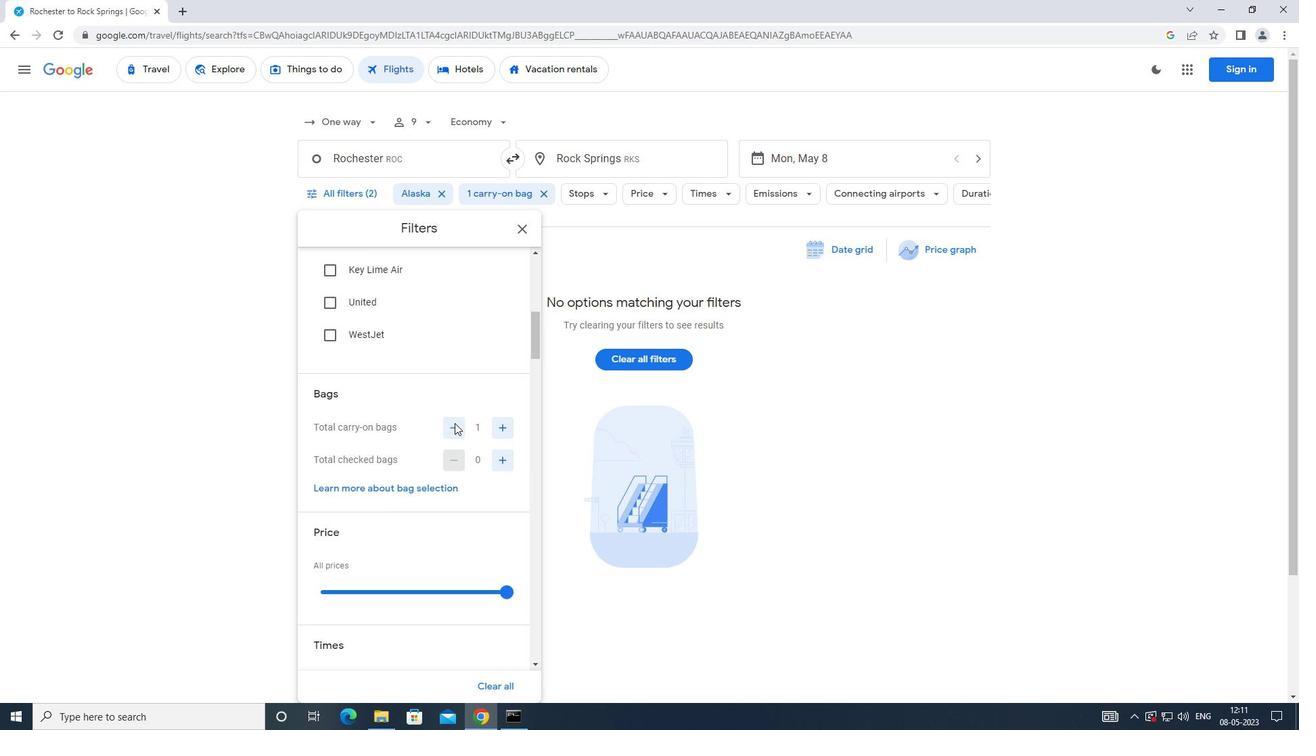 
Action: Mouse moved to (505, 469)
Screenshot: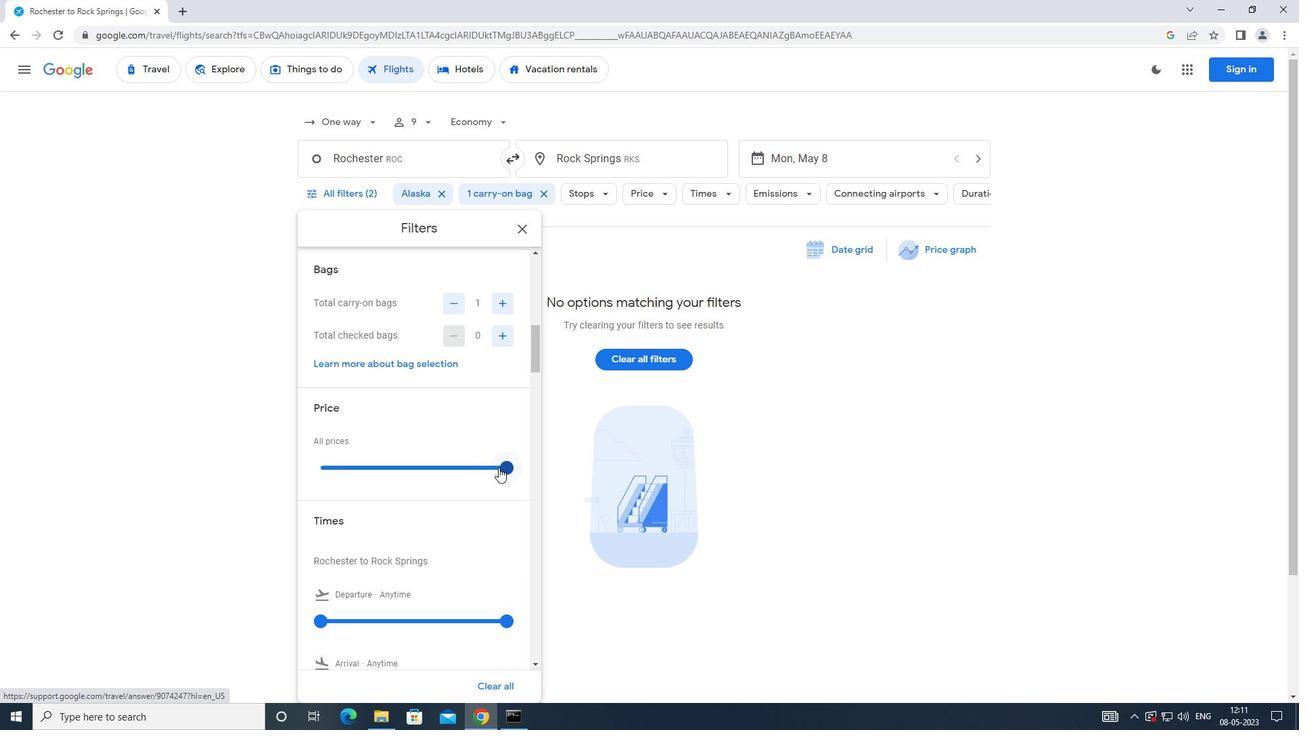 
Action: Mouse pressed left at (505, 469)
Screenshot: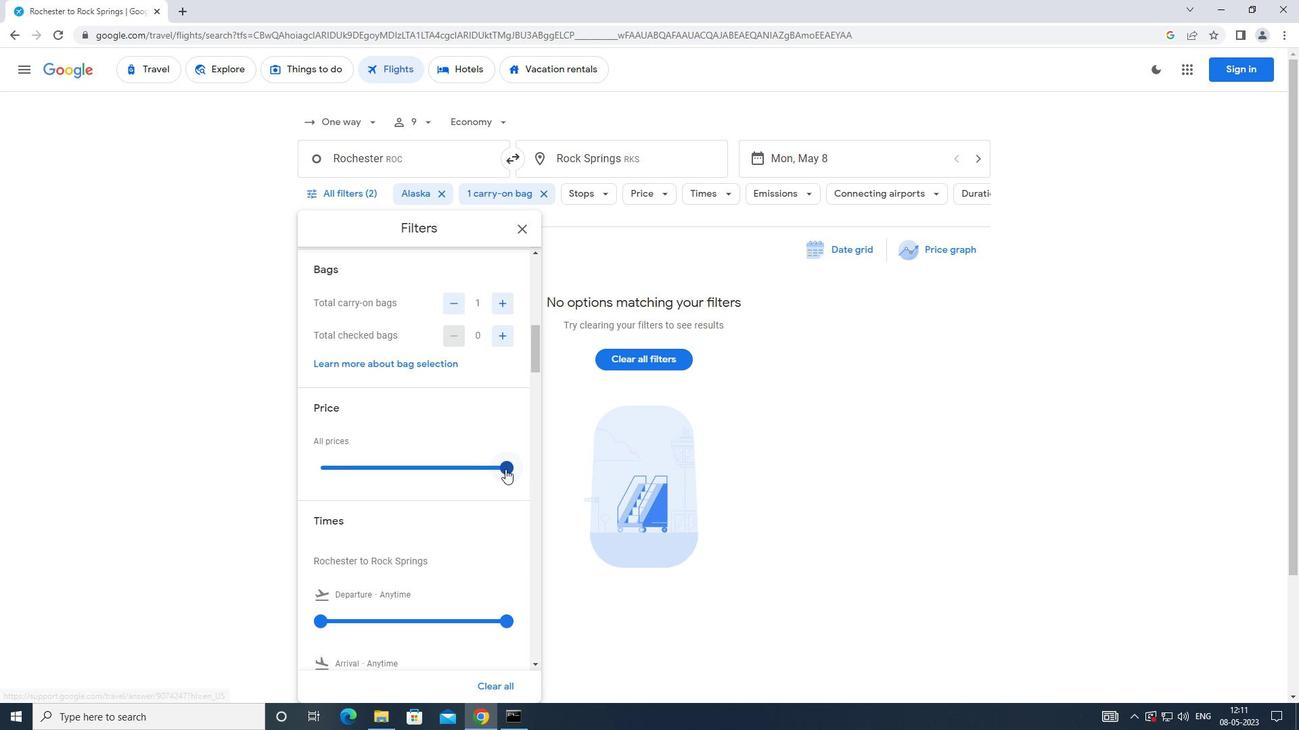 
Action: Mouse moved to (380, 452)
Screenshot: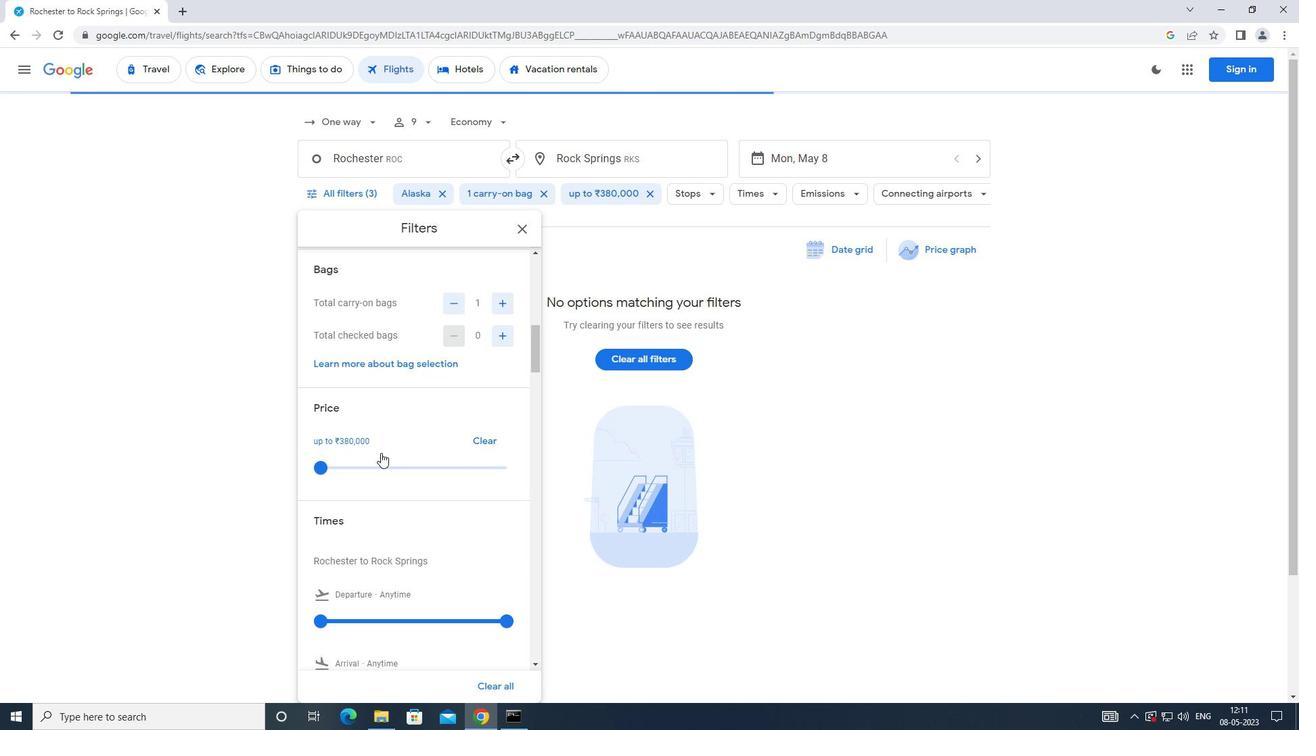 
Action: Mouse scrolled (380, 451) with delta (0, 0)
Screenshot: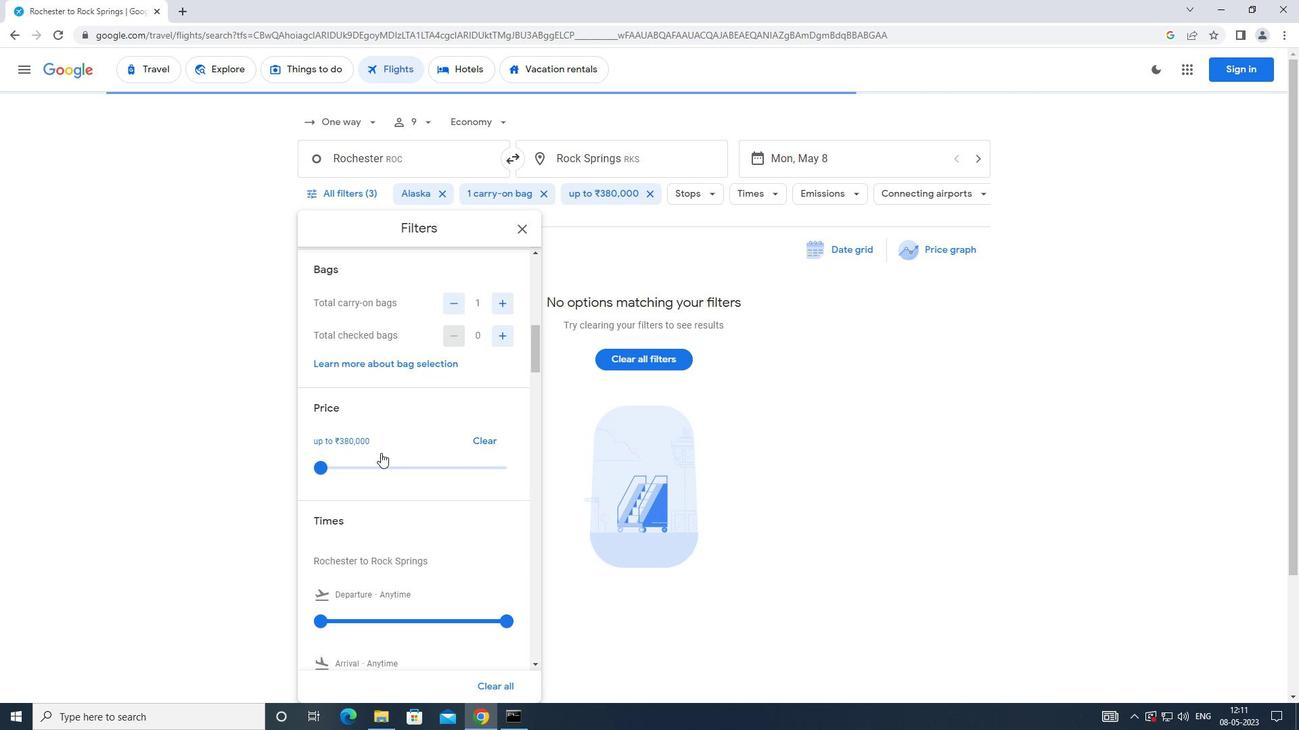 
Action: Mouse moved to (381, 452)
Screenshot: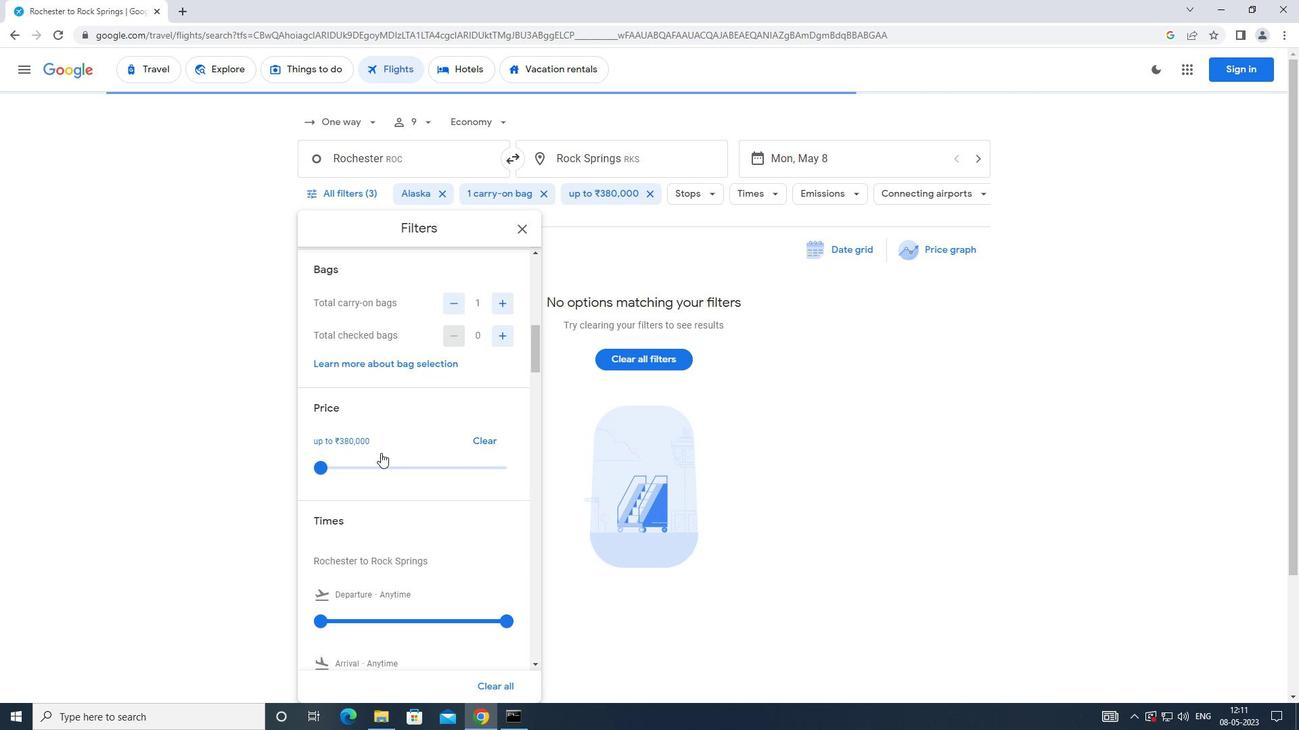 
Action: Mouse scrolled (381, 451) with delta (0, 0)
Screenshot: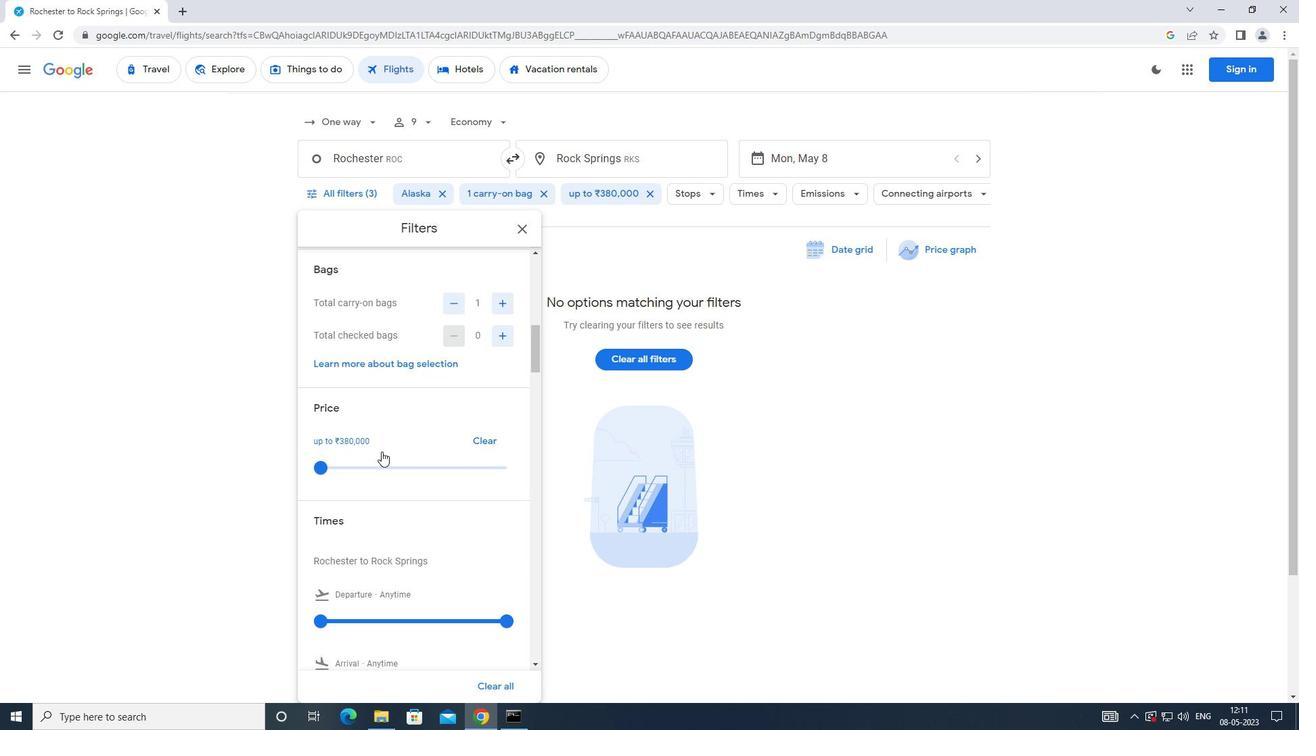 
Action: Mouse moved to (319, 491)
Screenshot: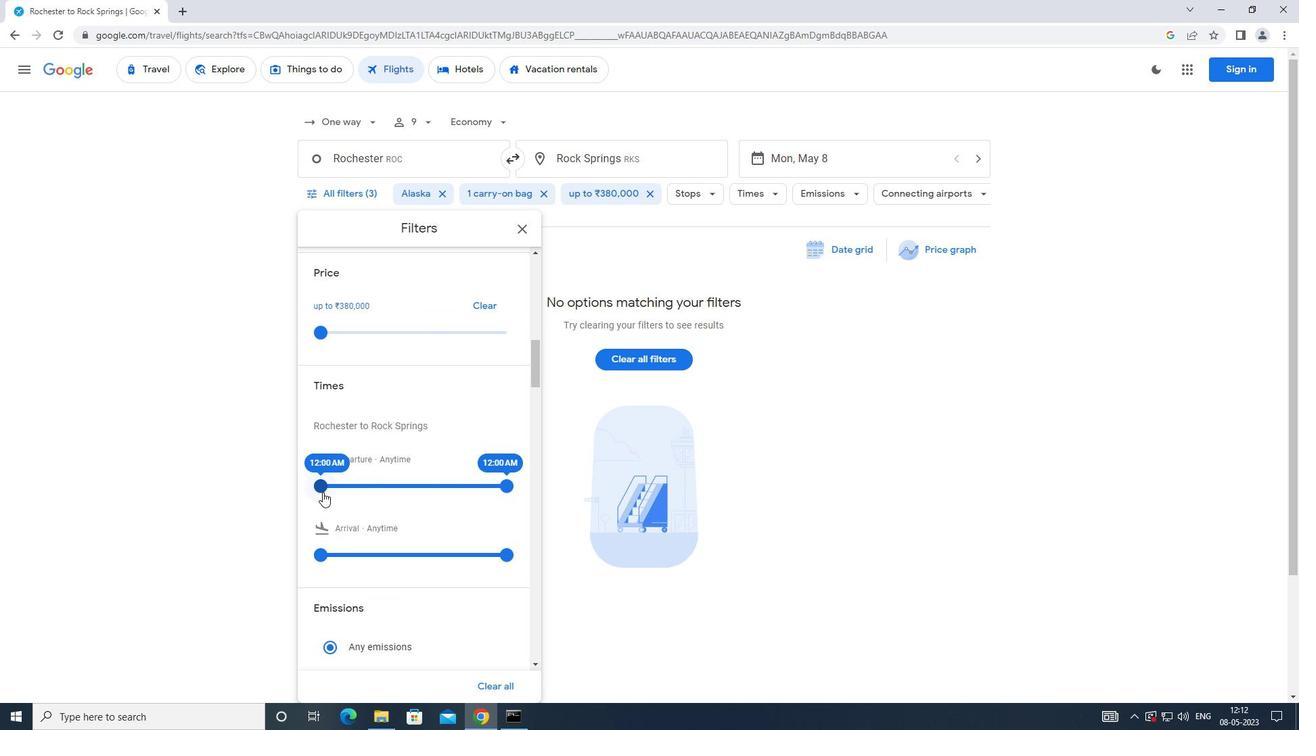 
Action: Mouse pressed left at (319, 491)
Screenshot: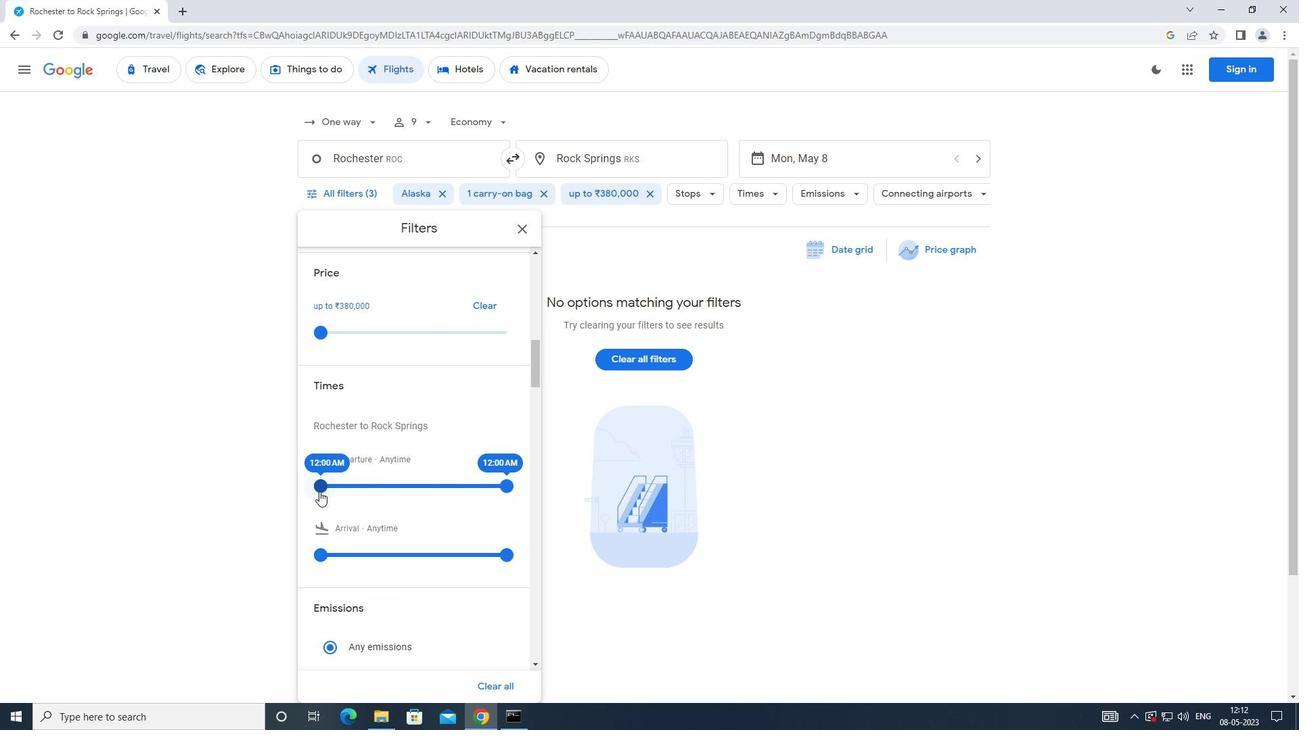 
Action: Mouse moved to (510, 482)
Screenshot: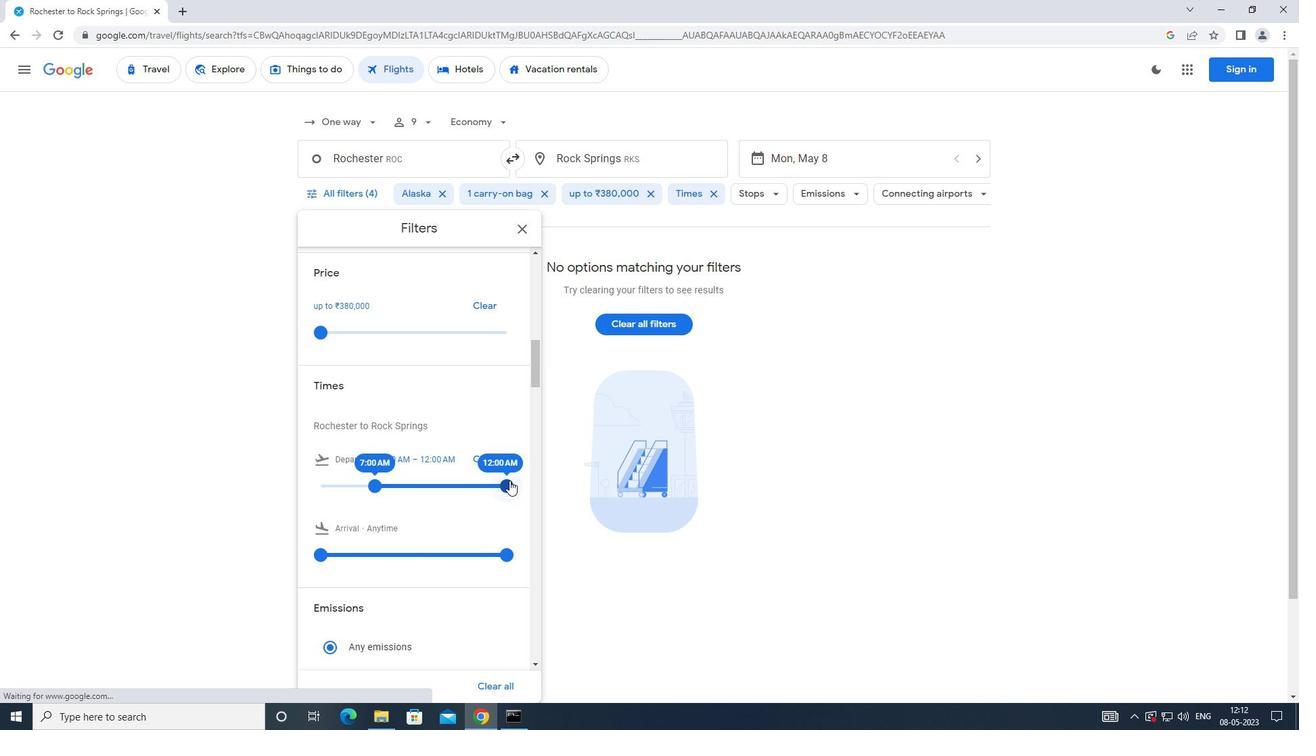 
Action: Mouse pressed left at (510, 482)
Screenshot: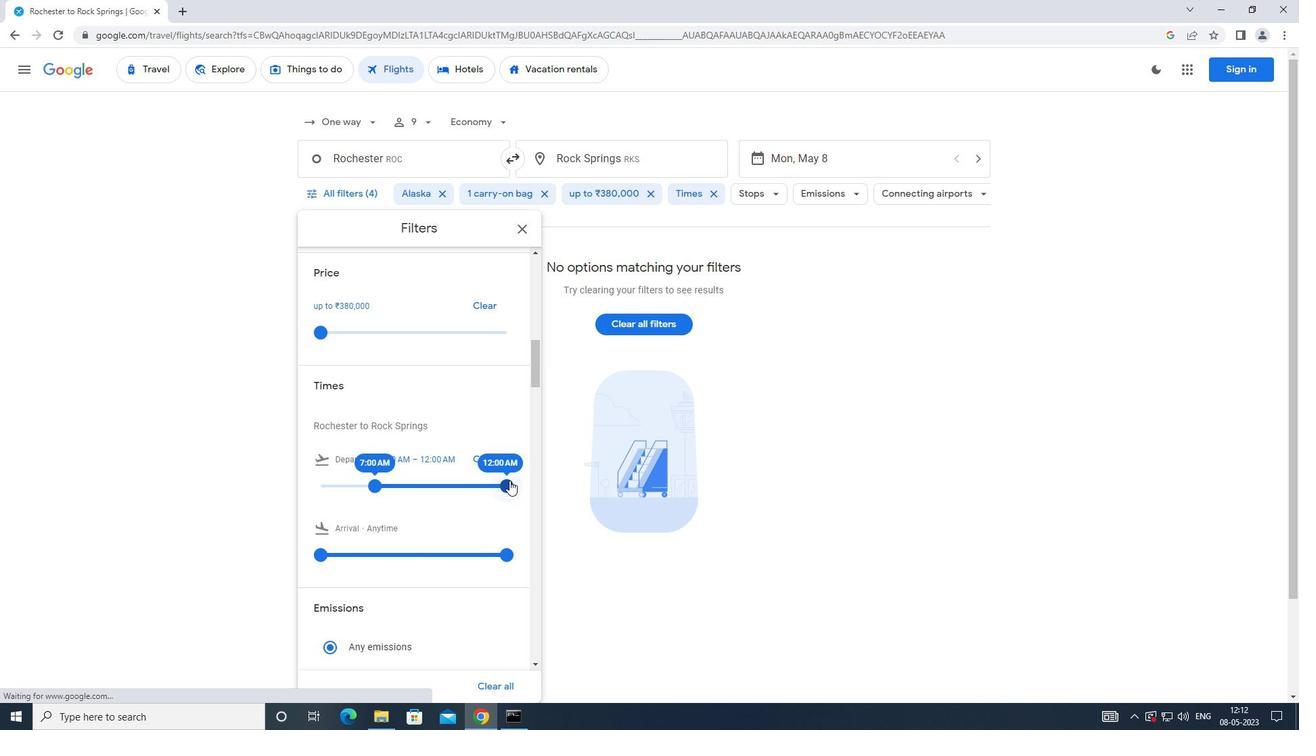 
Action: Mouse moved to (525, 230)
Screenshot: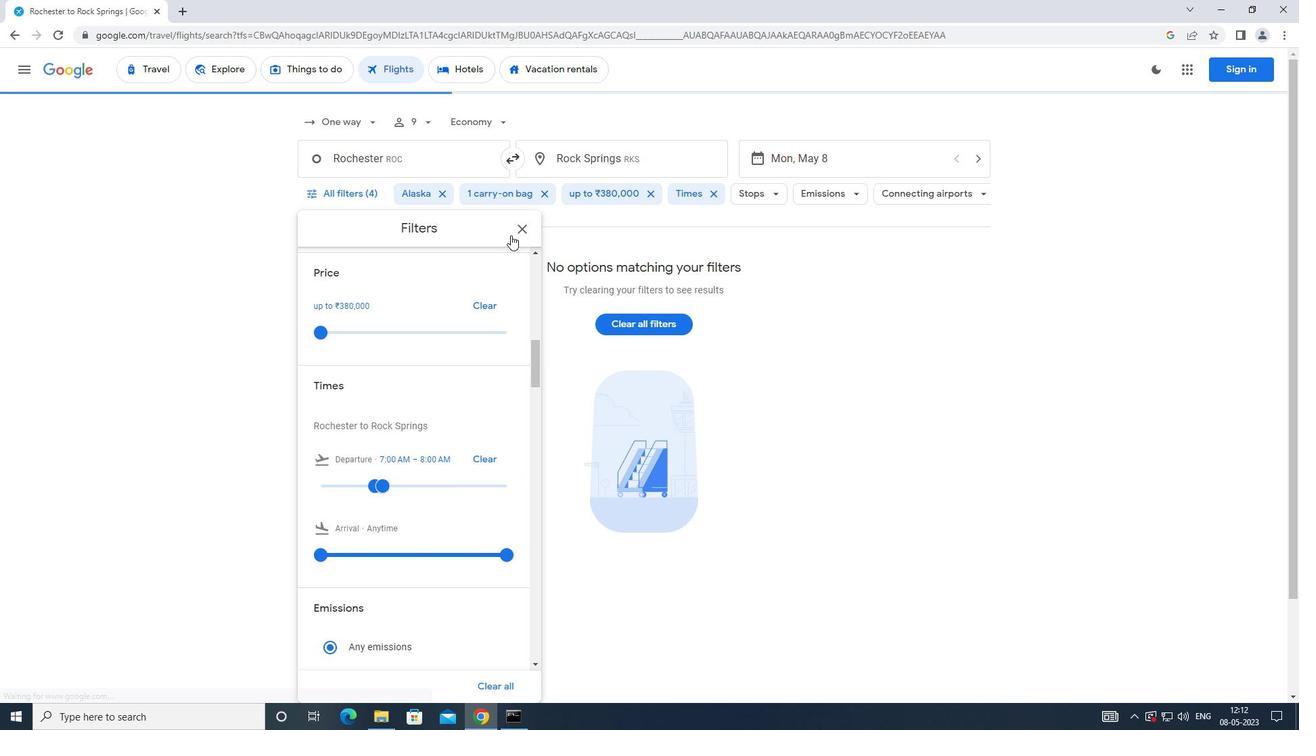 
Action: Mouse pressed left at (525, 230)
Screenshot: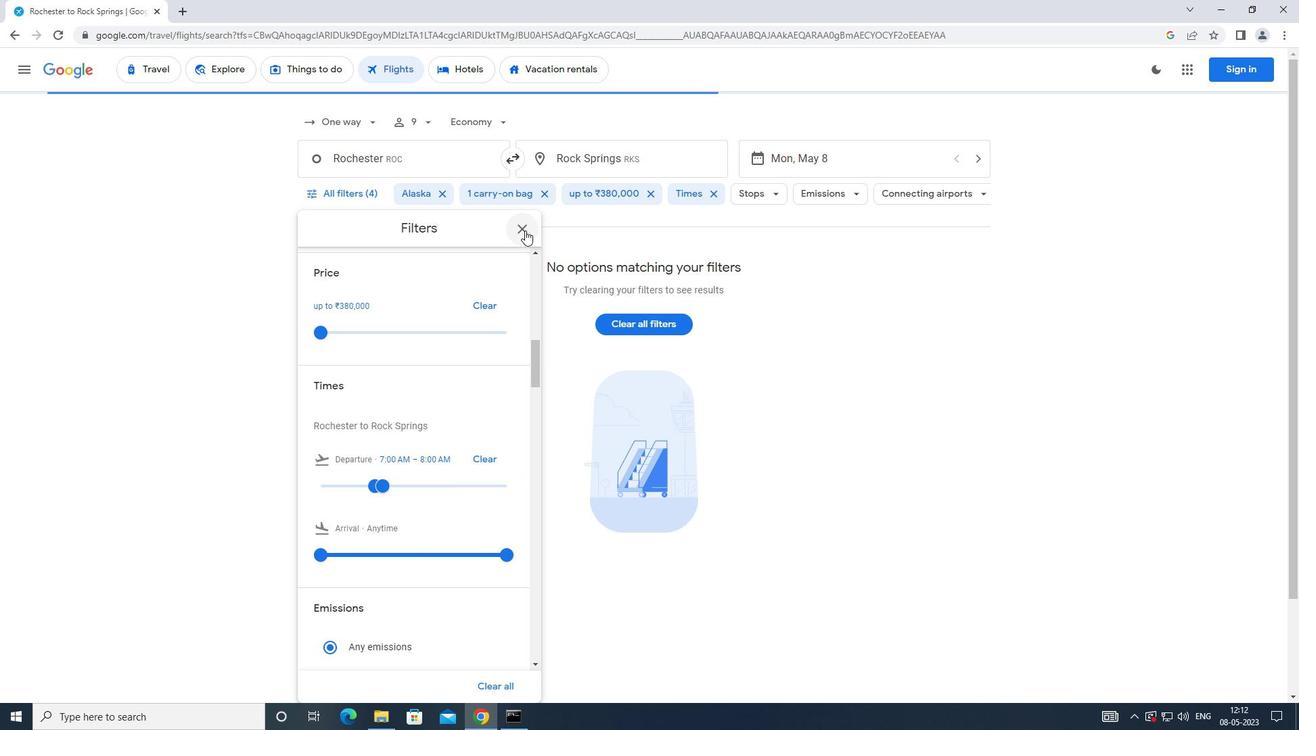 
Action: Mouse moved to (523, 236)
Screenshot: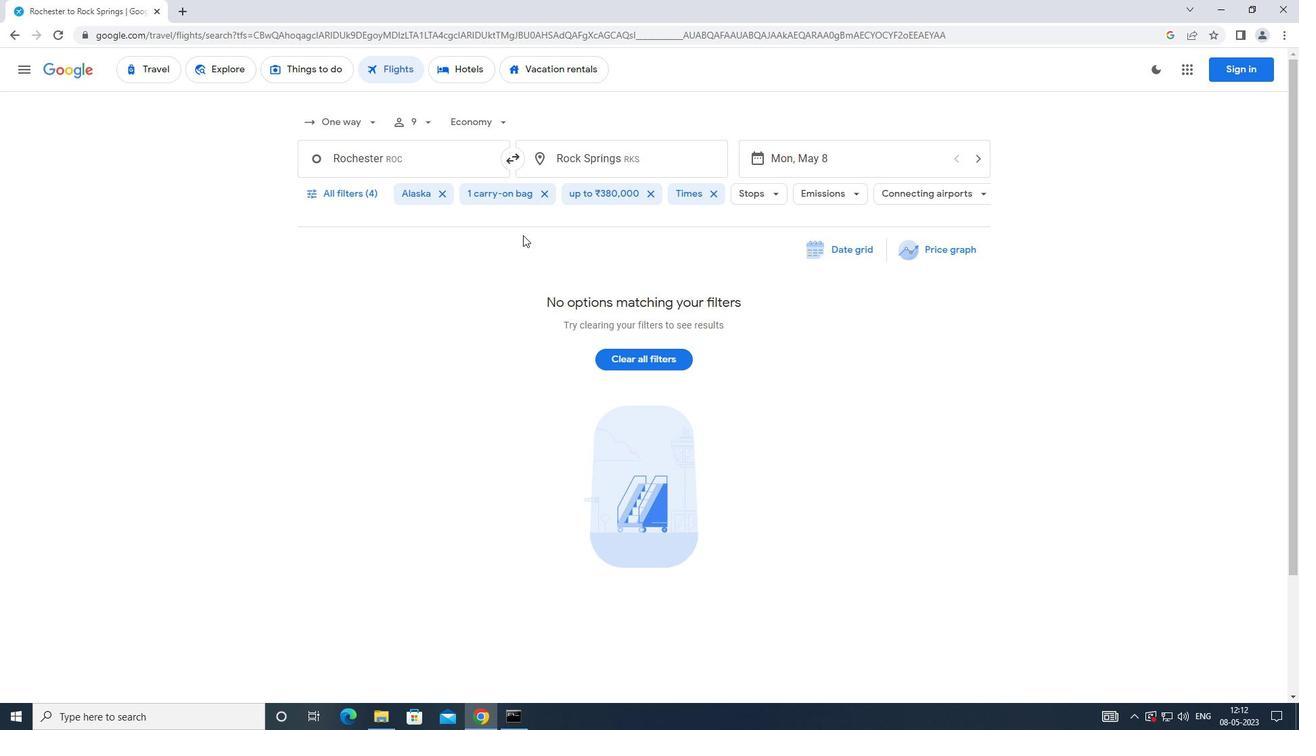 
